 Task: Research Airbnb properties in Araure, Venezuela from 20th December, 2023 to 30th December, 2023 for 12 adults. Place can be entire room or shared room with 6 bedrooms having 12 beds and 6 bathrooms. Property type can be flat. Amenities needed are: wifi, TV, free parkinig on premises, gym, breakfast.
Action: Mouse moved to (417, 110)
Screenshot: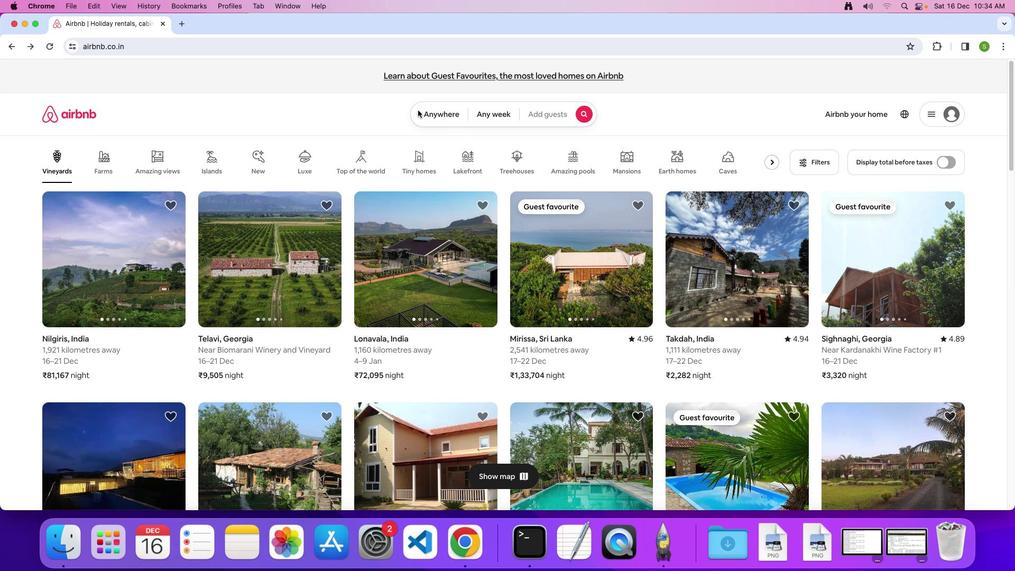 
Action: Mouse pressed left at (417, 110)
Screenshot: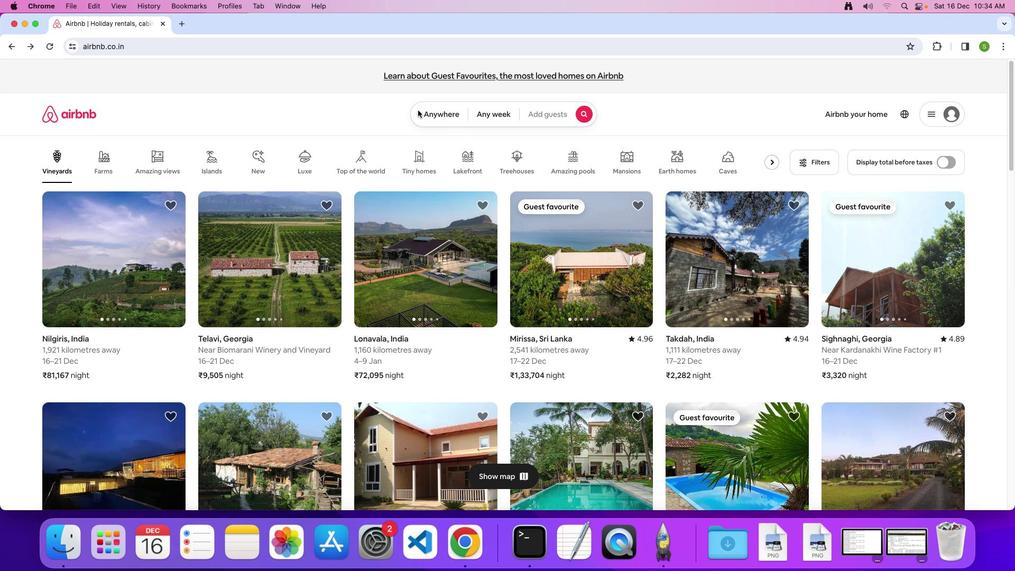 
Action: Mouse moved to (441, 108)
Screenshot: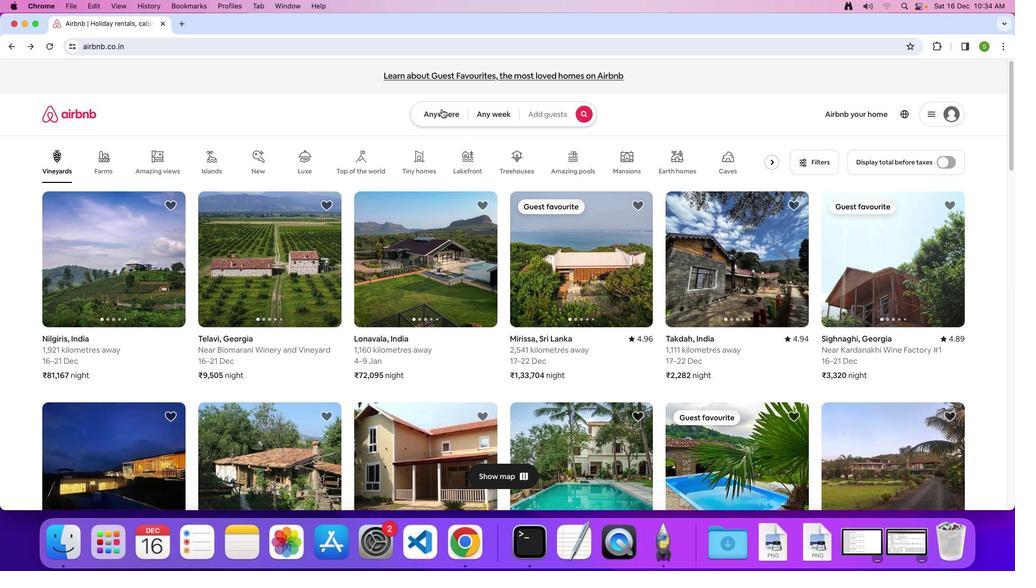 
Action: Mouse pressed left at (441, 108)
Screenshot: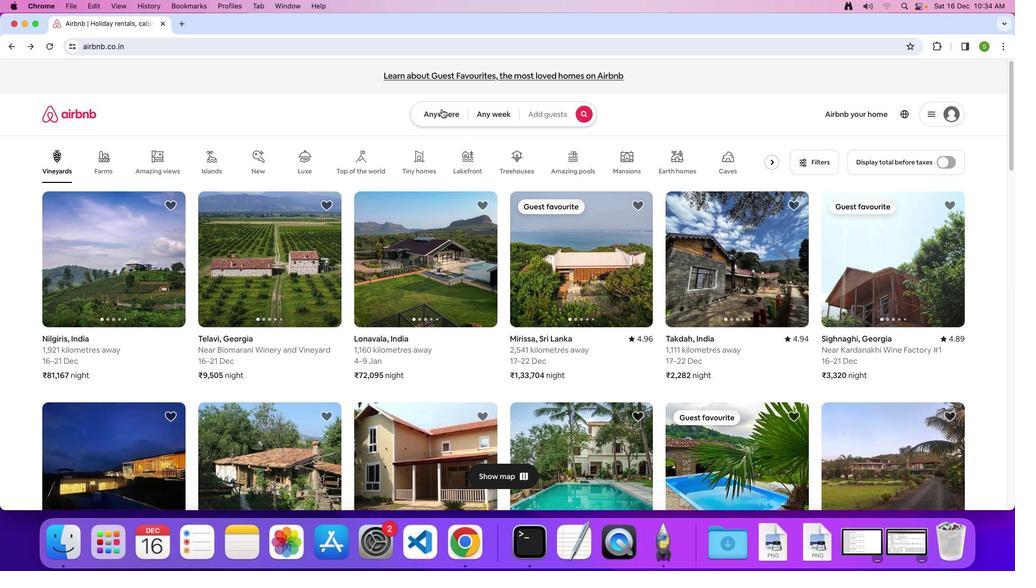 
Action: Mouse moved to (337, 156)
Screenshot: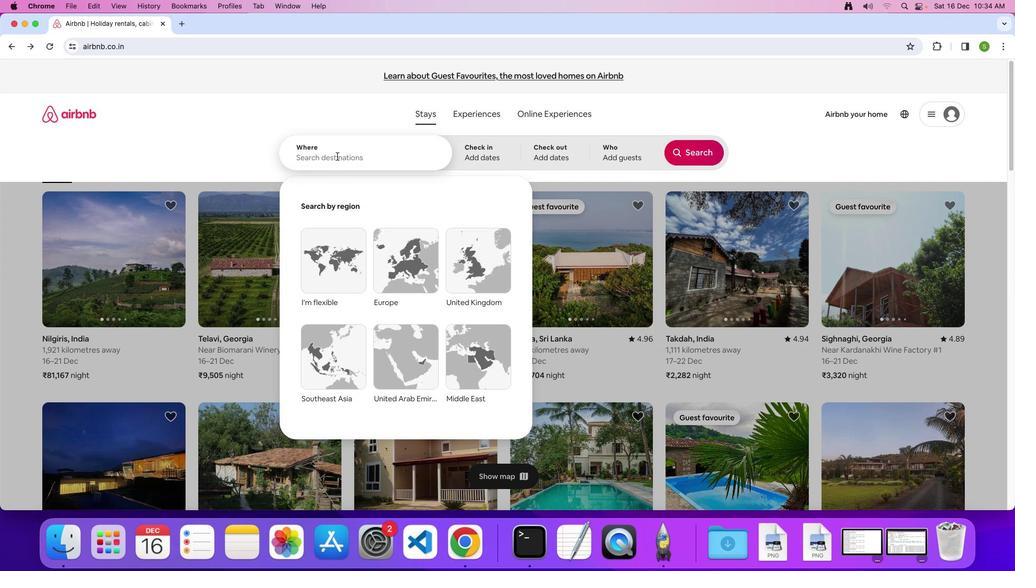 
Action: Mouse pressed left at (337, 156)
Screenshot: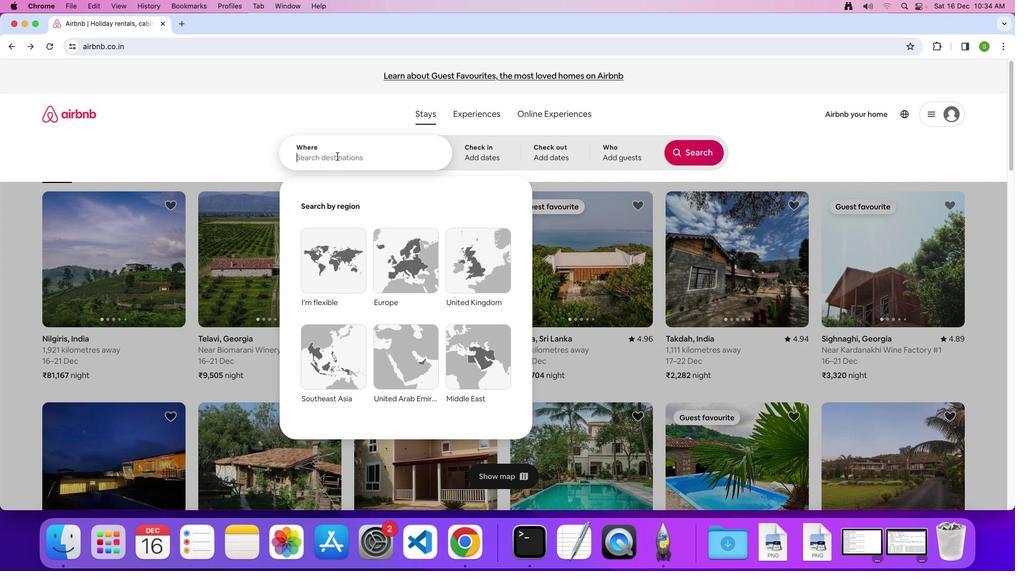 
Action: Key pressed 'A'Key.caps_lock'r''a''u''r''e'','Key.spaceKey.shift'V''e''n''e''z''u''e''l''a'Key.enter
Screenshot: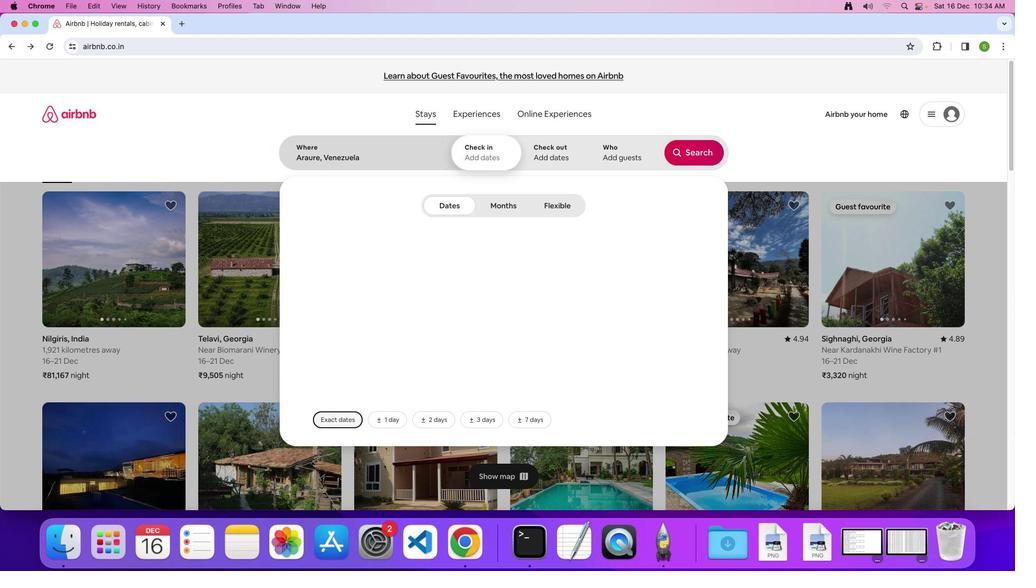 
Action: Mouse moved to (395, 368)
Screenshot: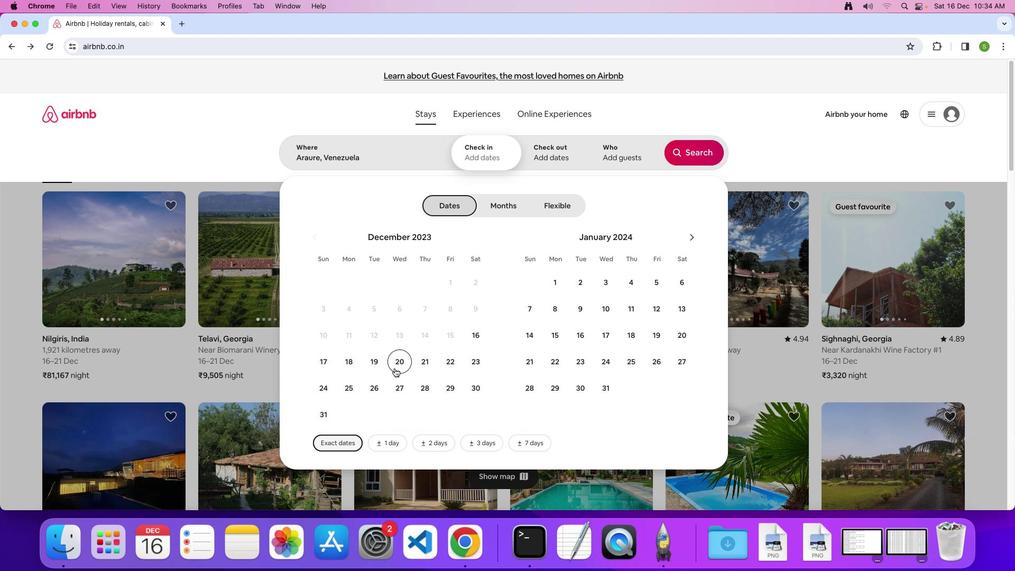
Action: Mouse pressed left at (395, 368)
Screenshot: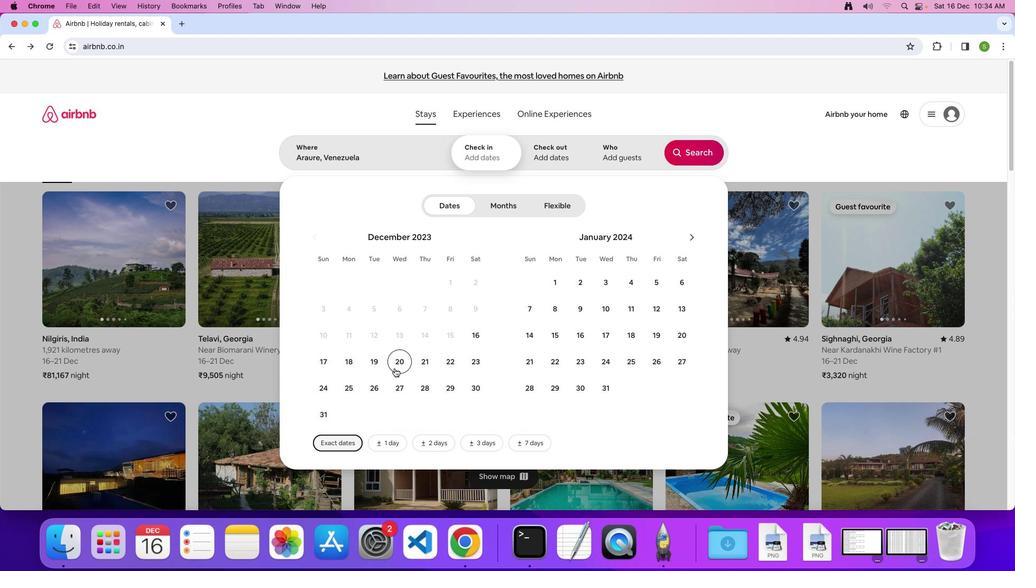 
Action: Mouse moved to (472, 388)
Screenshot: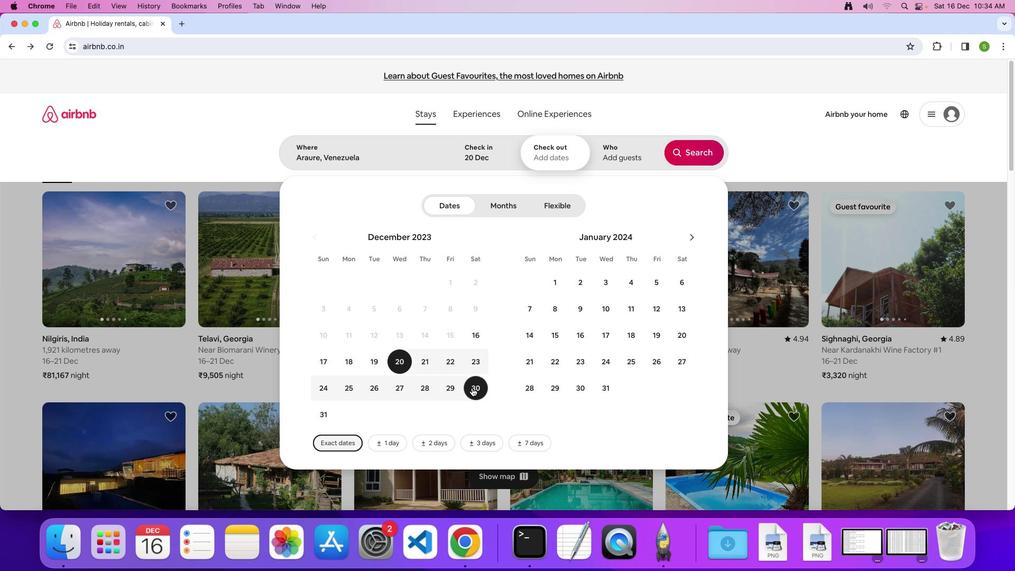 
Action: Mouse pressed left at (472, 388)
Screenshot: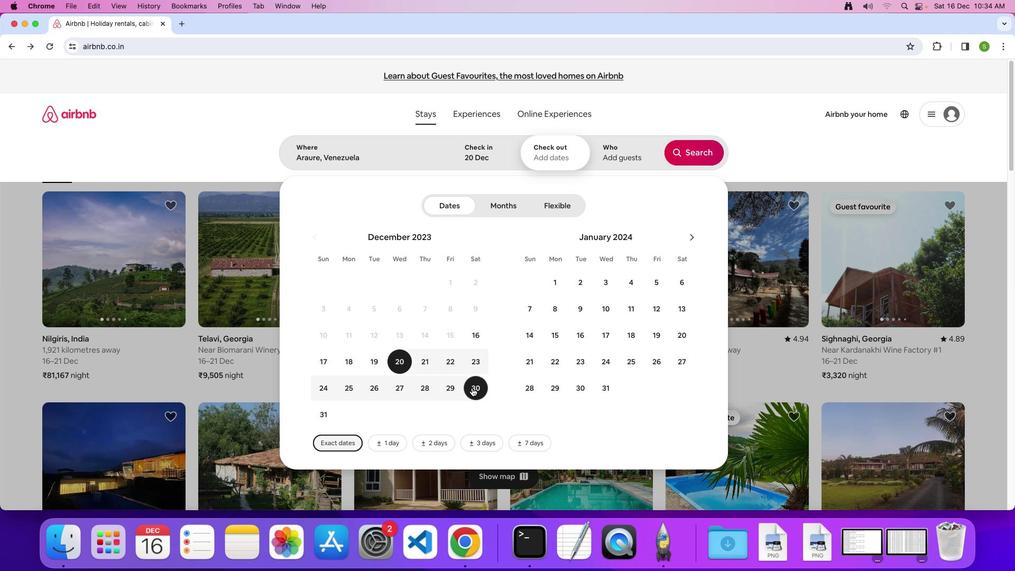 
Action: Mouse moved to (615, 159)
Screenshot: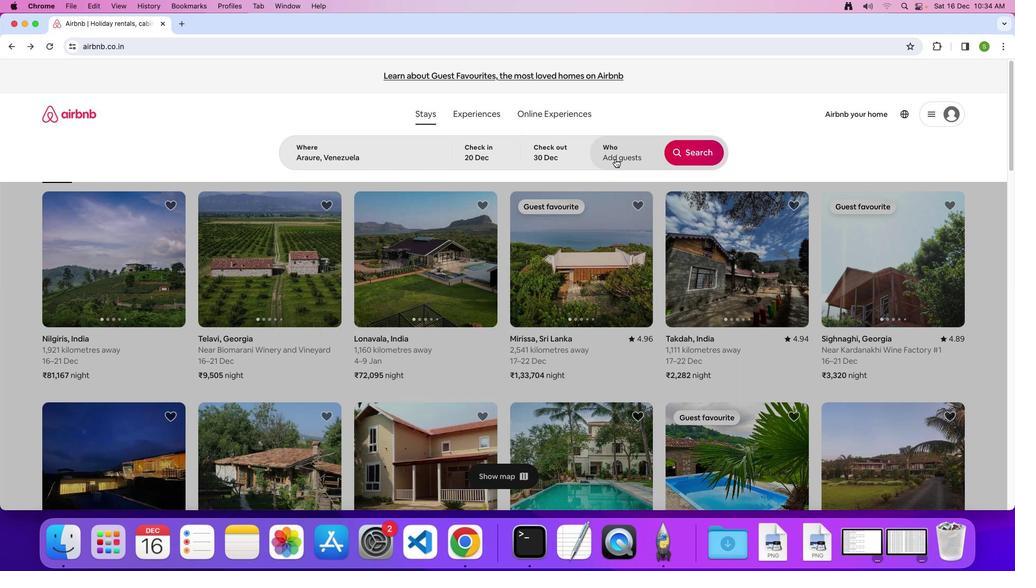 
Action: Mouse pressed left at (615, 159)
Screenshot: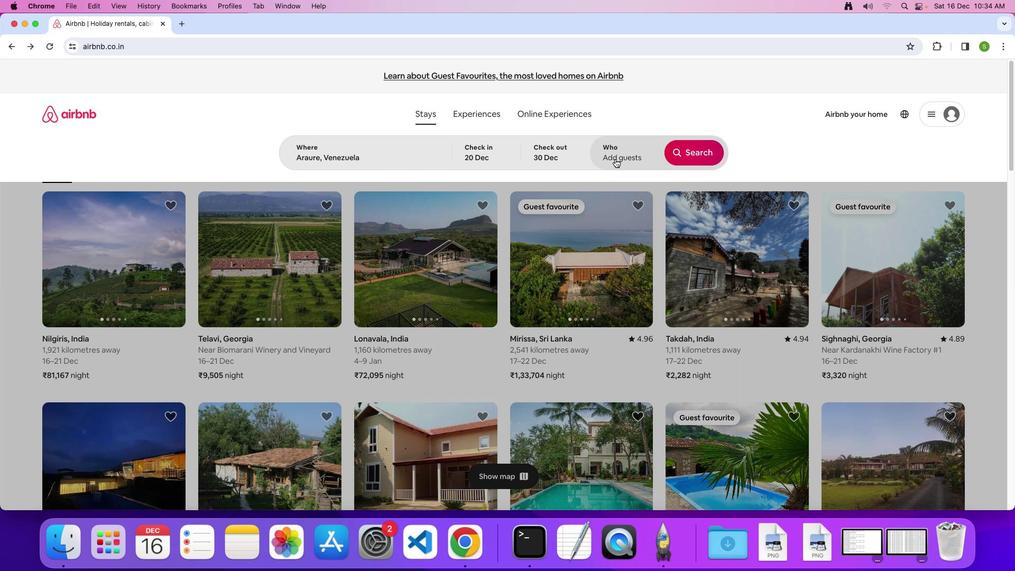 
Action: Mouse moved to (692, 206)
Screenshot: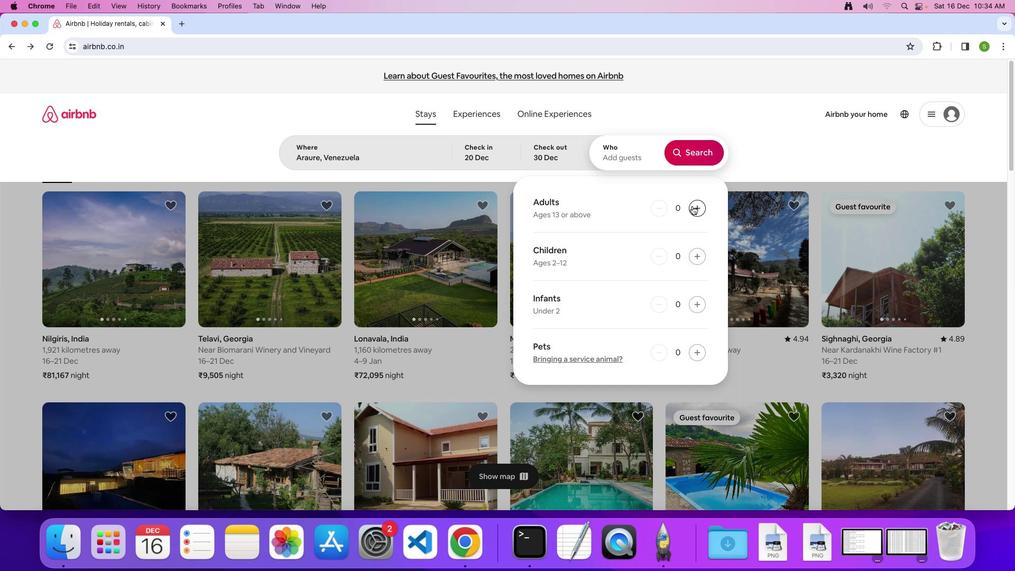 
Action: Mouse pressed left at (692, 206)
Screenshot: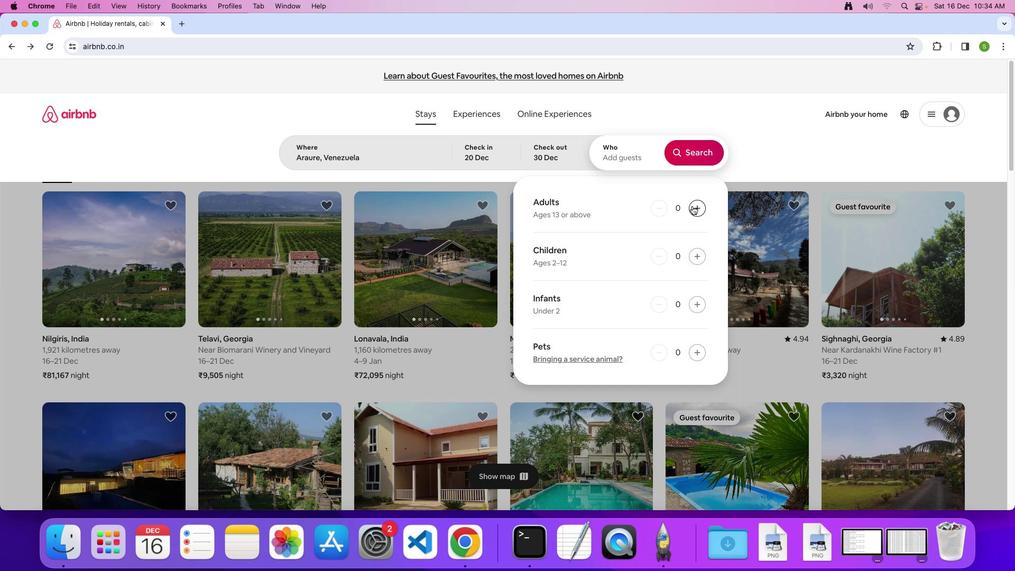 
Action: Mouse pressed left at (692, 206)
Screenshot: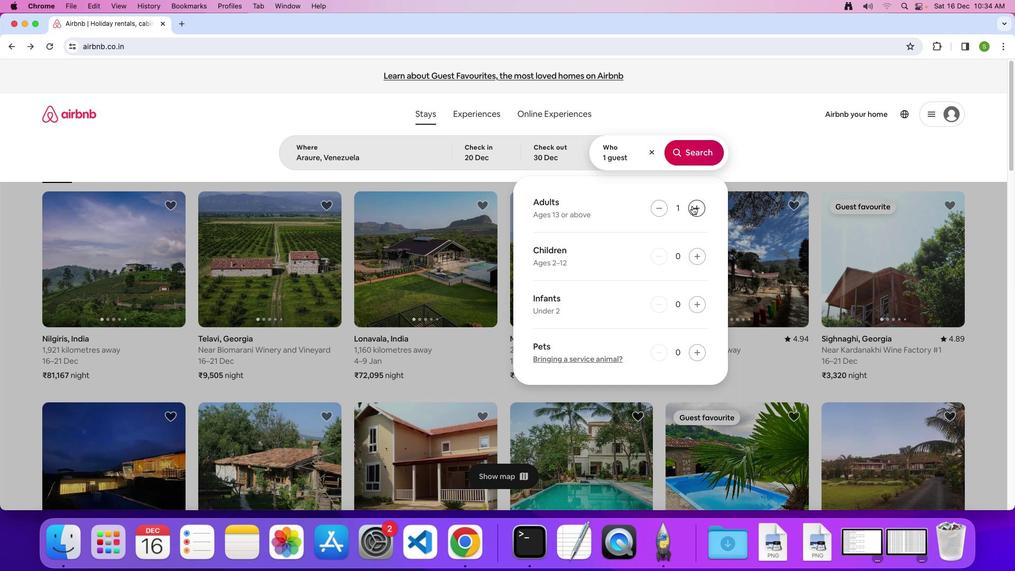 
Action: Mouse pressed left at (692, 206)
Screenshot: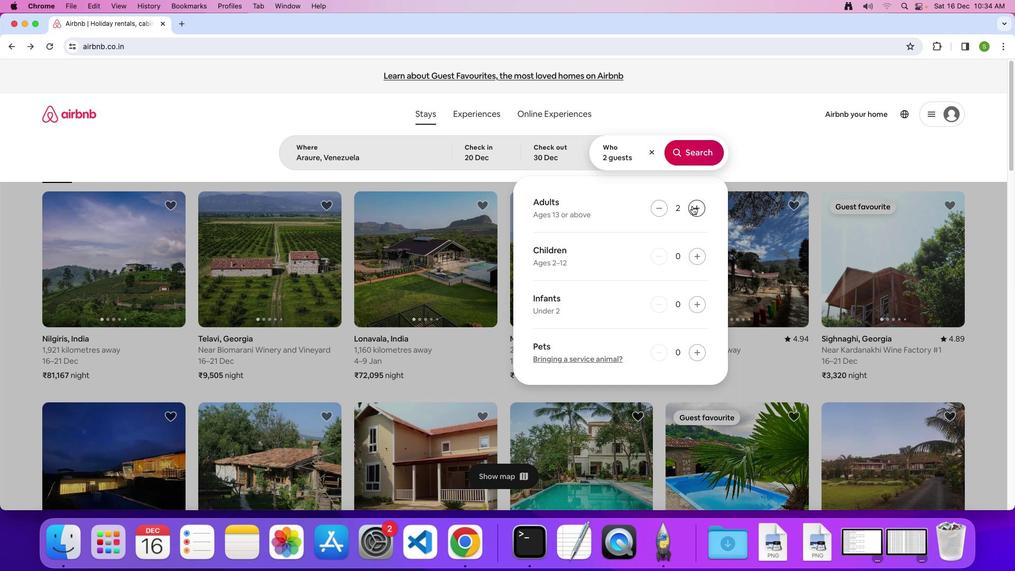 
Action: Mouse pressed left at (692, 206)
Screenshot: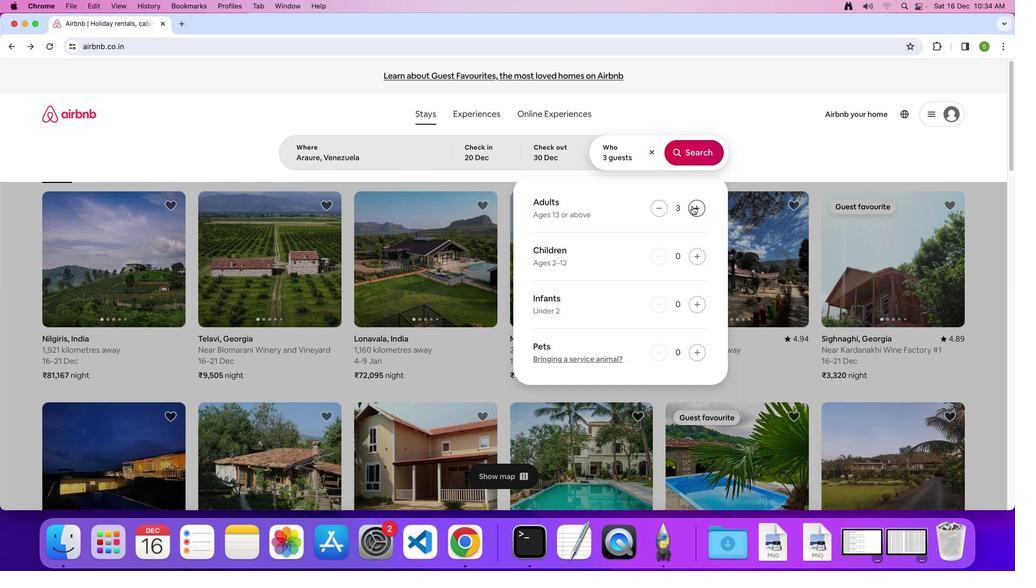 
Action: Mouse pressed left at (692, 206)
Screenshot: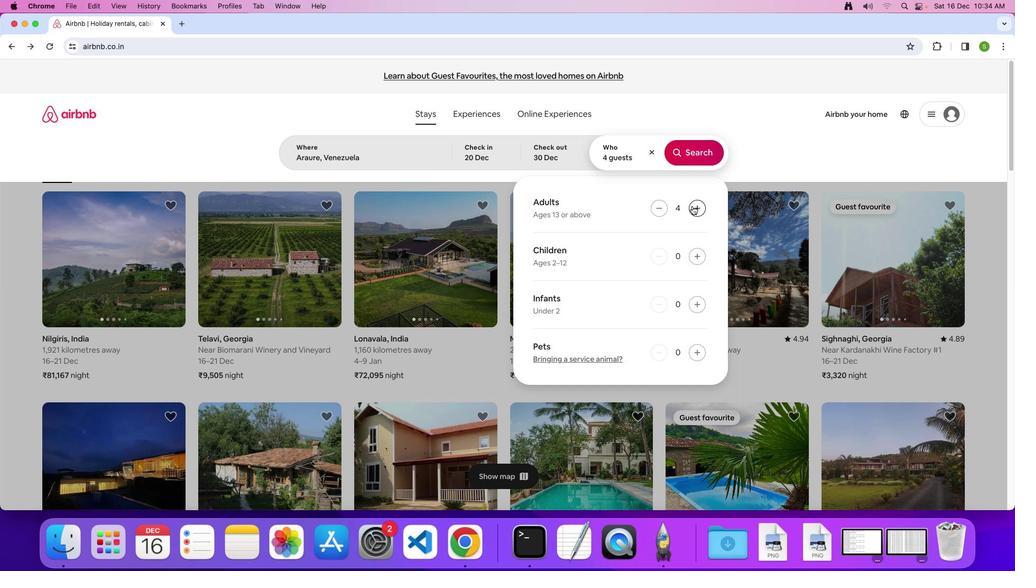 
Action: Mouse pressed left at (692, 206)
Screenshot: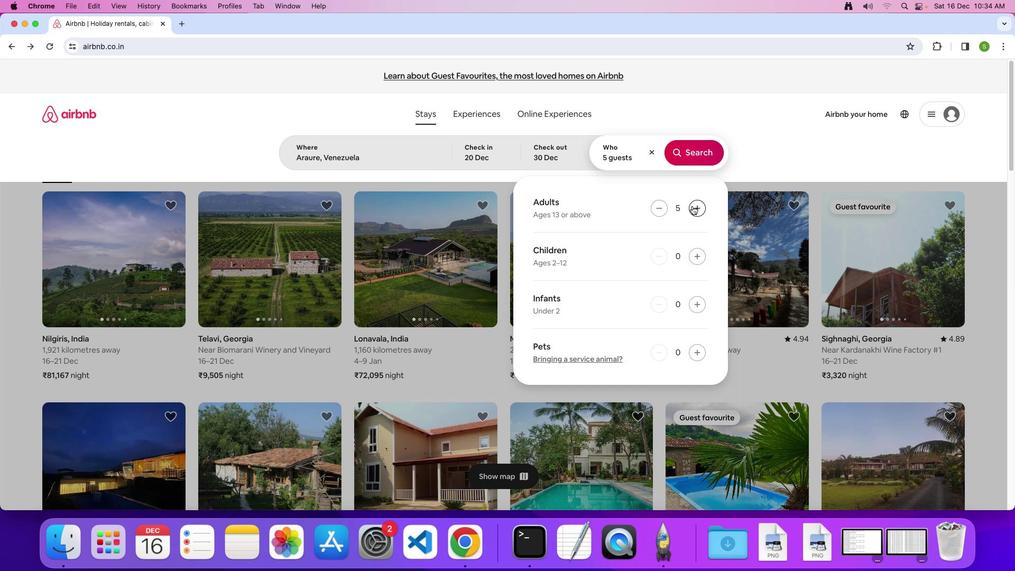 
Action: Mouse pressed left at (692, 206)
Screenshot: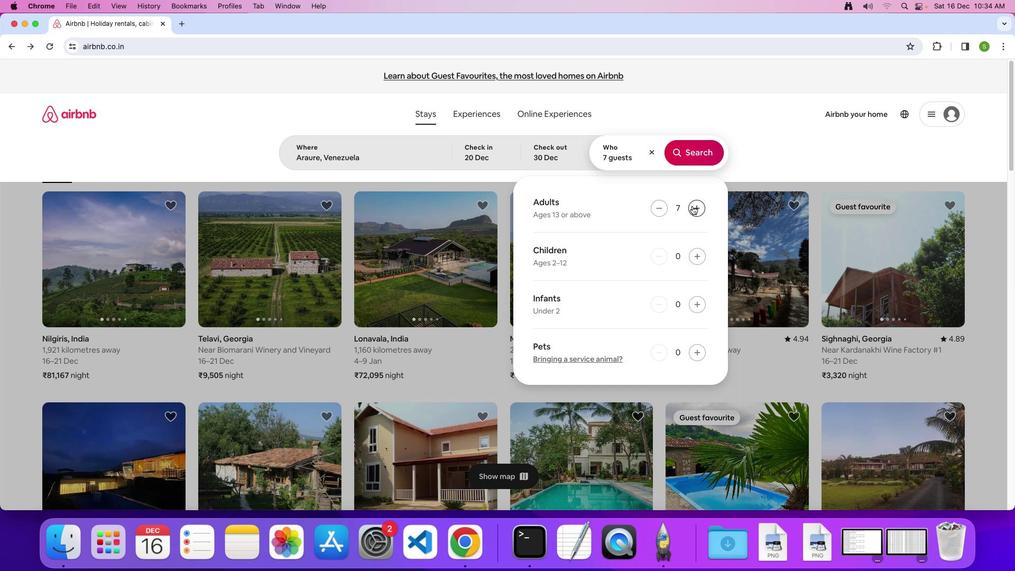 
Action: Mouse pressed left at (692, 206)
Screenshot: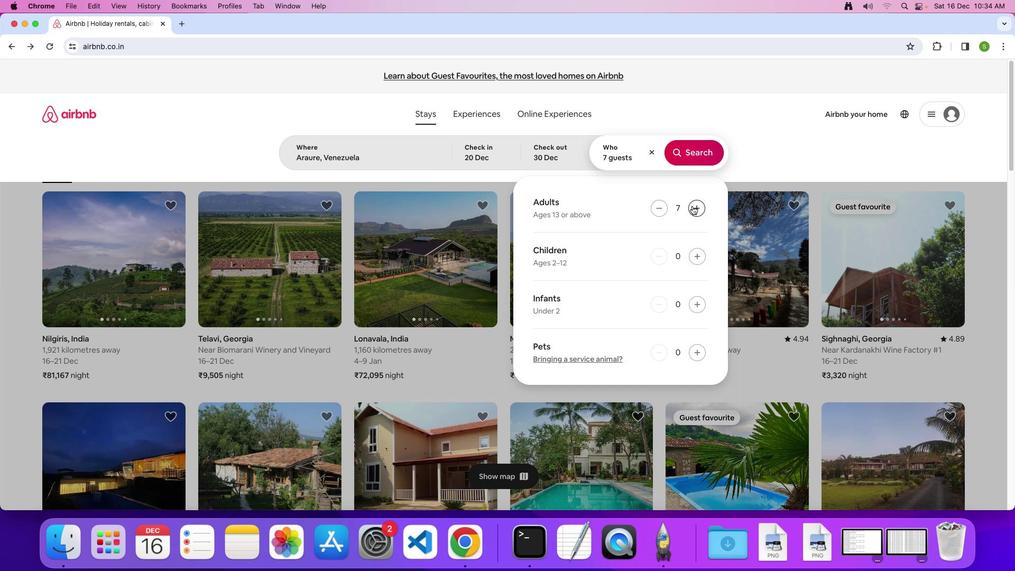 
Action: Mouse pressed left at (692, 206)
Screenshot: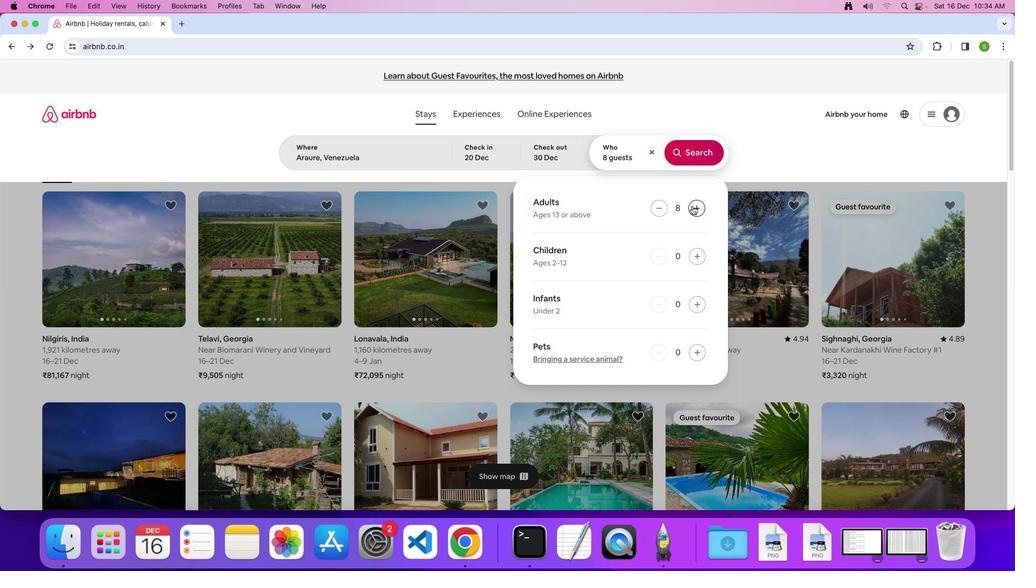 
Action: Mouse pressed left at (692, 206)
Screenshot: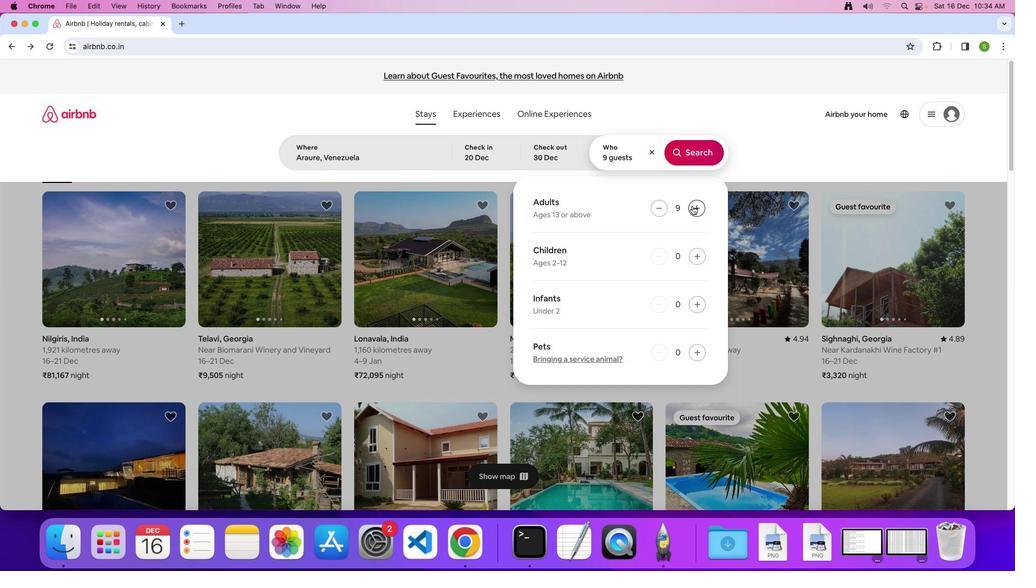 
Action: Mouse pressed left at (692, 206)
Screenshot: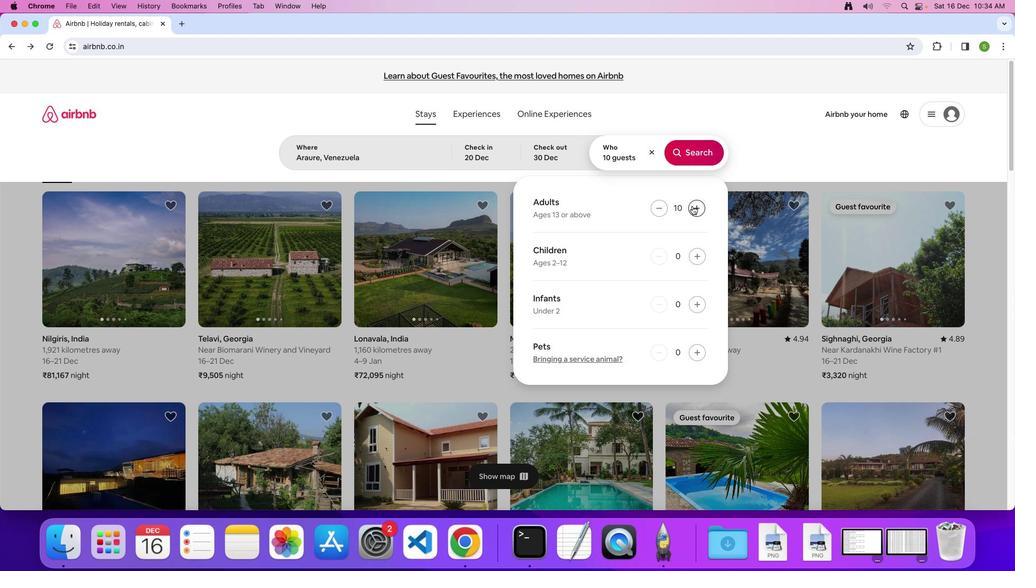 
Action: Mouse pressed left at (692, 206)
Screenshot: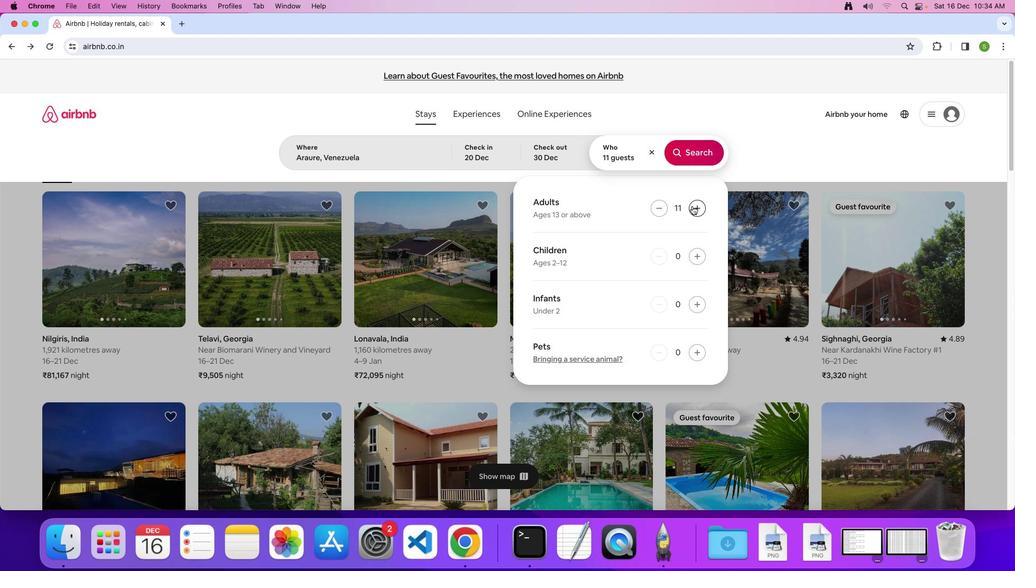 
Action: Mouse moved to (694, 153)
Screenshot: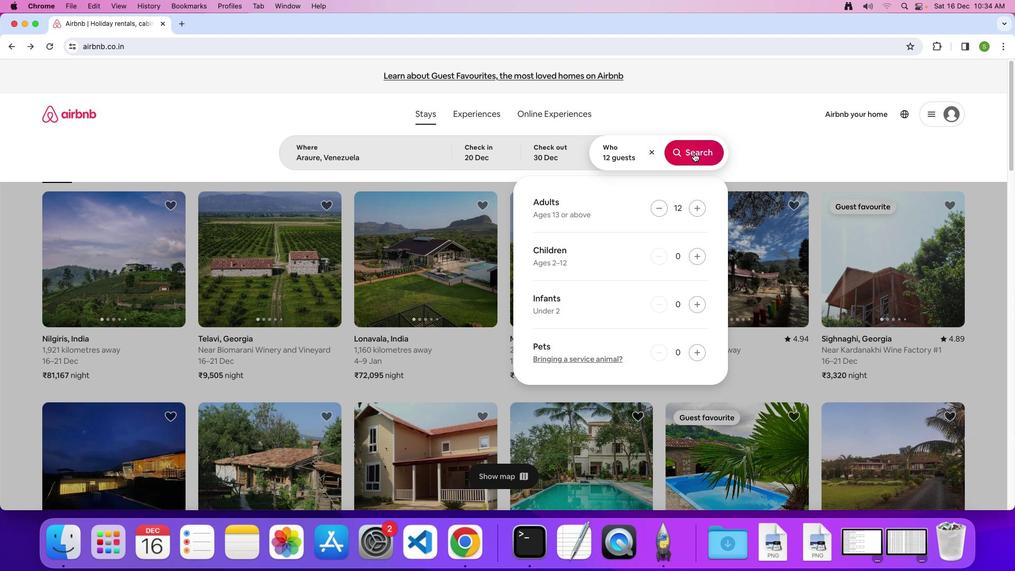 
Action: Mouse pressed left at (694, 153)
Screenshot: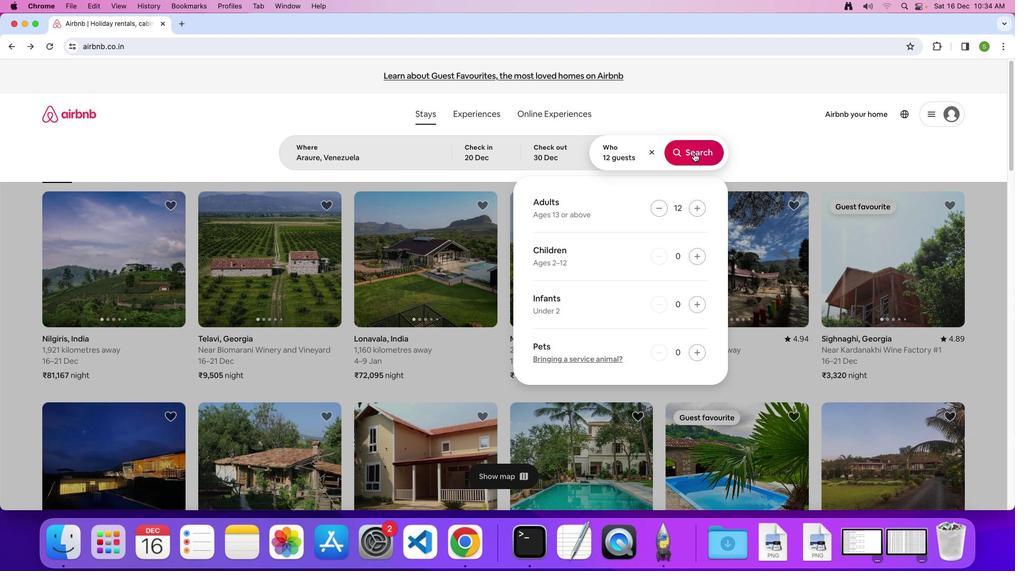 
Action: Mouse moved to (854, 123)
Screenshot: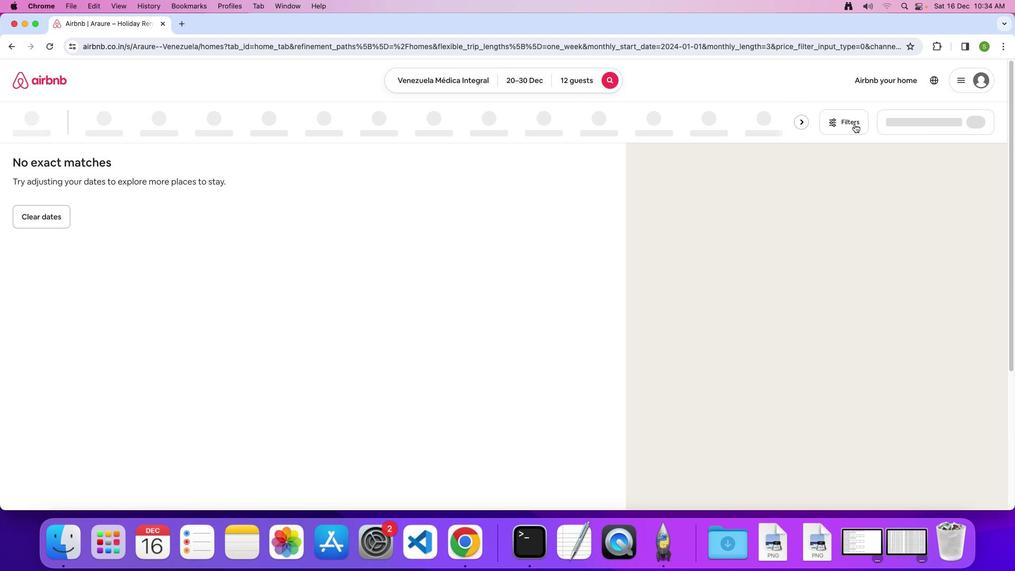 
Action: Mouse pressed left at (854, 123)
Screenshot: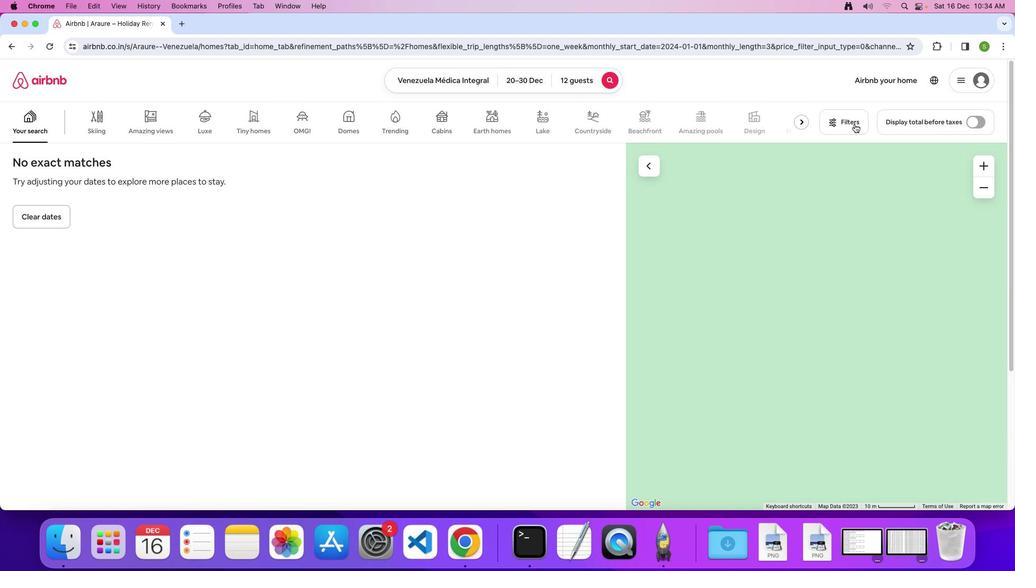 
Action: Mouse moved to (517, 308)
Screenshot: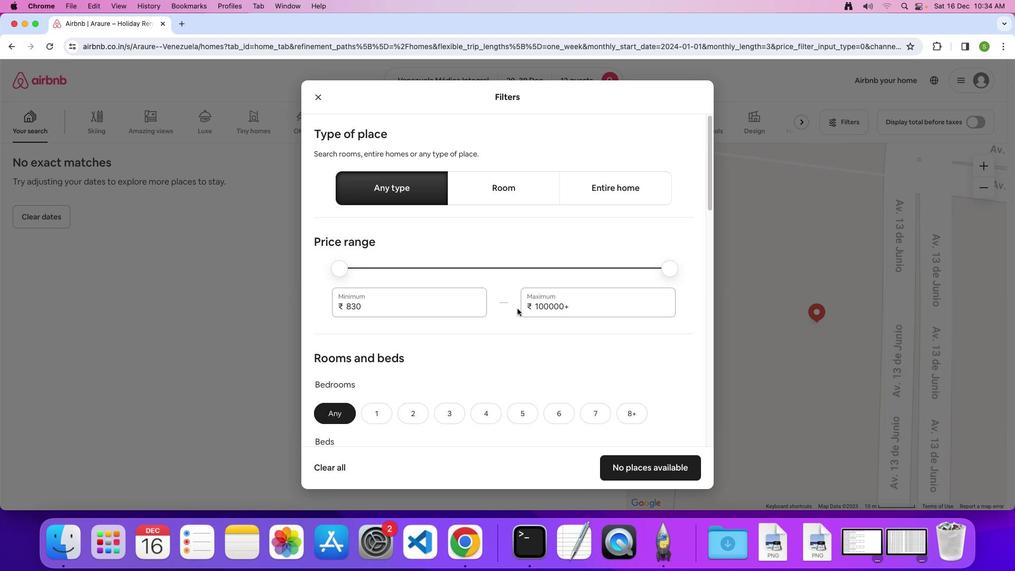 
Action: Mouse scrolled (517, 308) with delta (0, 0)
Screenshot: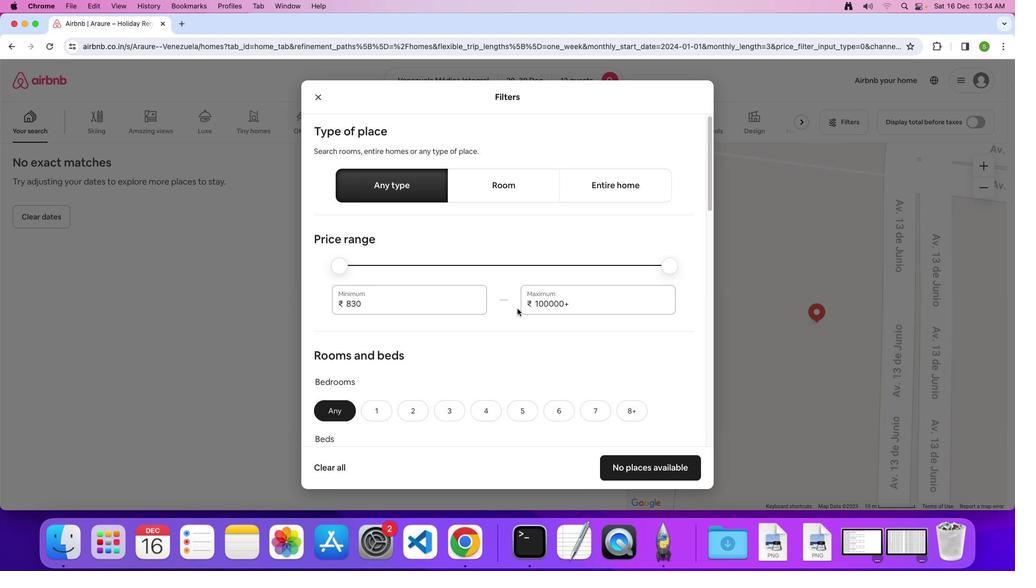 
Action: Mouse scrolled (517, 308) with delta (0, 0)
Screenshot: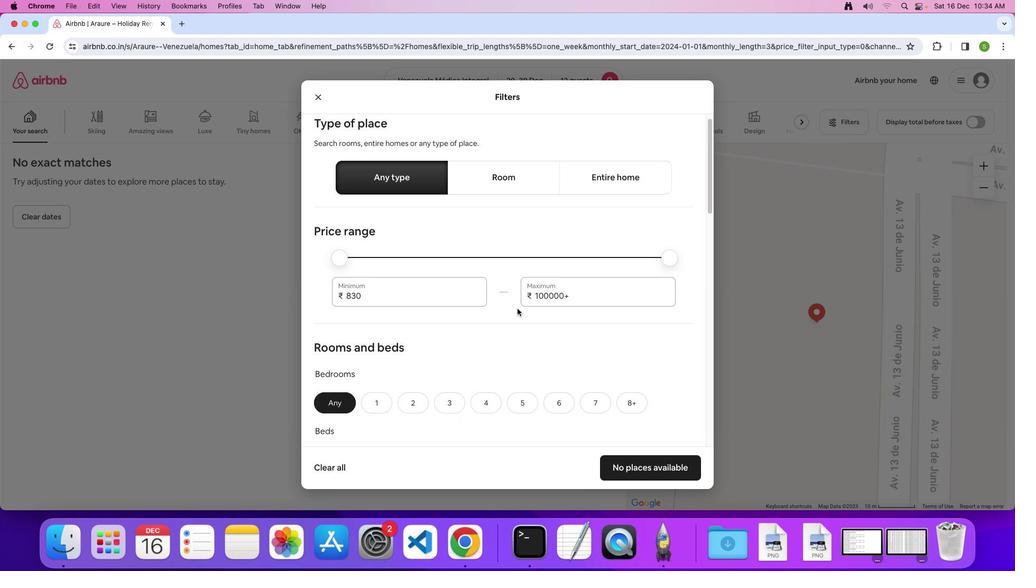 
Action: Mouse scrolled (517, 308) with delta (0, 0)
Screenshot: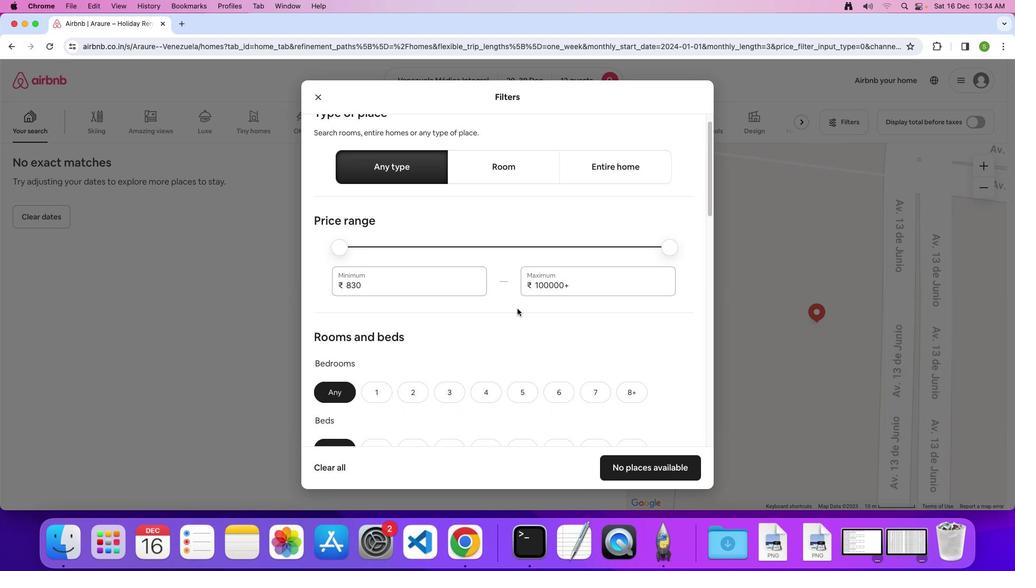 
Action: Mouse scrolled (517, 308) with delta (0, 0)
Screenshot: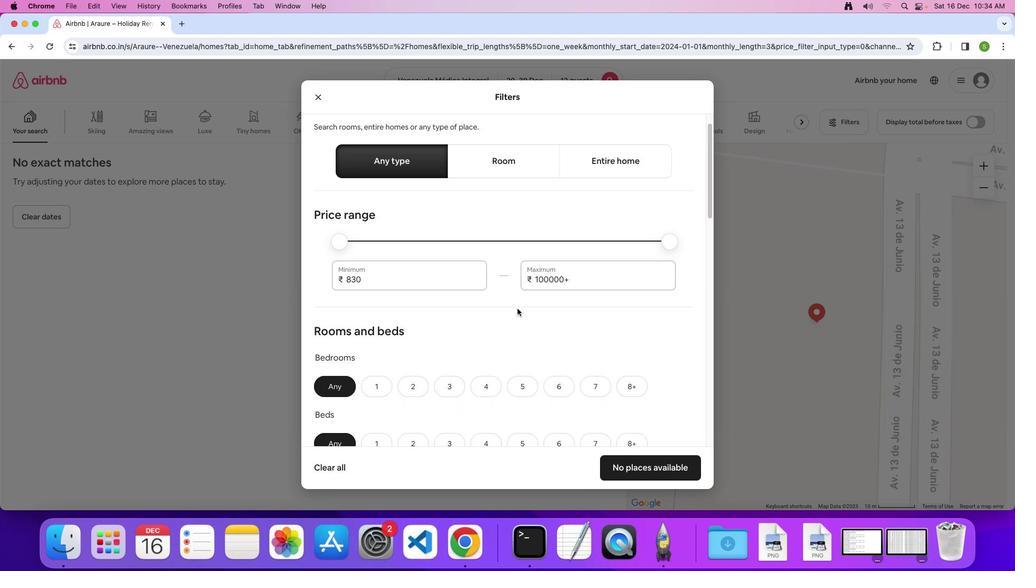 
Action: Mouse scrolled (517, 308) with delta (0, 0)
Screenshot: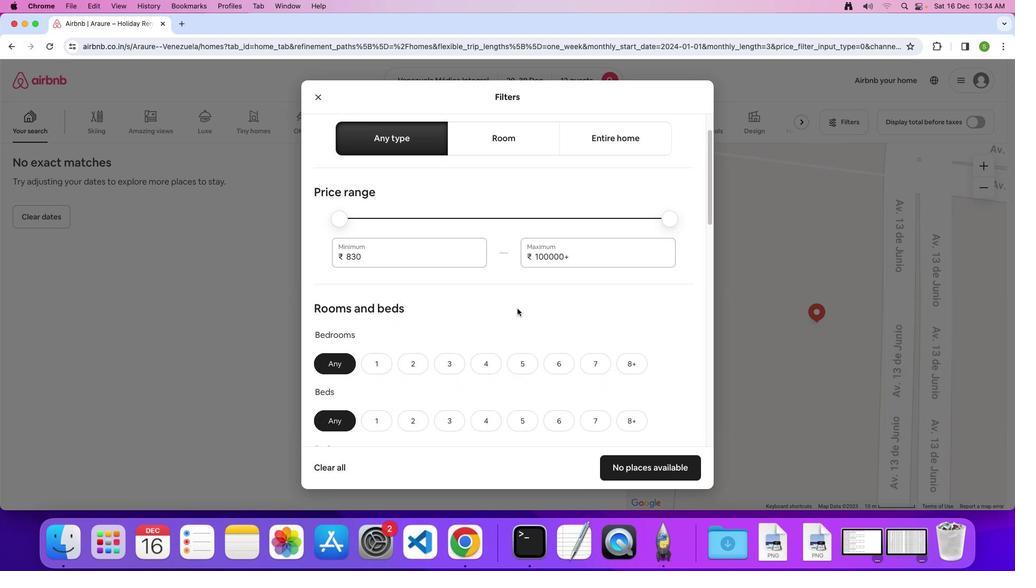 
Action: Mouse scrolled (517, 308) with delta (0, 0)
Screenshot: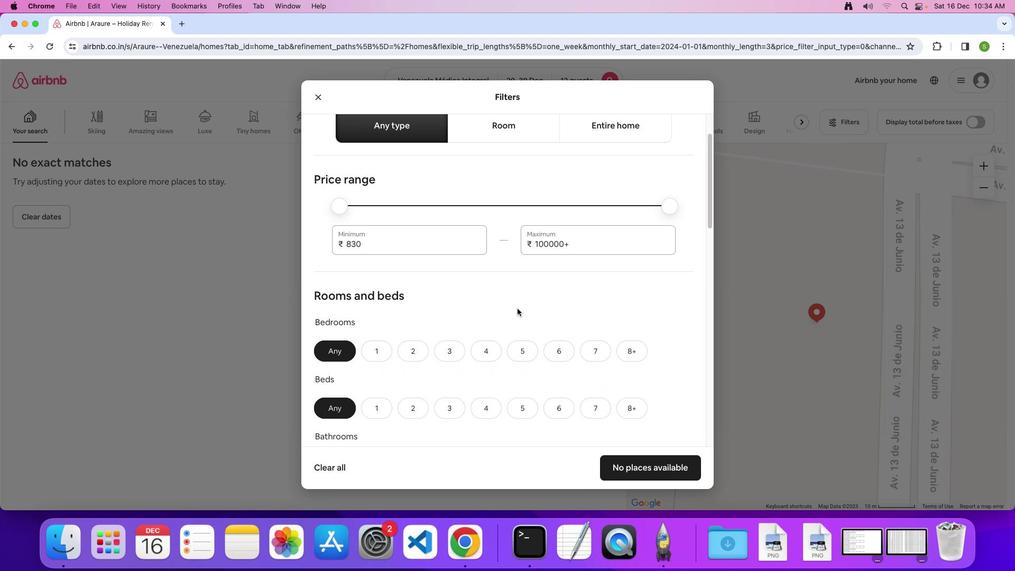 
Action: Mouse scrolled (517, 308) with delta (0, 0)
Screenshot: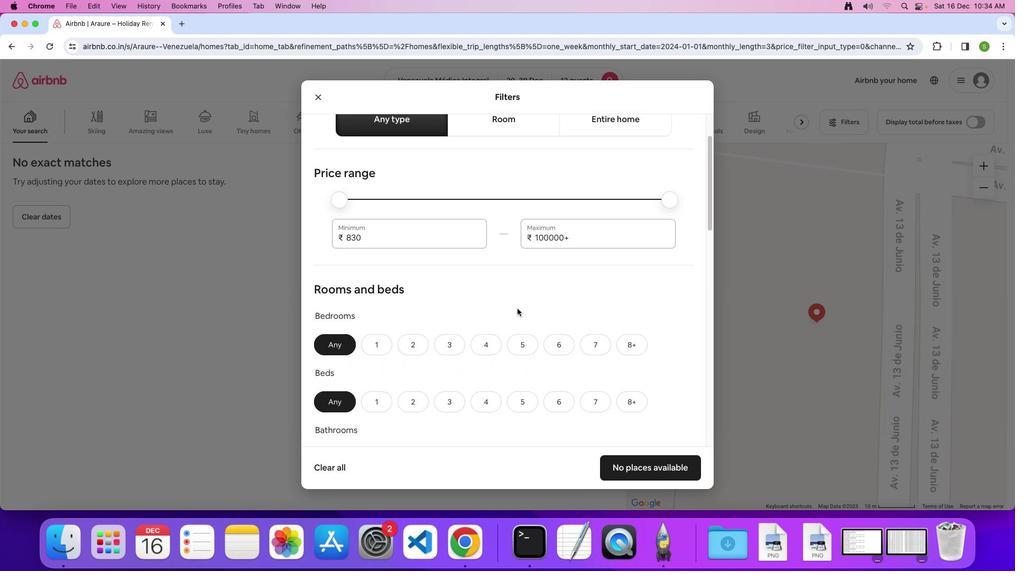 
Action: Mouse scrolled (517, 308) with delta (0, 0)
Screenshot: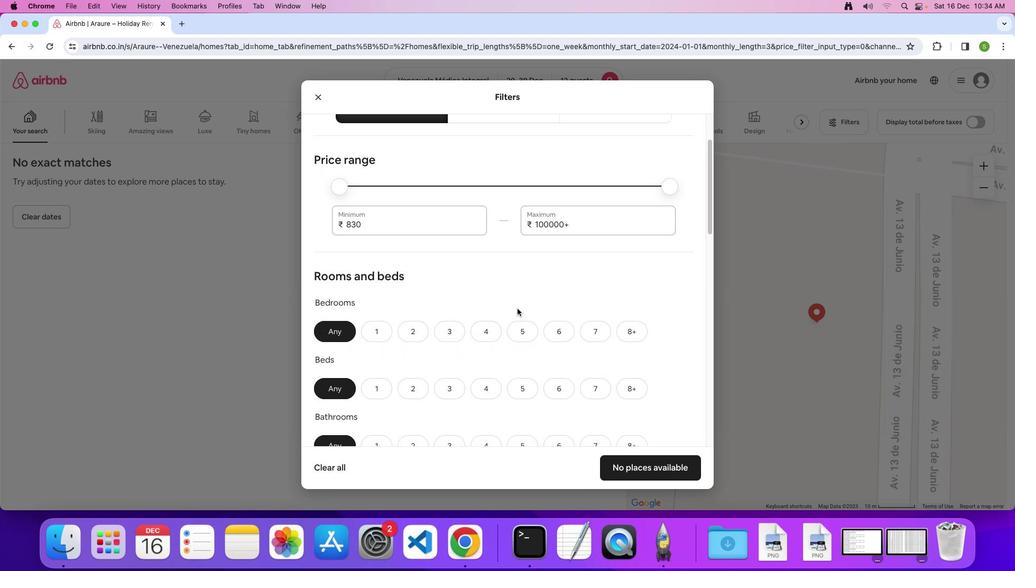 
Action: Mouse scrolled (517, 308) with delta (0, 0)
Screenshot: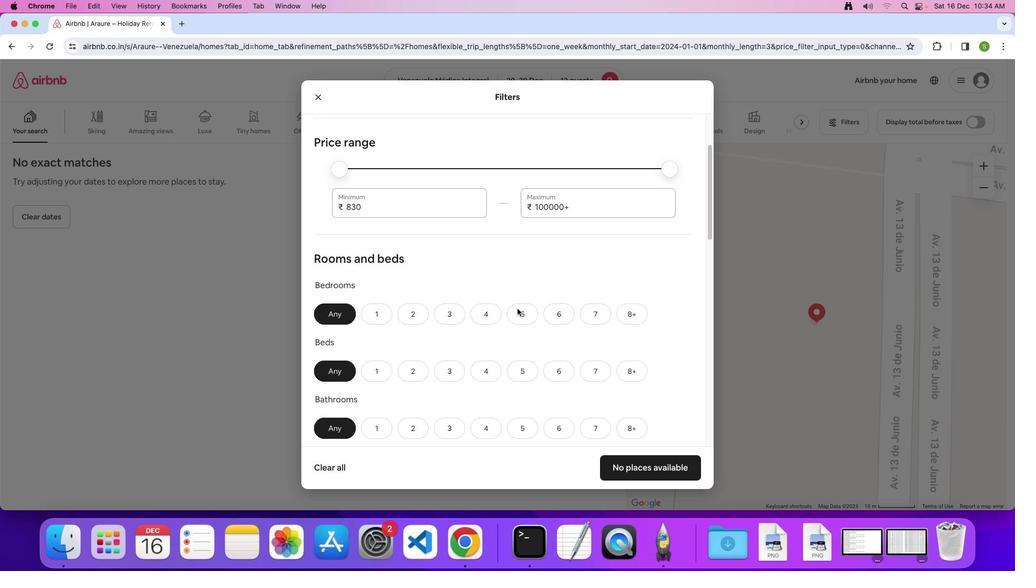 
Action: Mouse scrolled (517, 308) with delta (0, 0)
Screenshot: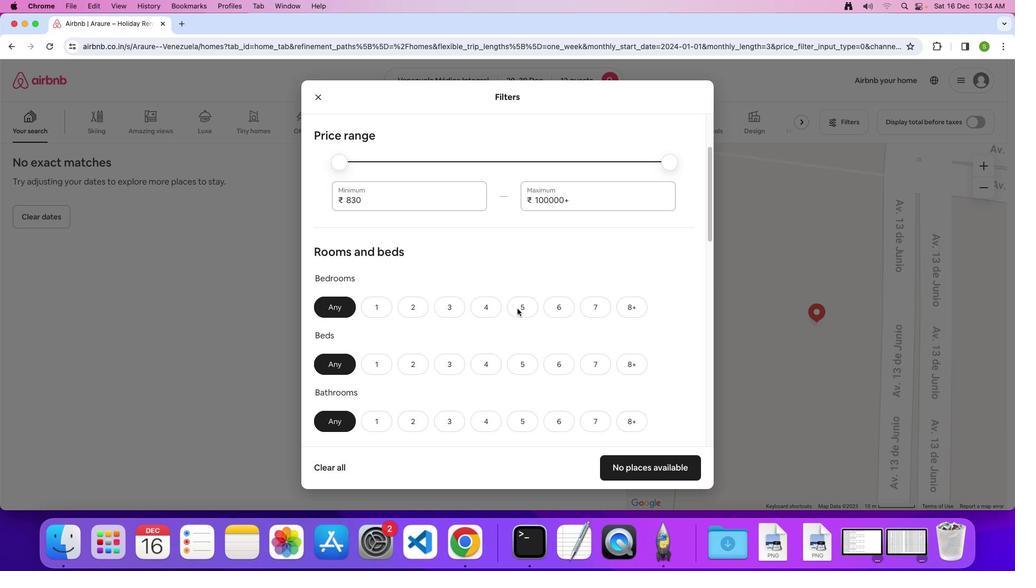 
Action: Mouse scrolled (517, 308) with delta (0, 0)
Screenshot: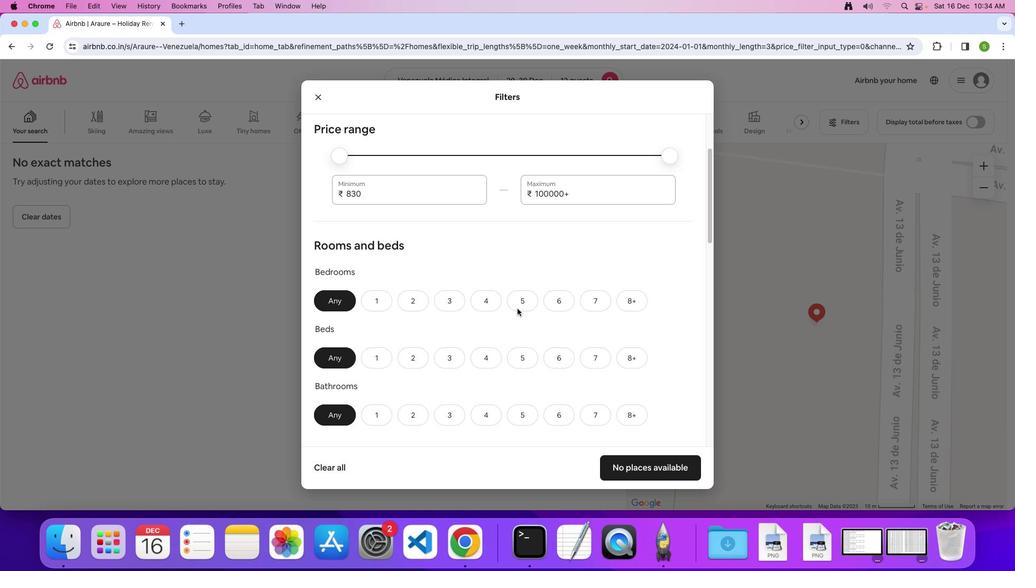 
Action: Mouse scrolled (517, 308) with delta (0, 0)
Screenshot: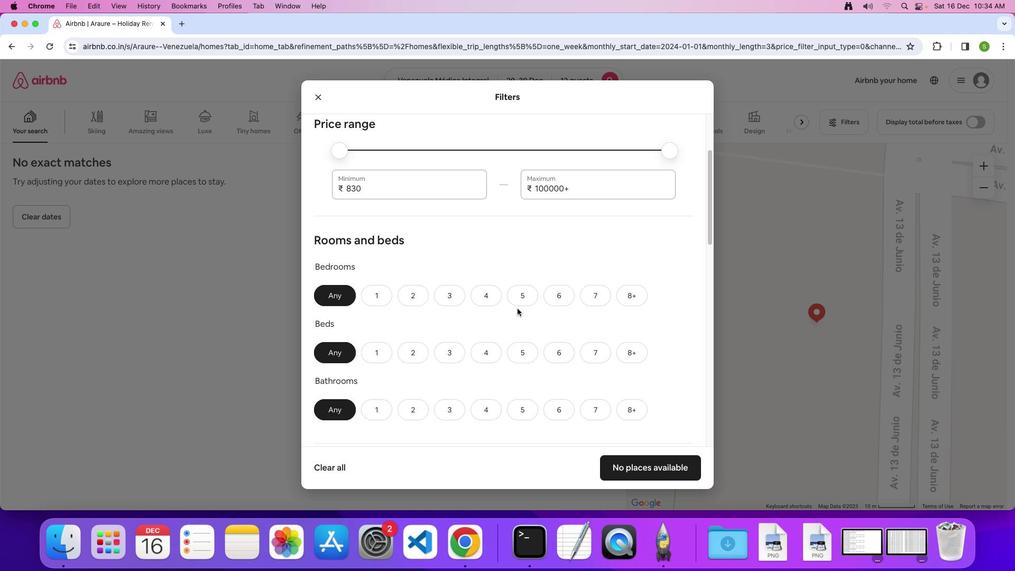 
Action: Mouse scrolled (517, 308) with delta (0, 0)
Screenshot: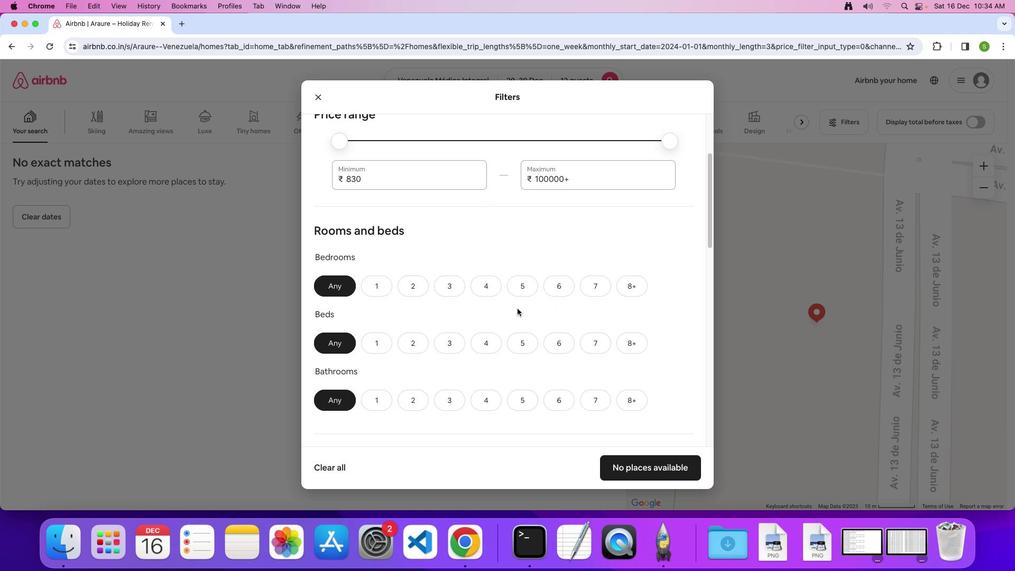 
Action: Mouse scrolled (517, 308) with delta (0, -1)
Screenshot: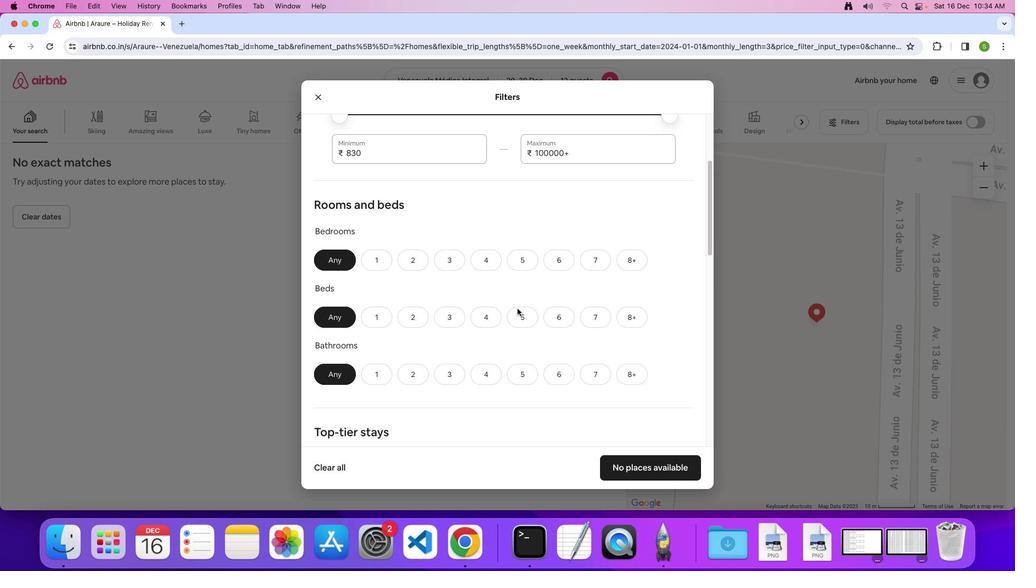 
Action: Mouse scrolled (517, 308) with delta (0, 0)
Screenshot: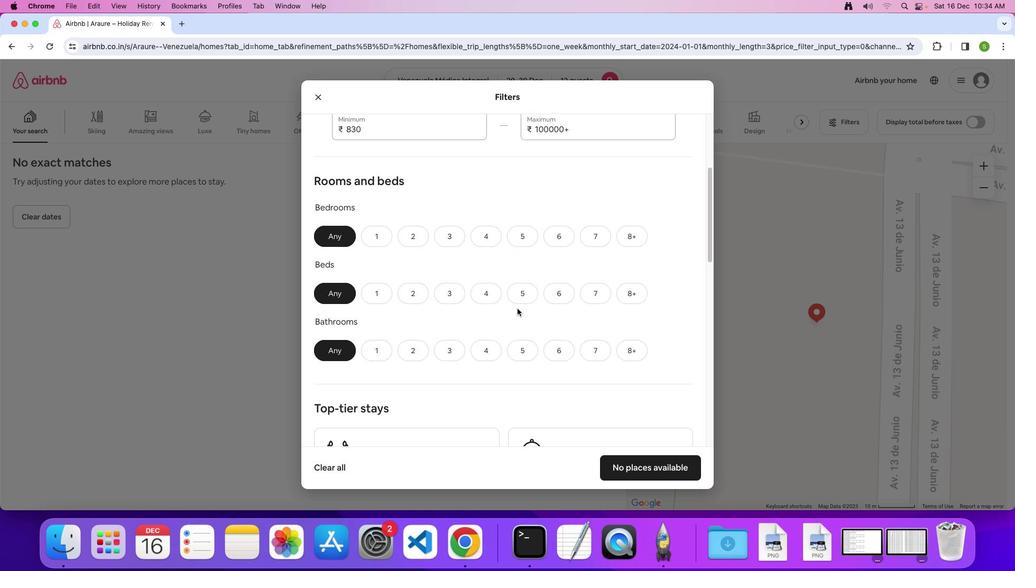 
Action: Mouse scrolled (517, 308) with delta (0, 0)
Screenshot: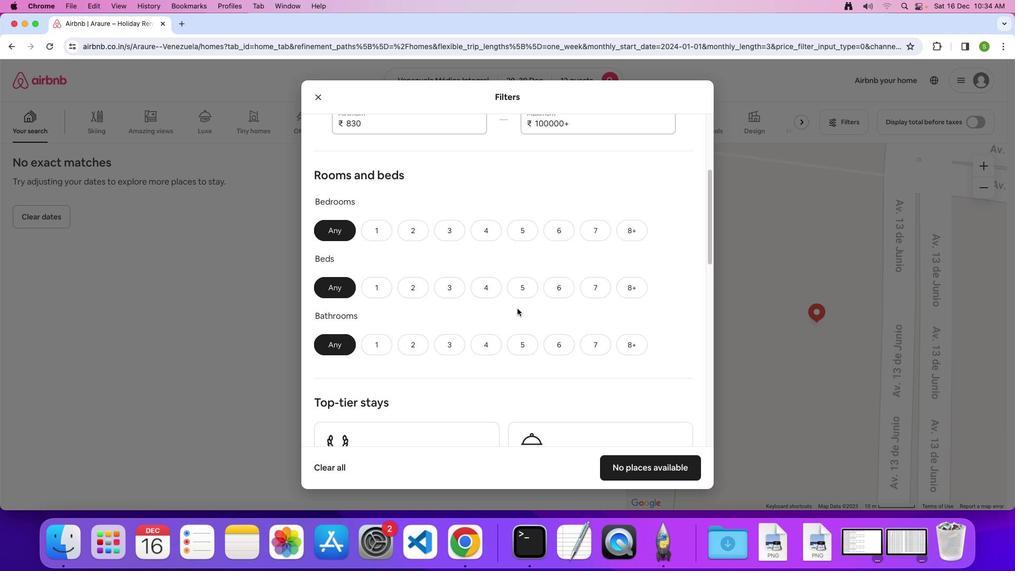 
Action: Mouse scrolled (517, 308) with delta (0, 0)
Screenshot: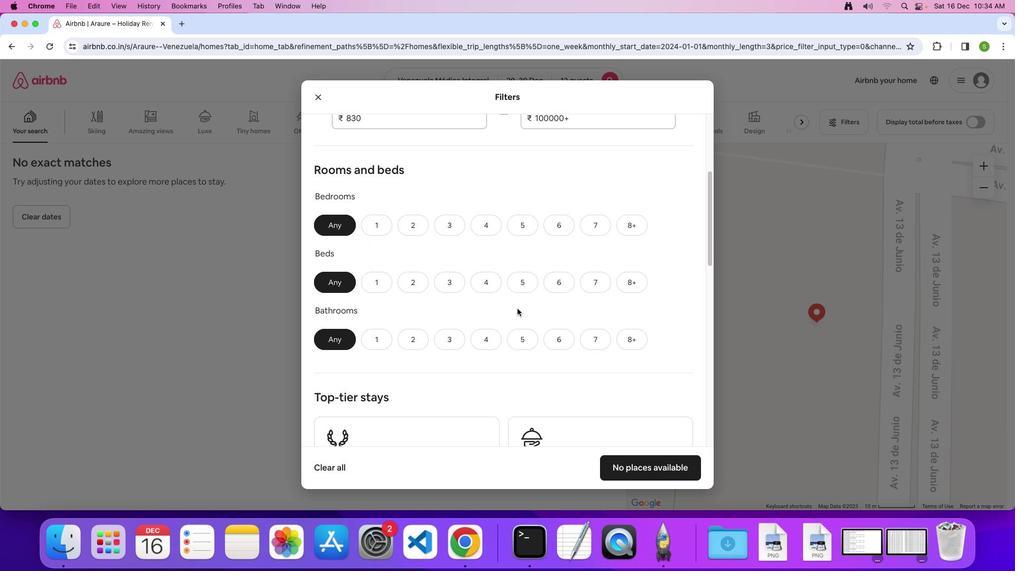 
Action: Mouse scrolled (517, 308) with delta (0, 0)
Screenshot: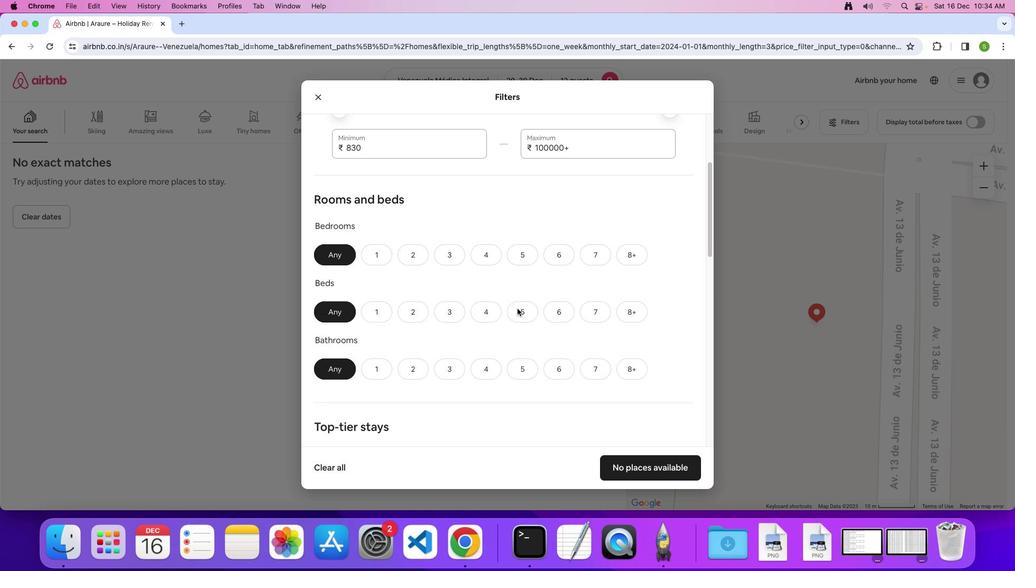 
Action: Mouse scrolled (517, 308) with delta (0, 0)
Screenshot: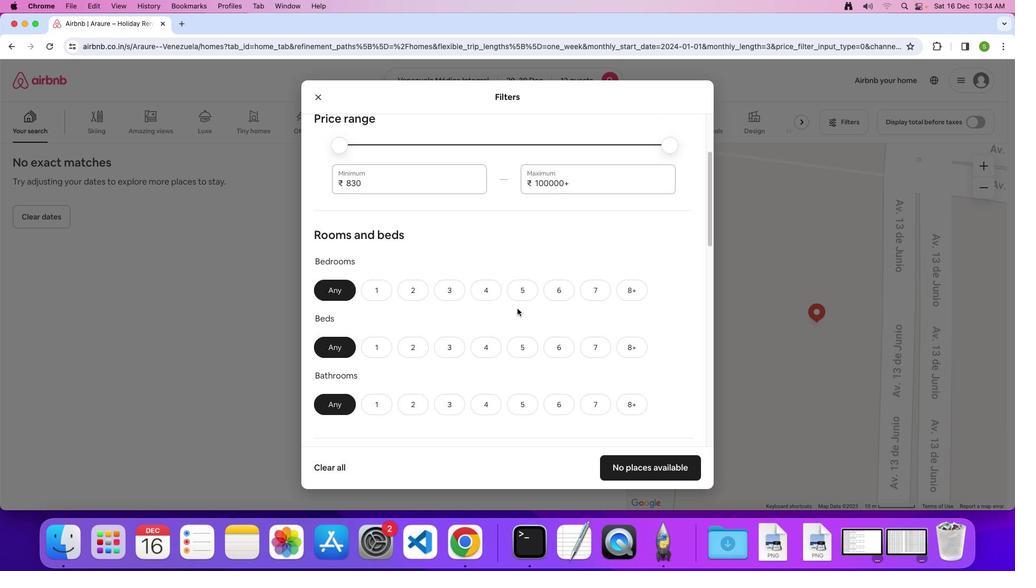 
Action: Mouse scrolled (517, 308) with delta (0, 2)
Screenshot: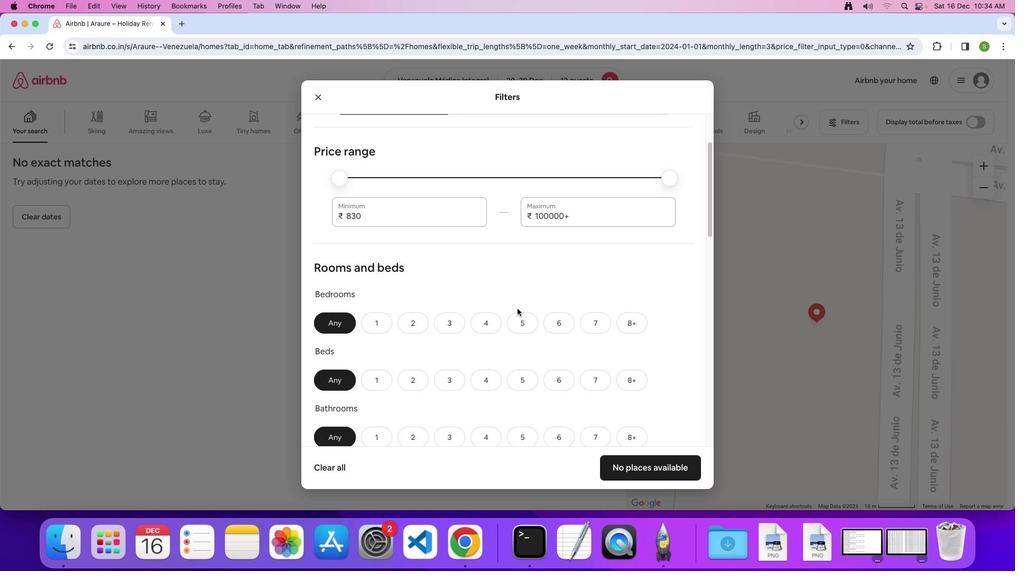 
Action: Mouse scrolled (517, 308) with delta (0, 0)
Screenshot: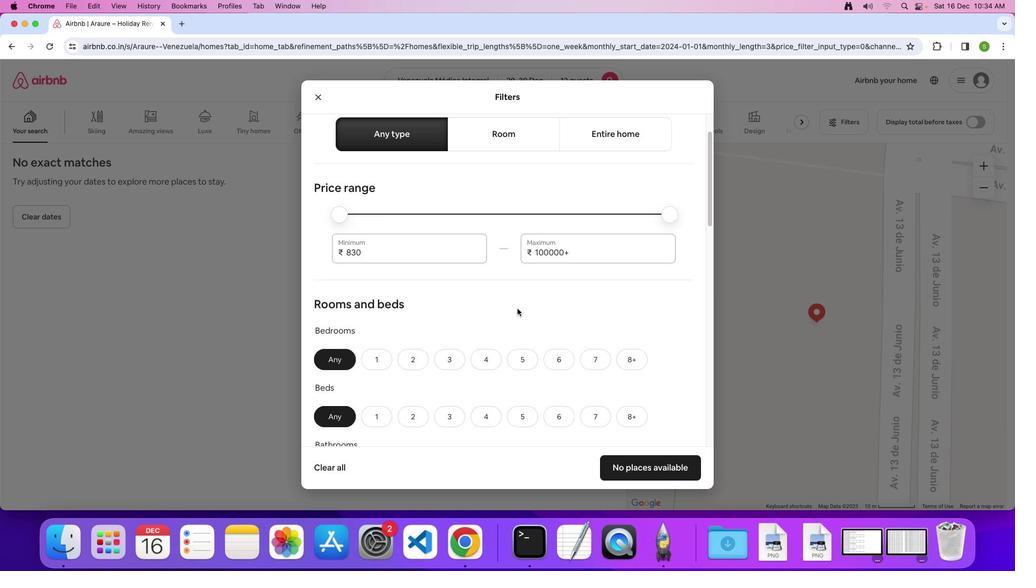 
Action: Mouse scrolled (517, 308) with delta (0, 0)
Screenshot: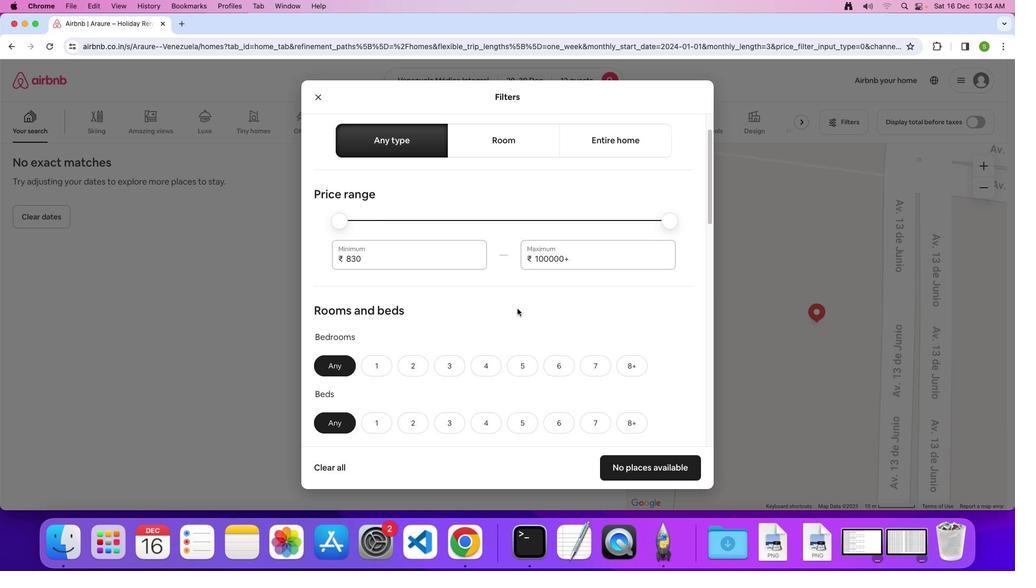 
Action: Mouse moved to (506, 144)
Screenshot: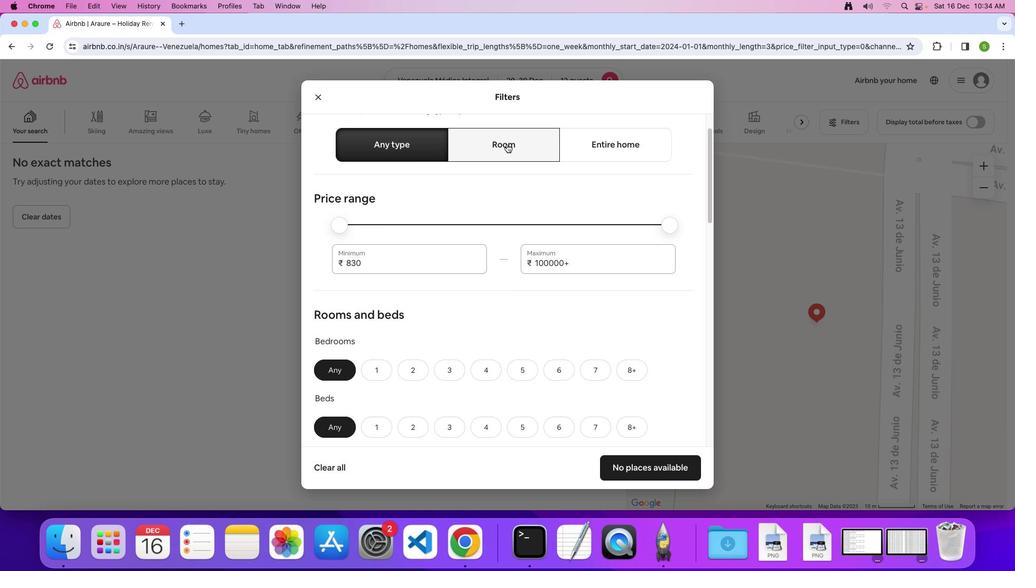 
Action: Mouse pressed left at (506, 144)
Screenshot: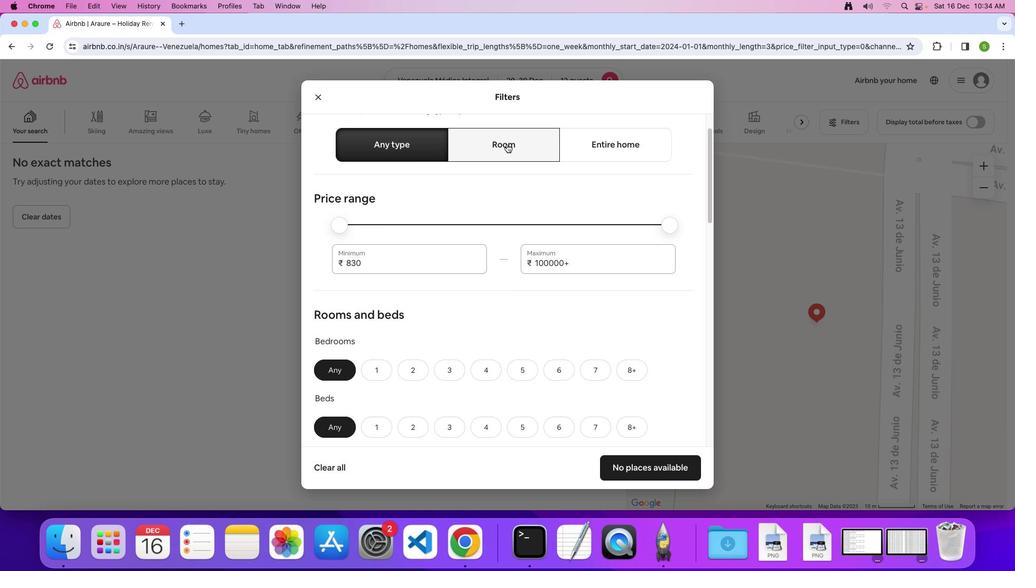 
Action: Mouse moved to (502, 327)
Screenshot: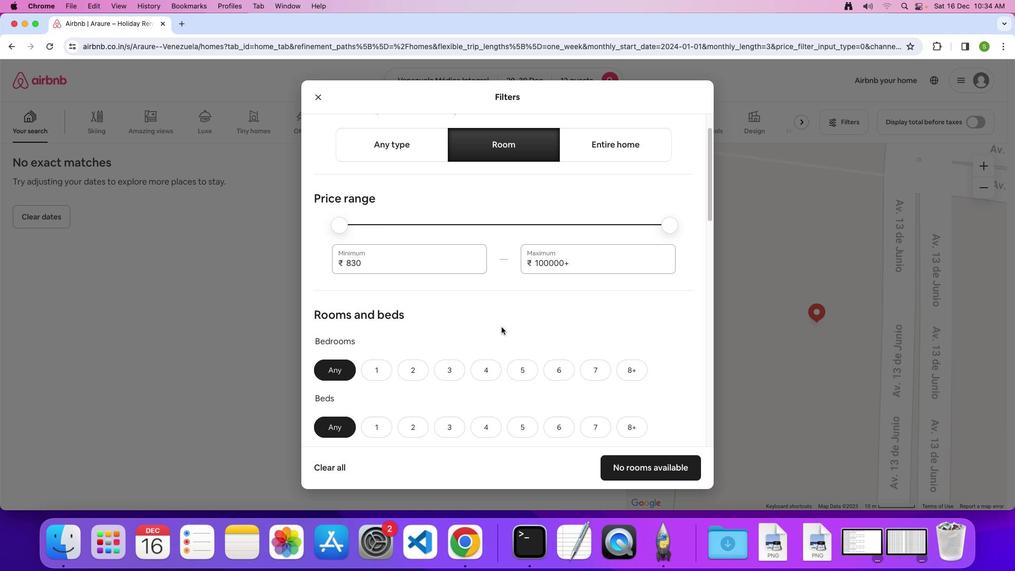 
Action: Mouse scrolled (502, 327) with delta (0, 0)
Screenshot: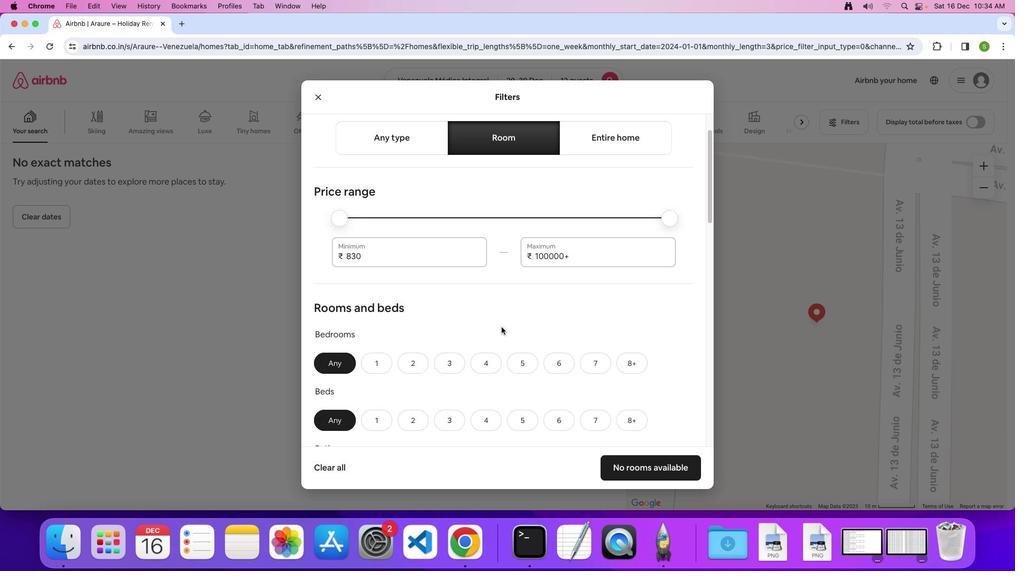 
Action: Mouse scrolled (502, 327) with delta (0, 0)
Screenshot: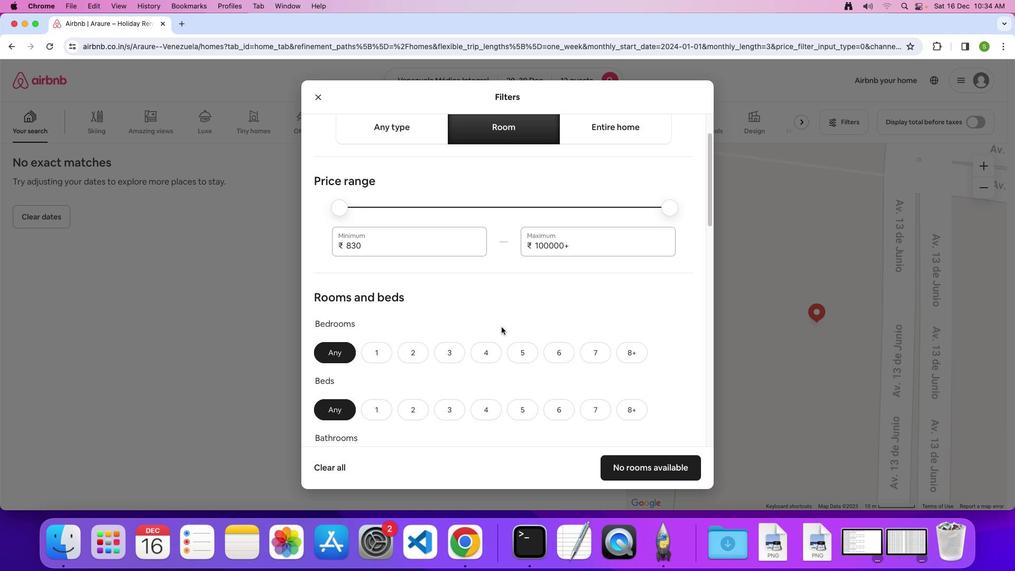 
Action: Mouse scrolled (502, 327) with delta (0, 0)
Screenshot: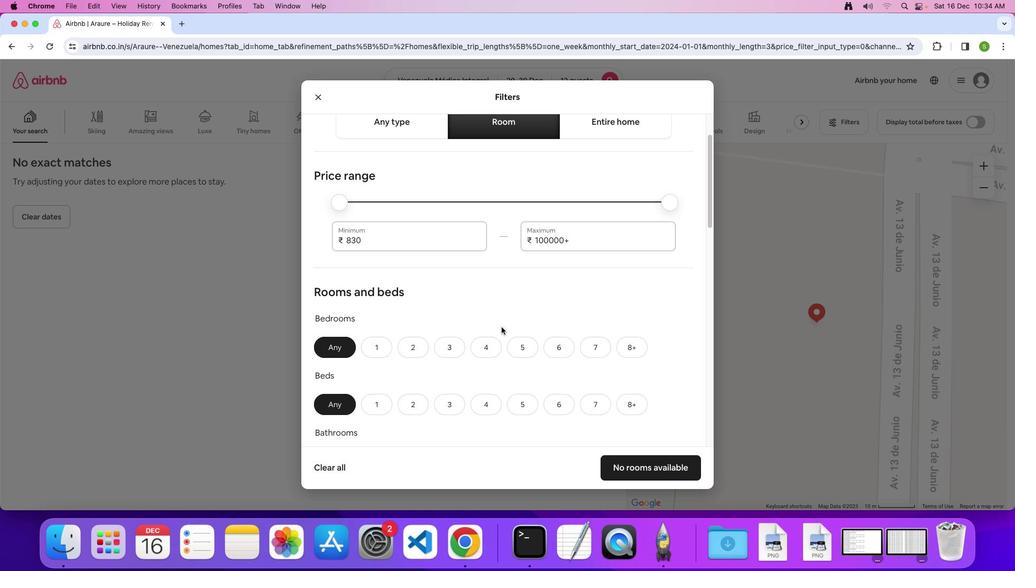 
Action: Mouse scrolled (502, 327) with delta (0, 0)
Screenshot: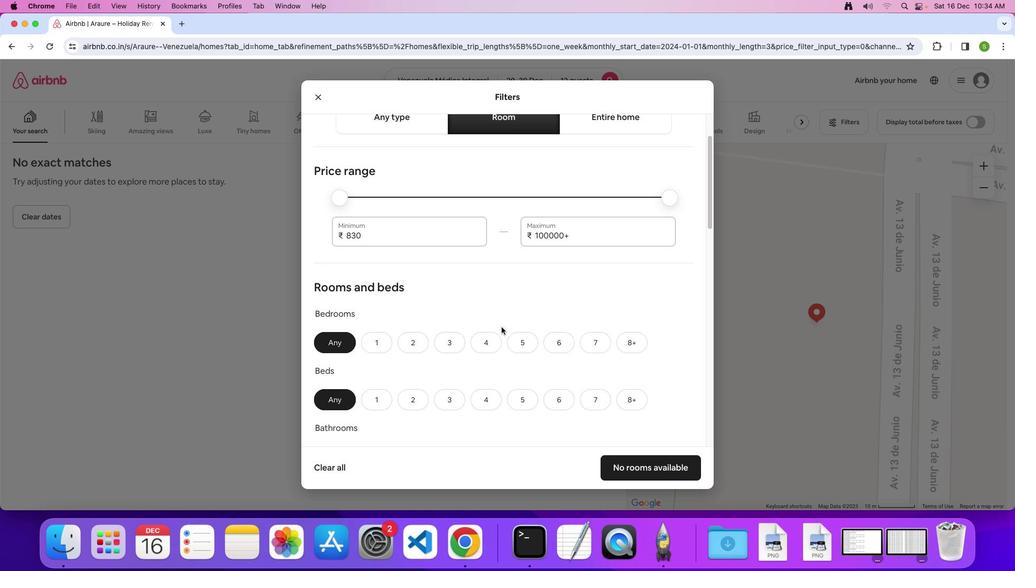 
Action: Mouse scrolled (502, 327) with delta (0, 0)
Screenshot: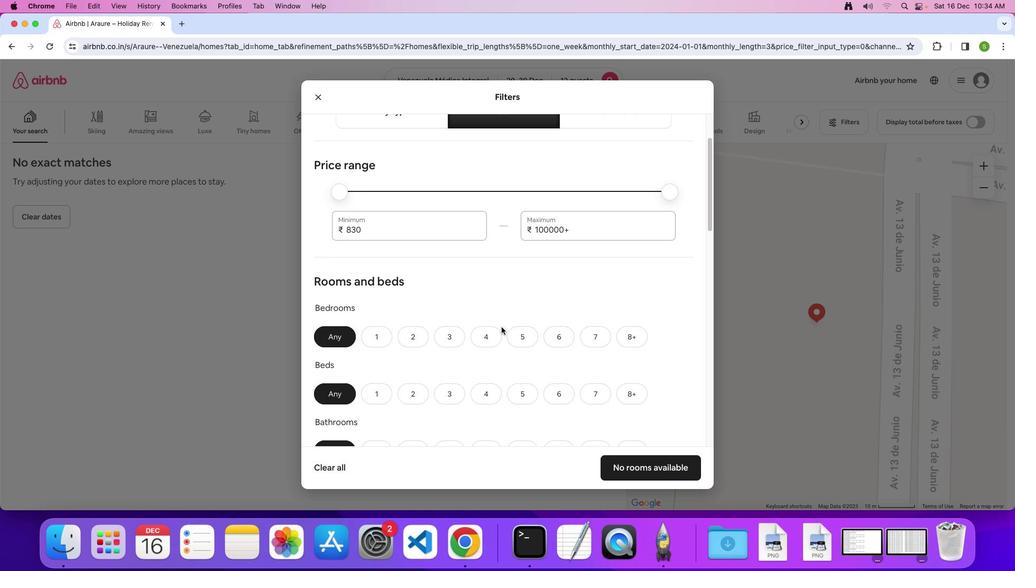 
Action: Mouse scrolled (502, 327) with delta (0, 0)
Screenshot: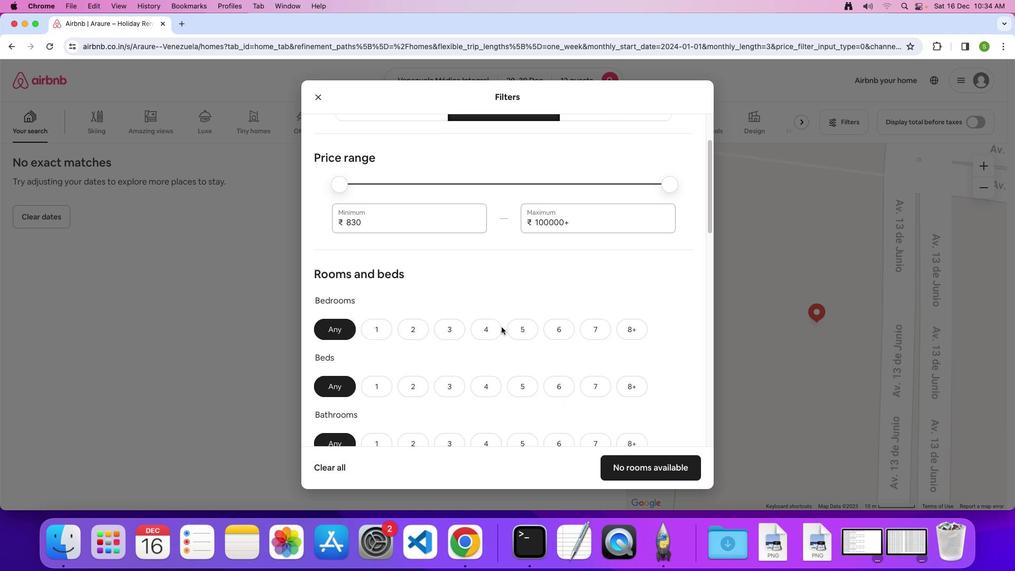 
Action: Mouse scrolled (502, 327) with delta (0, 0)
Screenshot: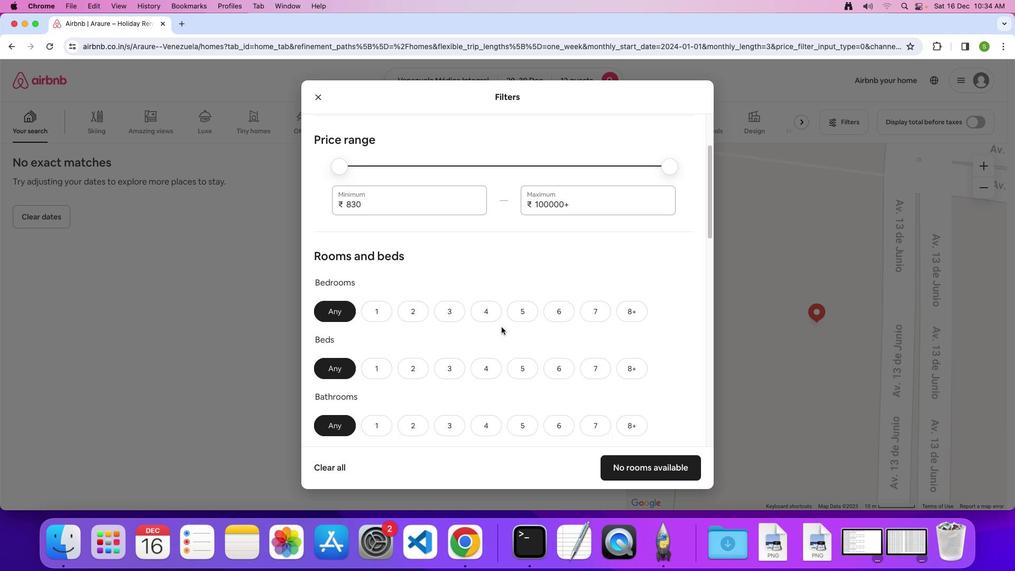 
Action: Mouse scrolled (502, 327) with delta (0, -1)
Screenshot: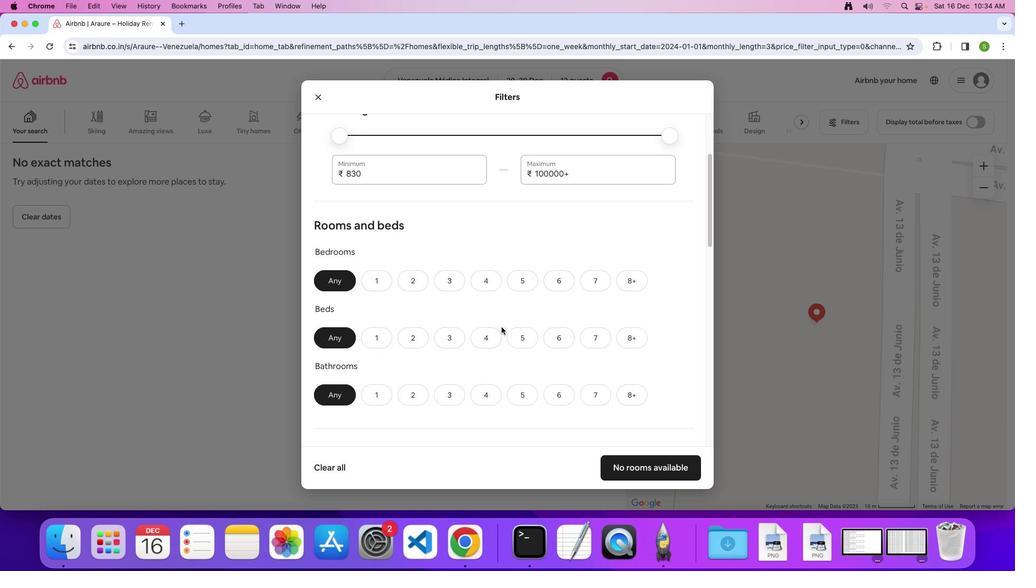
Action: Mouse scrolled (502, 327) with delta (0, 0)
Screenshot: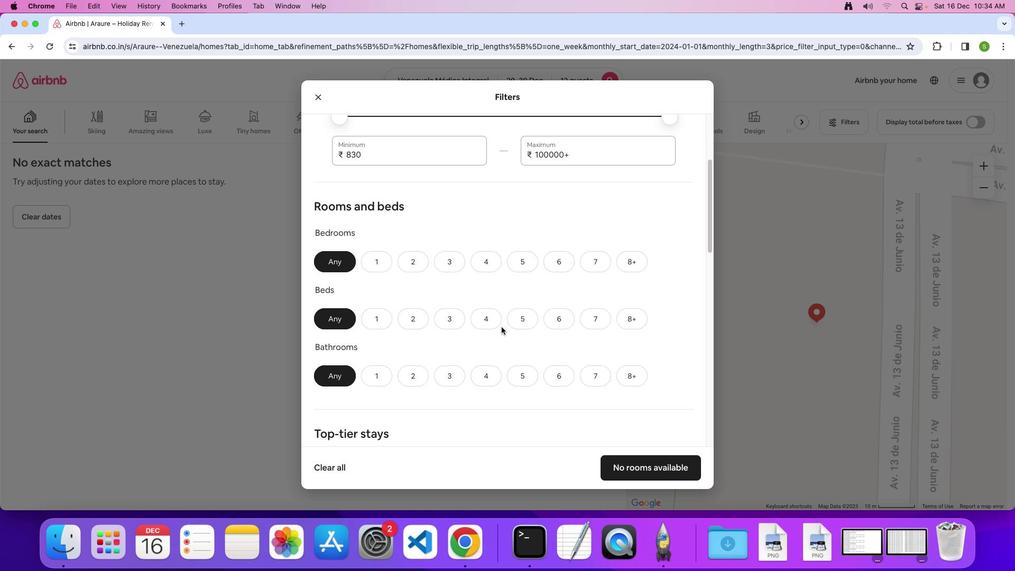 
Action: Mouse scrolled (502, 327) with delta (0, 0)
Screenshot: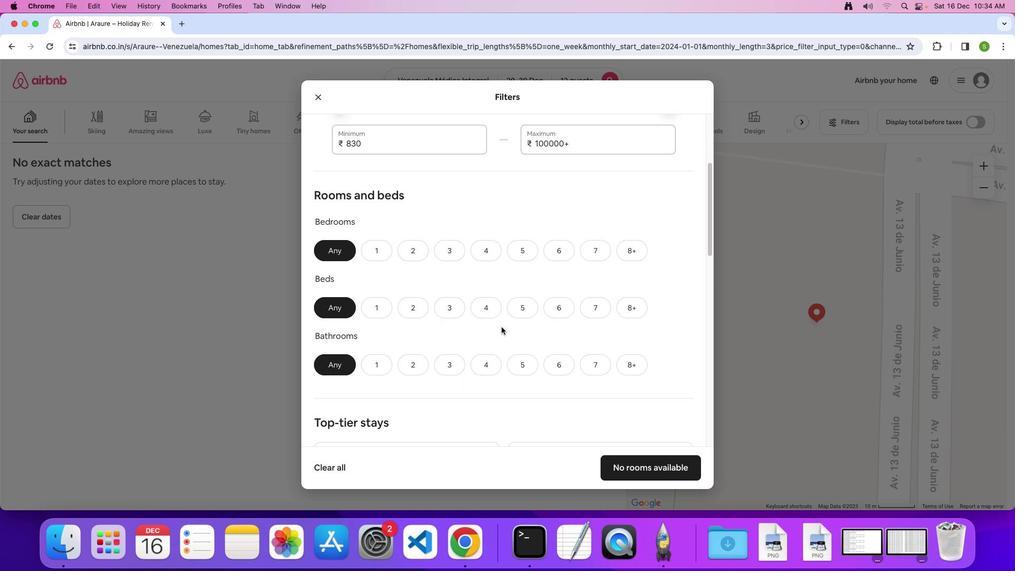 
Action: Mouse scrolled (502, 327) with delta (0, 0)
Screenshot: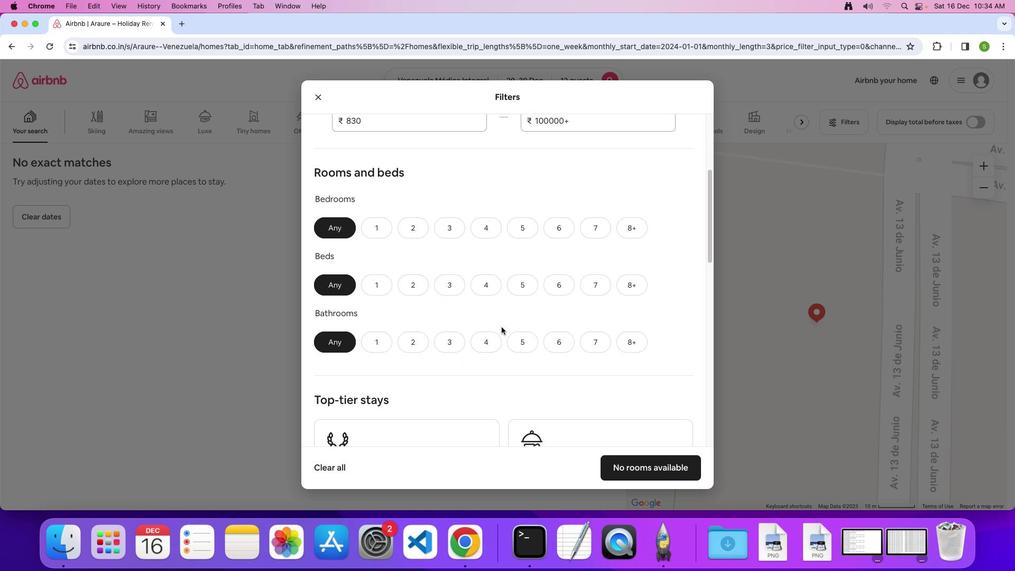 
Action: Mouse scrolled (502, 327) with delta (0, 0)
Screenshot: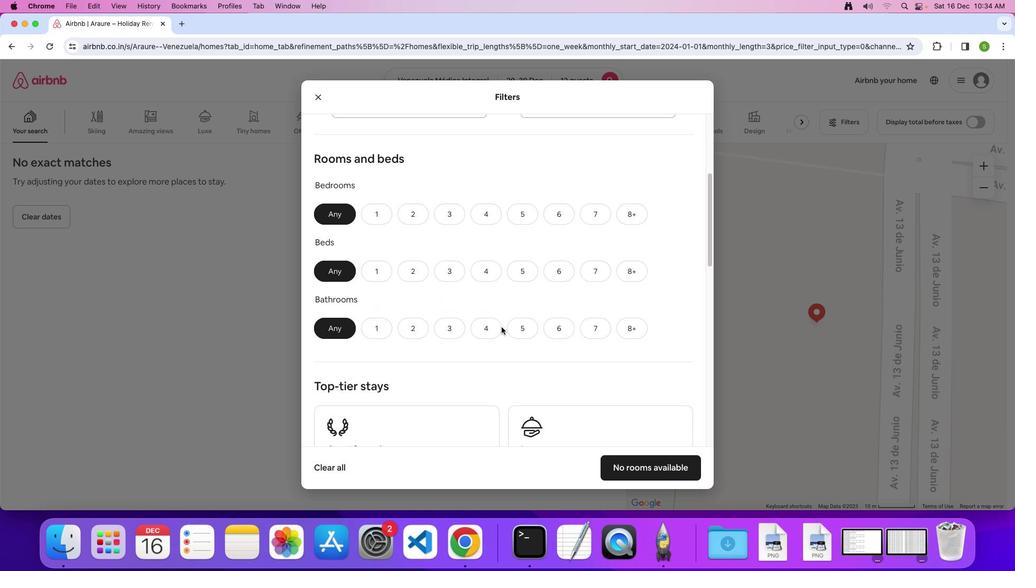 
Action: Mouse scrolled (502, 327) with delta (0, 0)
Screenshot: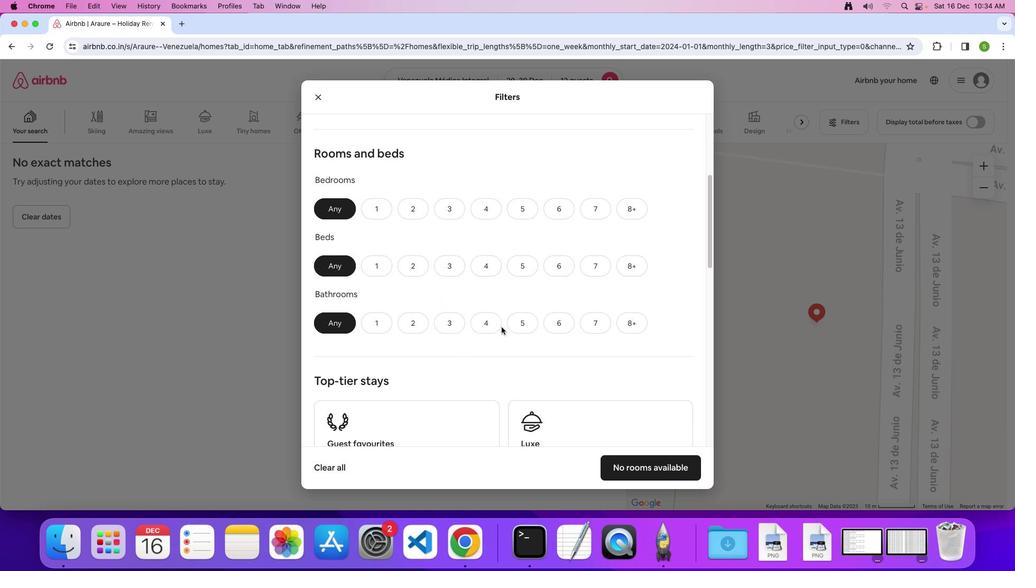 
Action: Mouse moved to (565, 204)
Screenshot: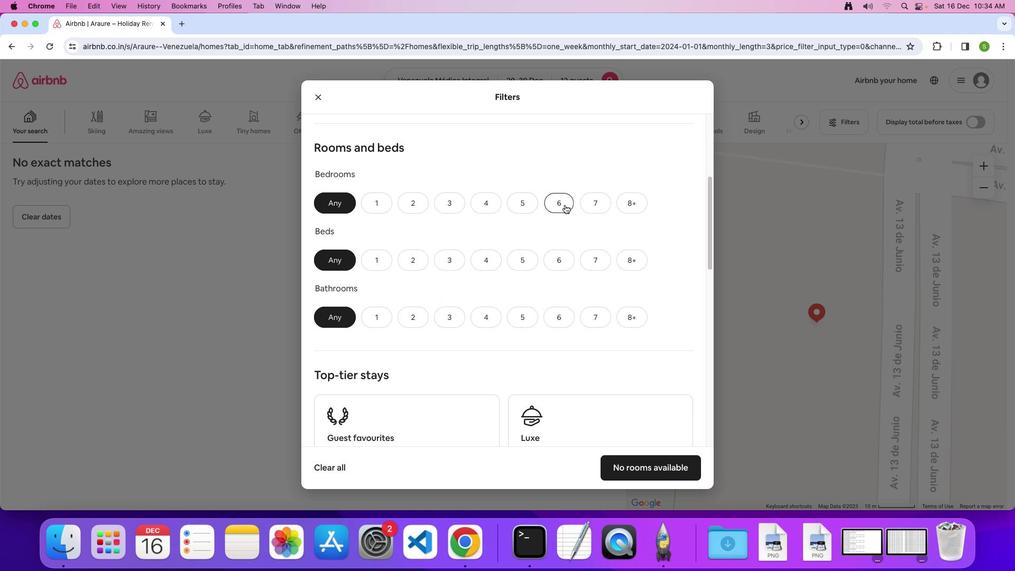 
Action: Mouse pressed left at (565, 204)
Screenshot: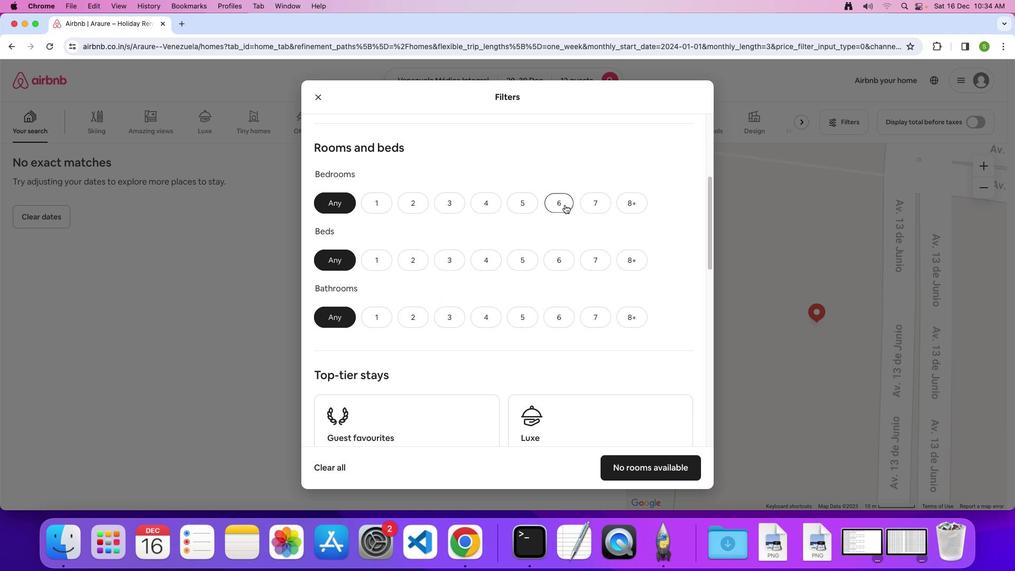 
Action: Mouse moved to (638, 266)
Screenshot: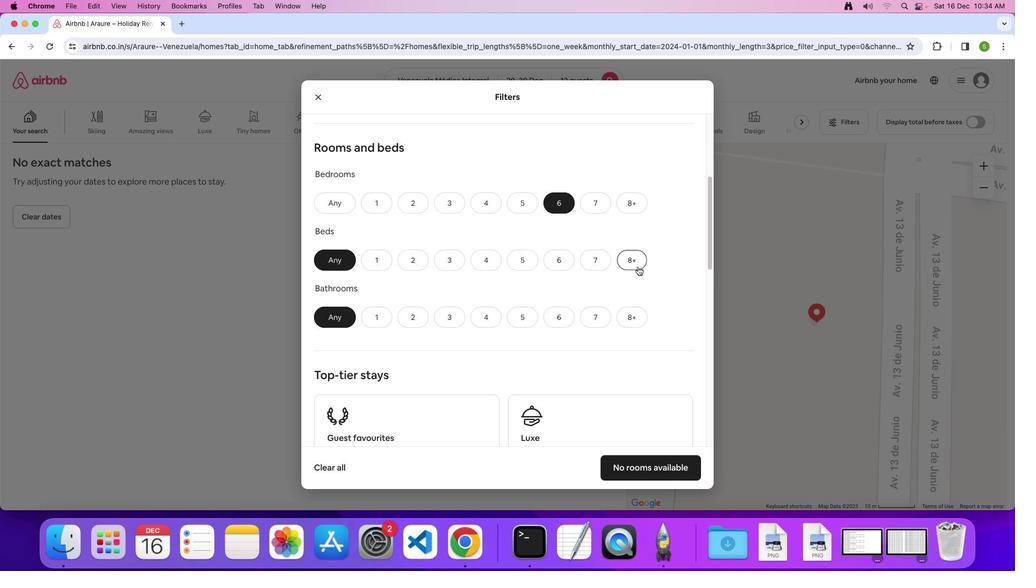 
Action: Mouse pressed left at (638, 266)
Screenshot: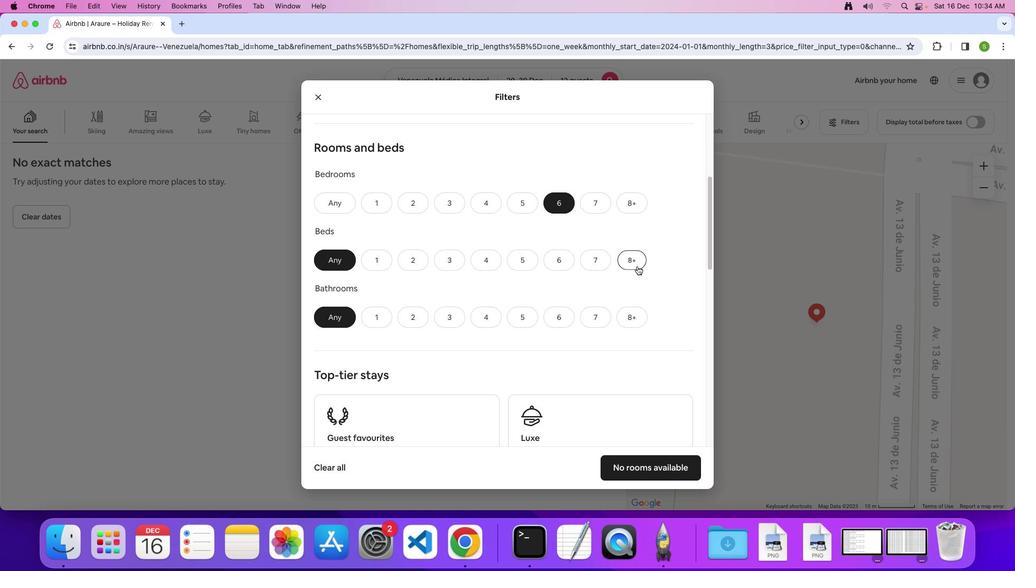 
Action: Mouse moved to (570, 316)
Screenshot: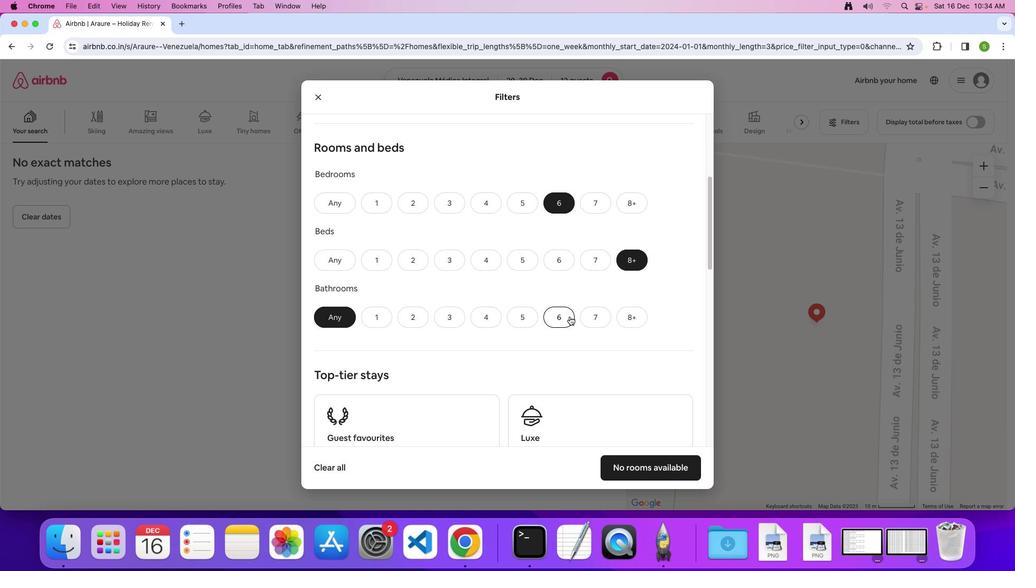 
Action: Mouse pressed left at (570, 316)
Screenshot: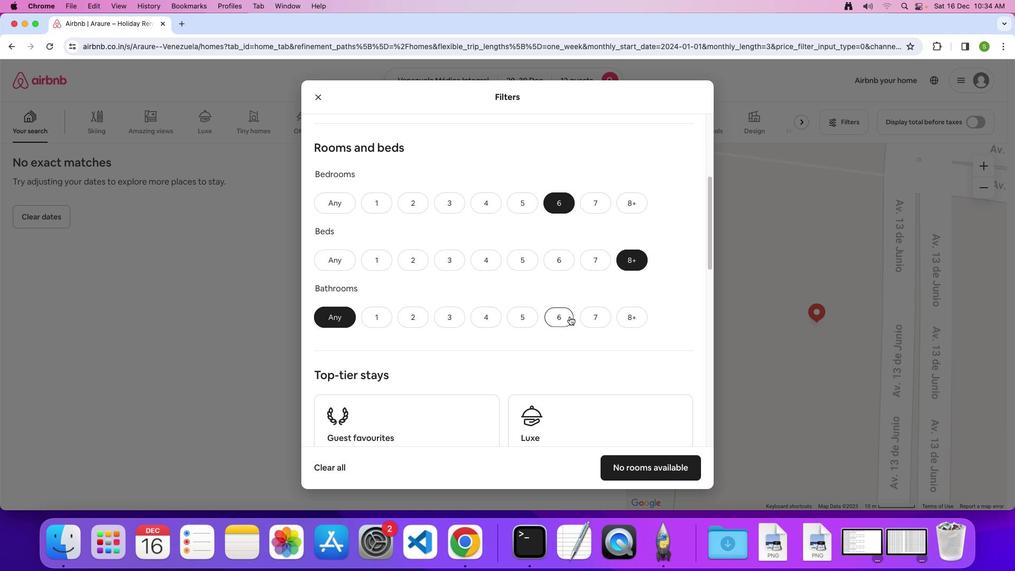 
Action: Mouse moved to (522, 290)
Screenshot: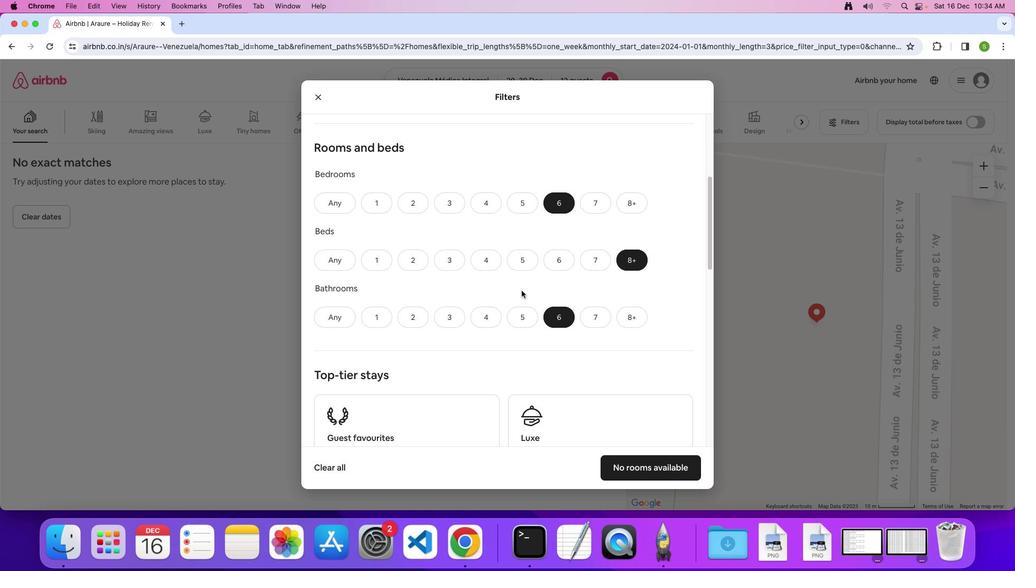 
Action: Mouse scrolled (522, 290) with delta (0, 0)
Screenshot: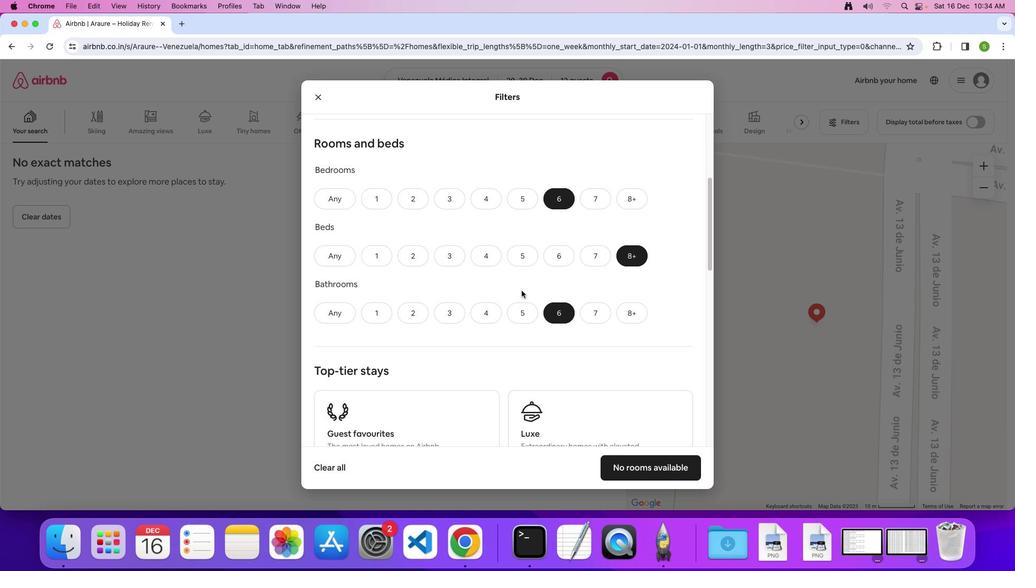 
Action: Mouse scrolled (522, 290) with delta (0, 0)
Screenshot: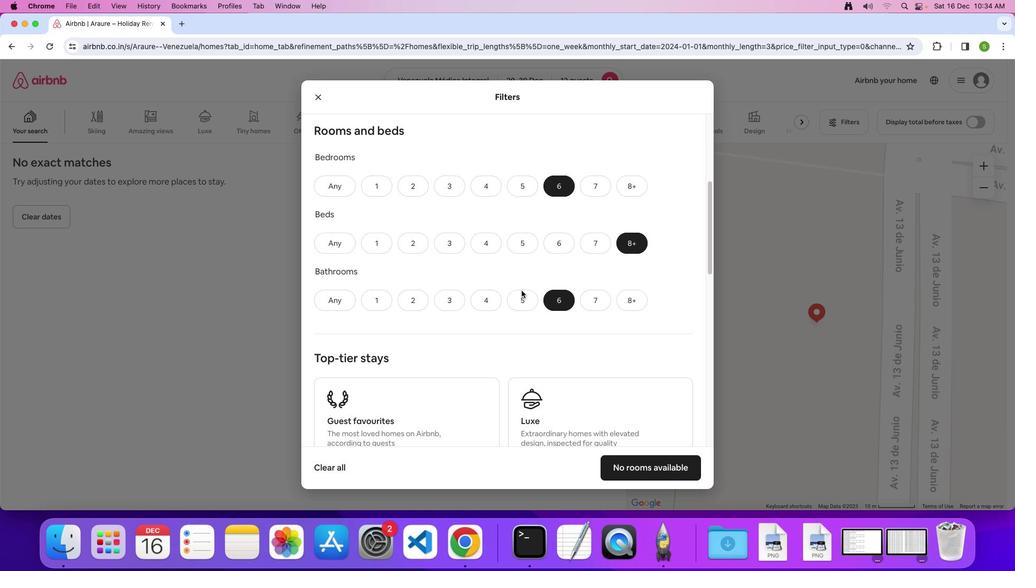 
Action: Mouse scrolled (522, 290) with delta (0, 0)
Screenshot: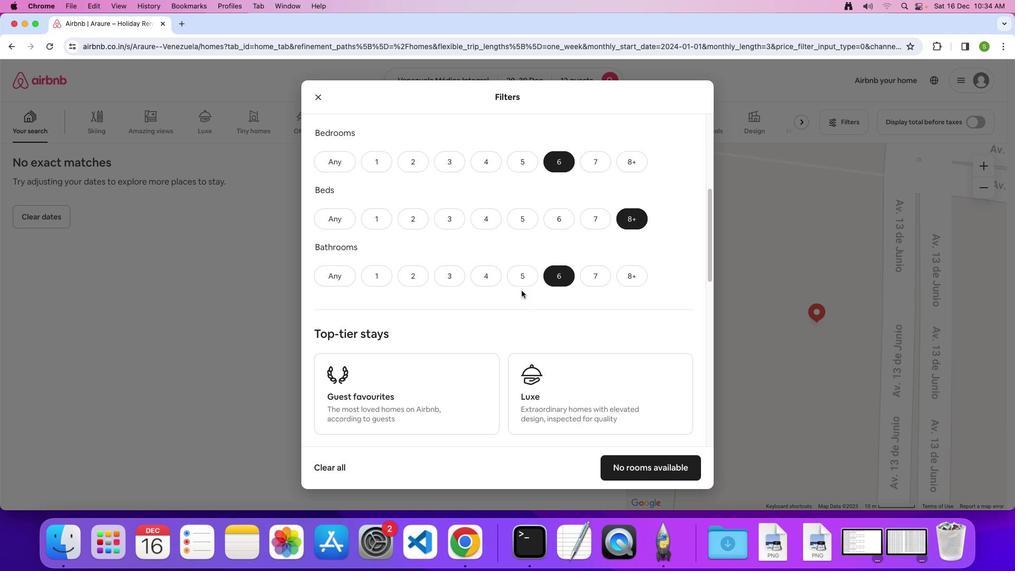 
Action: Mouse scrolled (522, 290) with delta (0, 0)
Screenshot: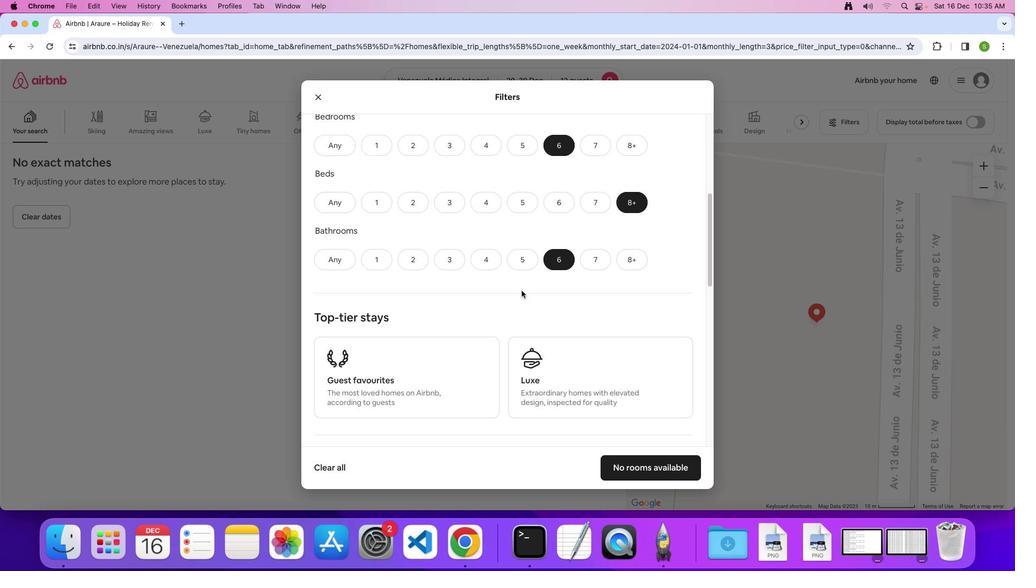 
Action: Mouse scrolled (522, 290) with delta (0, 0)
Screenshot: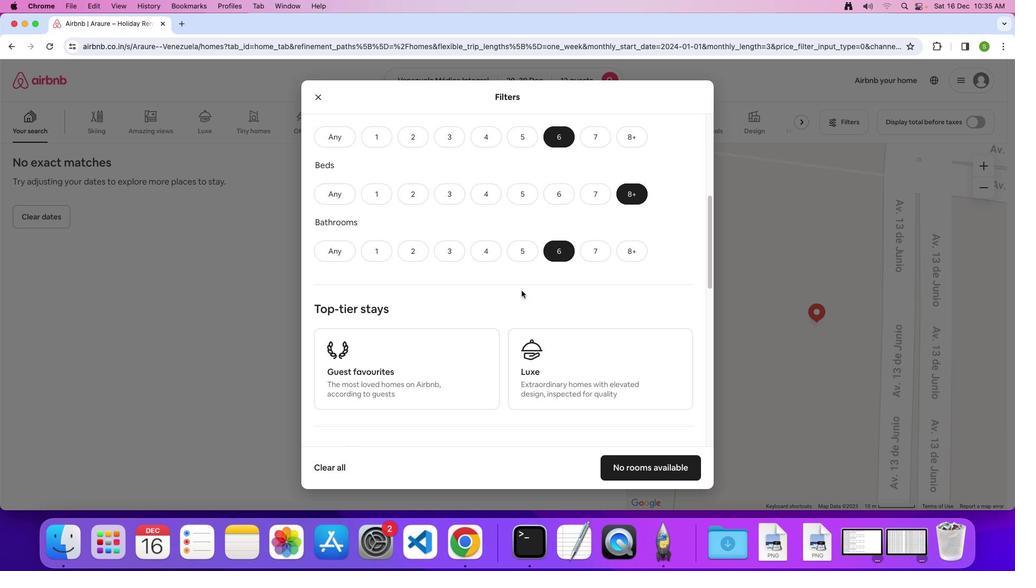 
Action: Mouse scrolled (522, 290) with delta (0, 0)
Screenshot: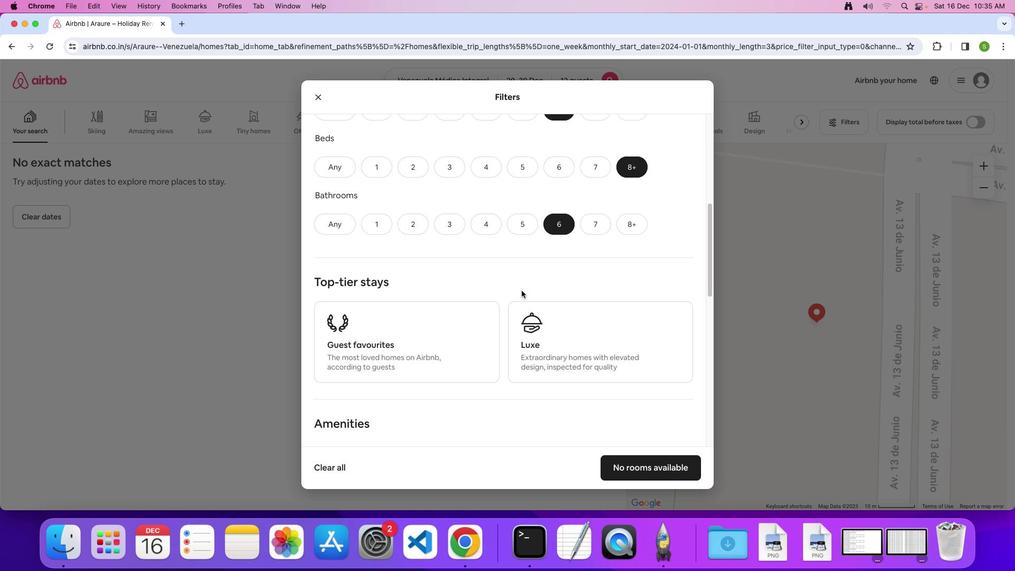
Action: Mouse scrolled (522, 290) with delta (0, 0)
Screenshot: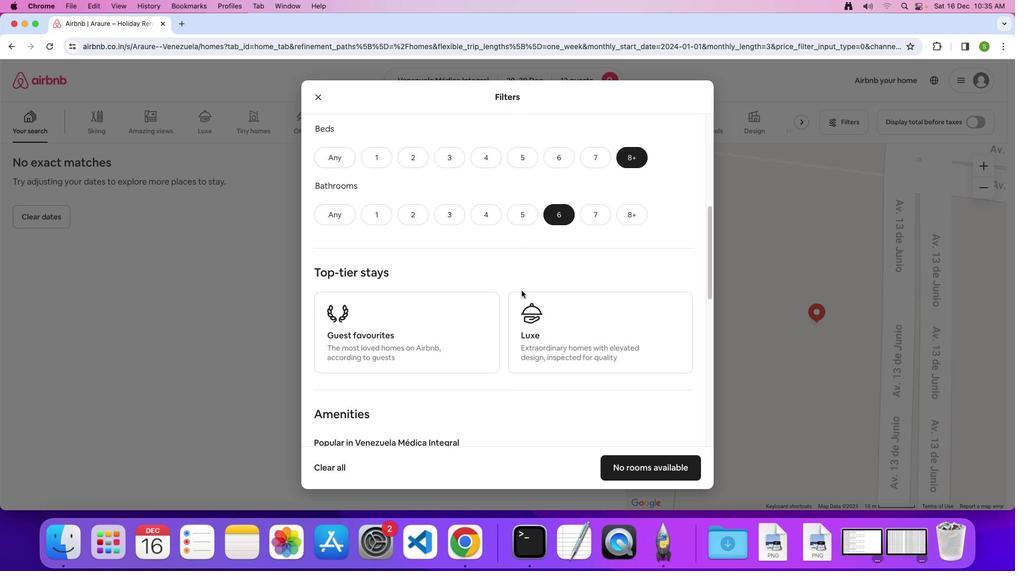 
Action: Mouse scrolled (522, 290) with delta (0, 0)
Screenshot: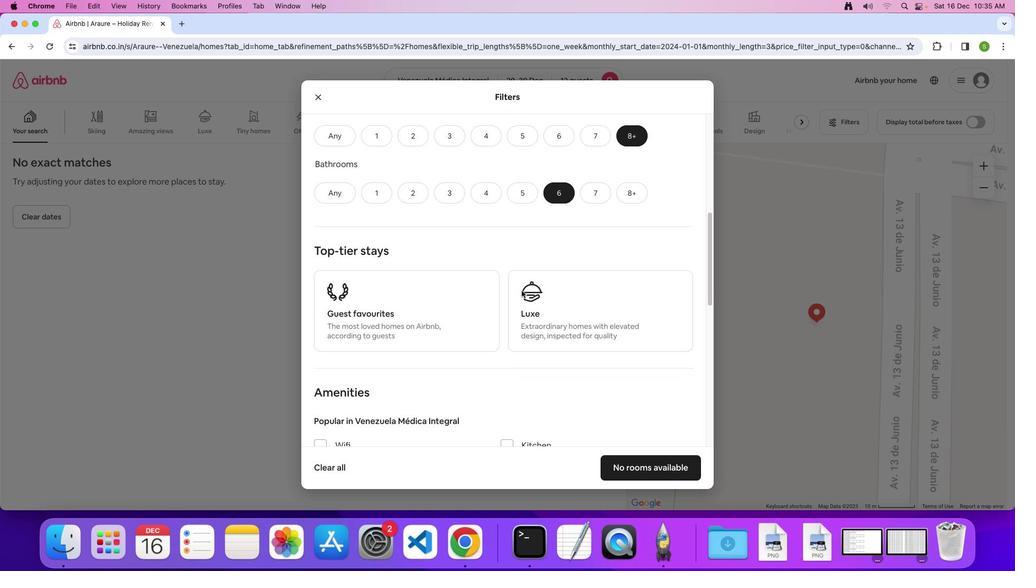 
Action: Mouse scrolled (522, 290) with delta (0, -1)
Screenshot: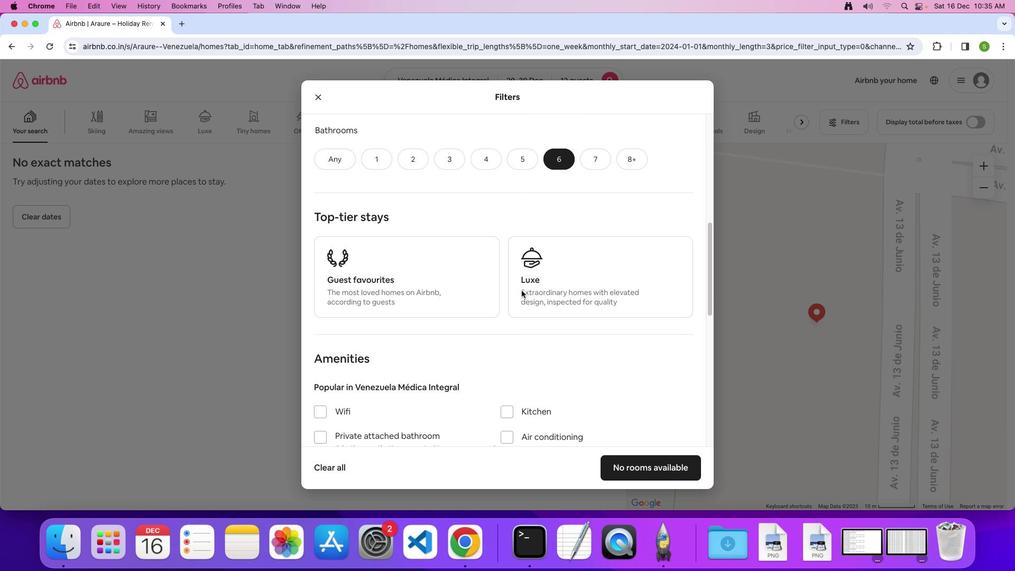
Action: Mouse scrolled (522, 290) with delta (0, 0)
Screenshot: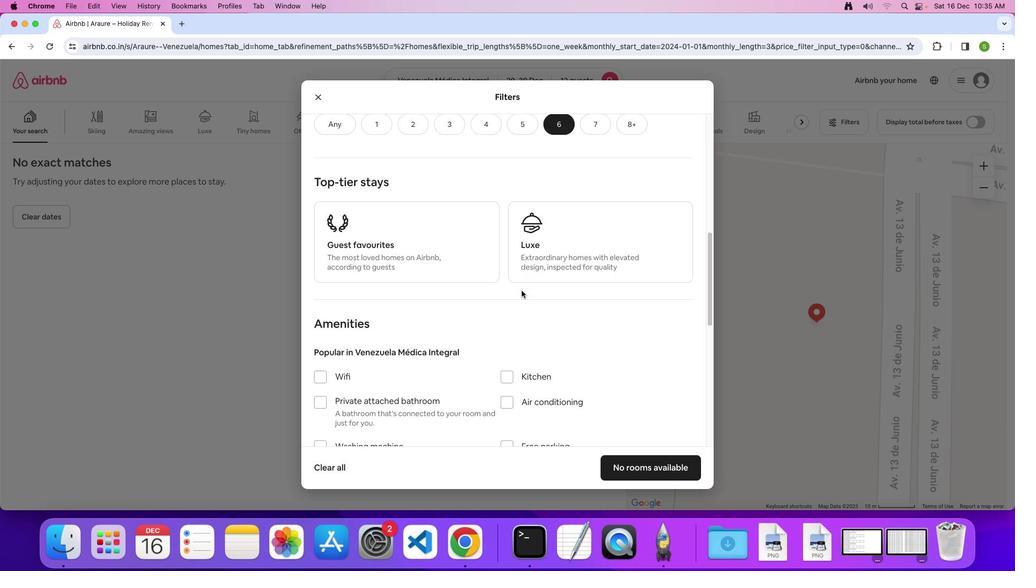 
Action: Mouse scrolled (522, 290) with delta (0, 0)
Screenshot: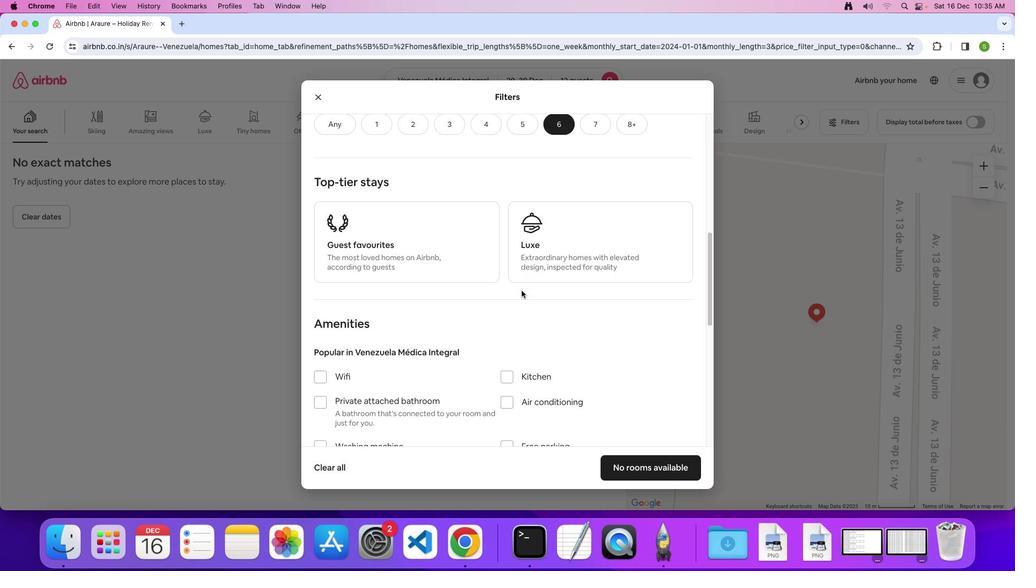 
Action: Mouse scrolled (522, 290) with delta (0, -1)
Screenshot: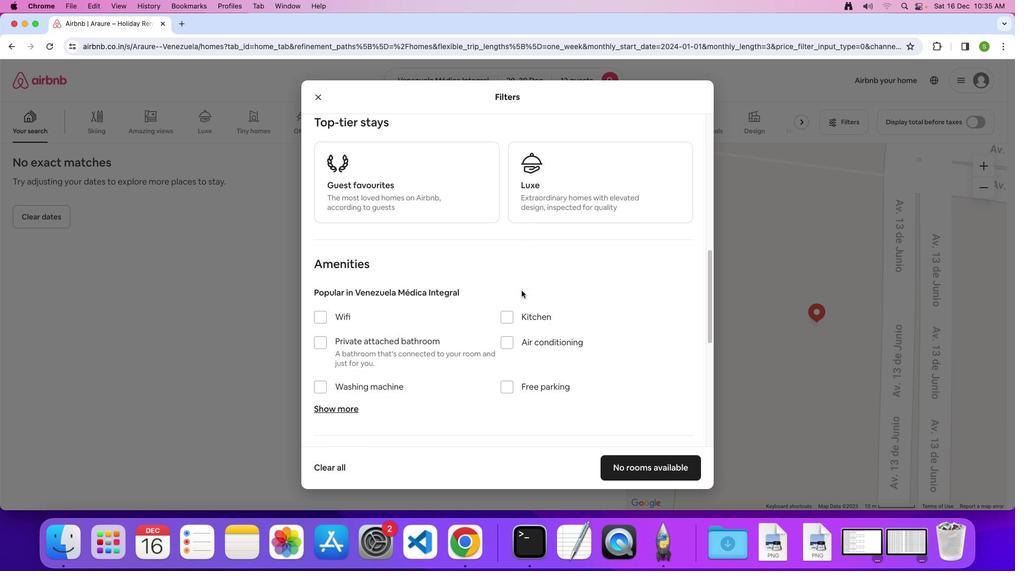 
Action: Mouse scrolled (522, 290) with delta (0, 0)
Screenshot: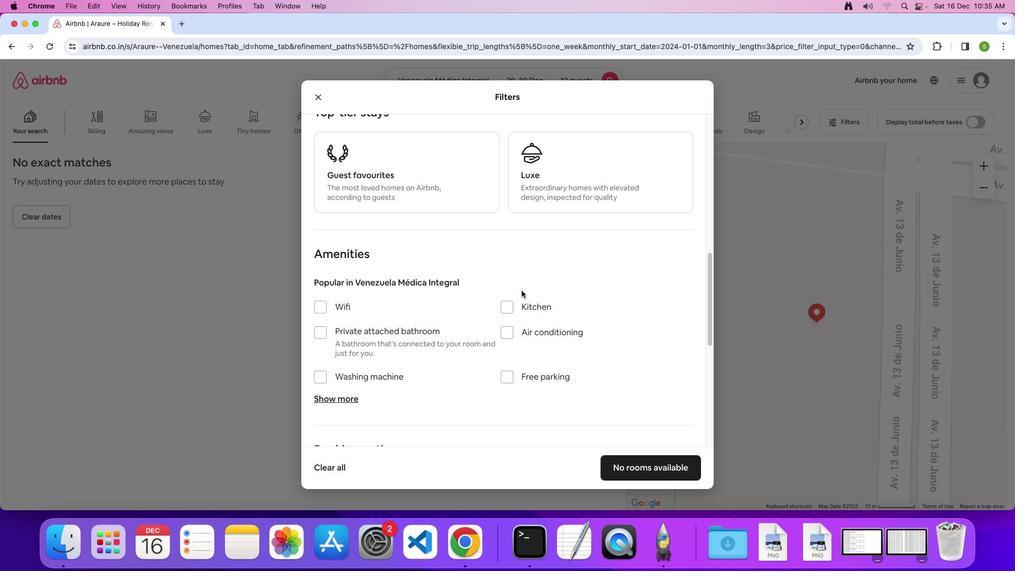 
Action: Mouse scrolled (522, 290) with delta (0, 0)
Screenshot: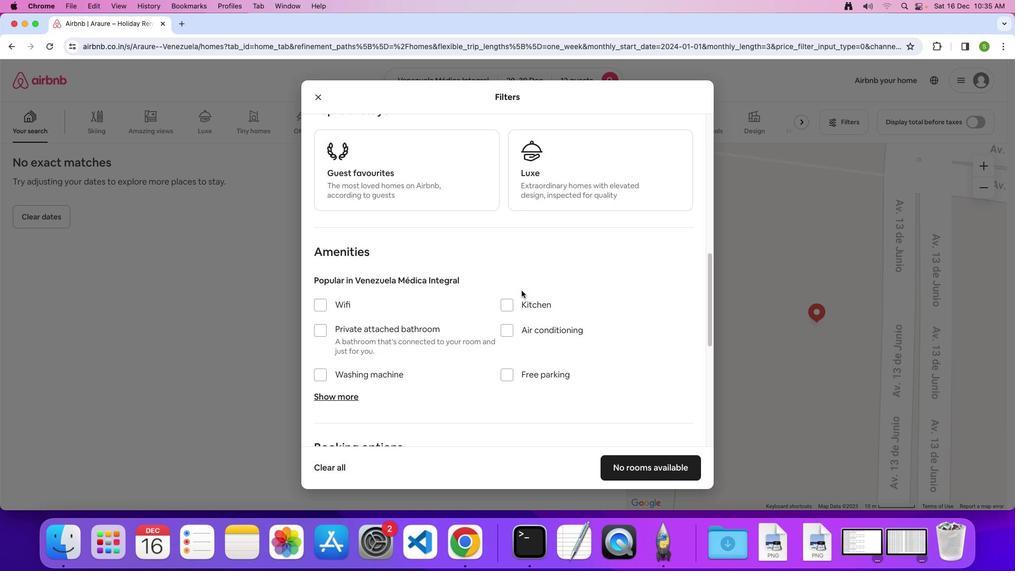 
Action: Mouse scrolled (522, 290) with delta (0, 0)
Screenshot: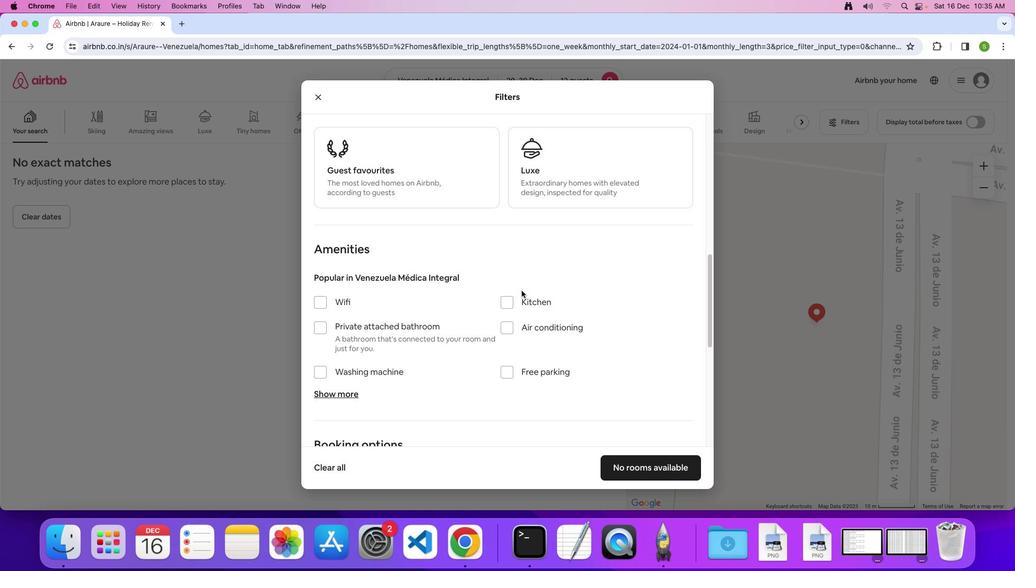 
Action: Mouse moved to (522, 290)
Screenshot: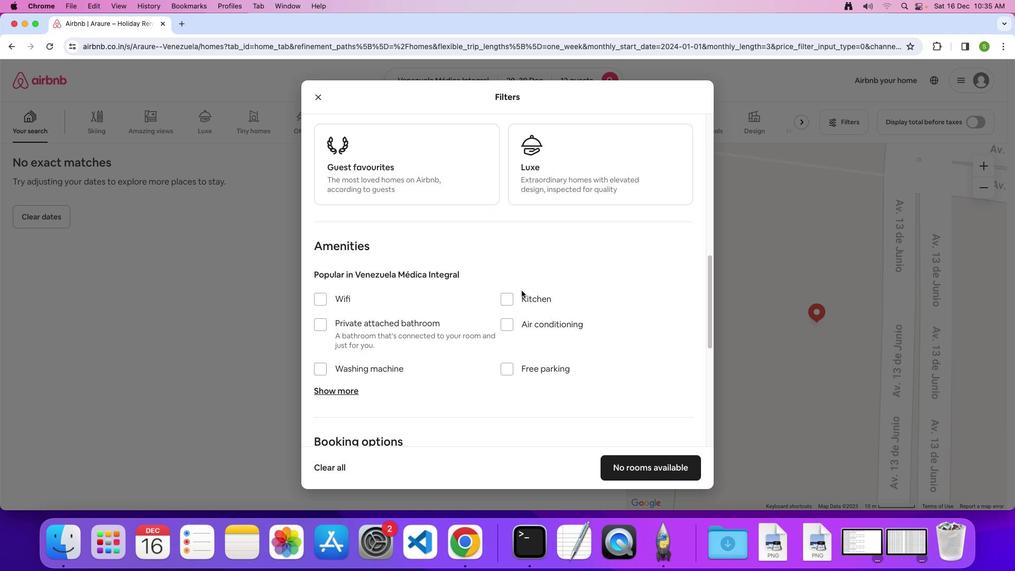 
Action: Mouse scrolled (522, 290) with delta (0, 0)
Screenshot: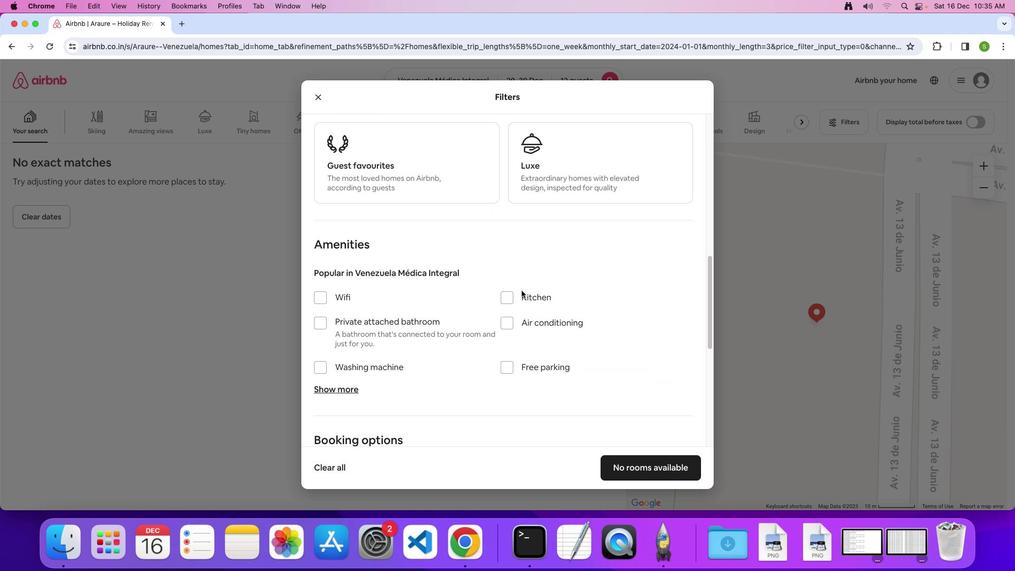 
Action: Mouse moved to (323, 299)
Screenshot: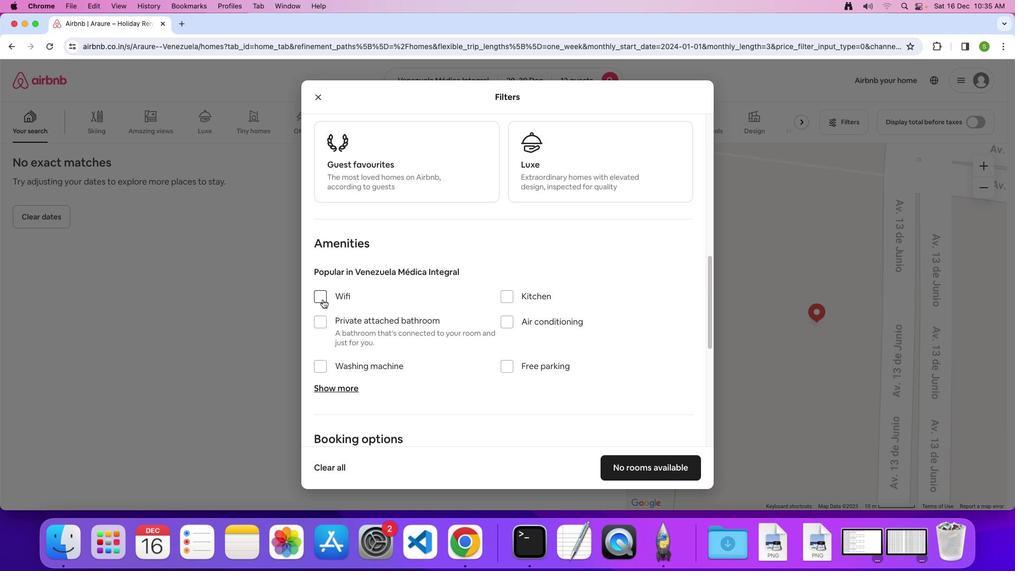
Action: Mouse pressed left at (323, 299)
Screenshot: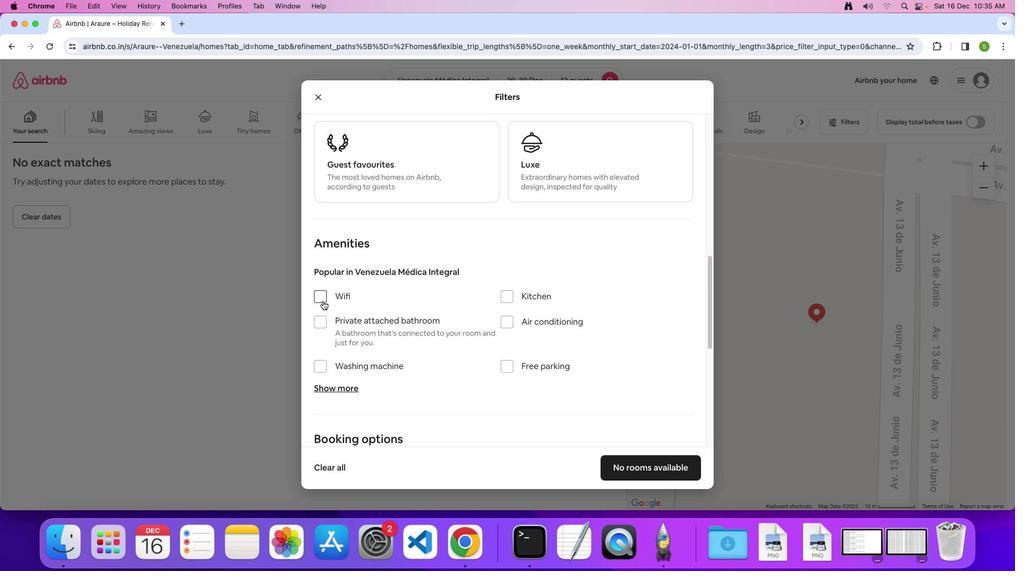 
Action: Mouse moved to (329, 387)
Screenshot: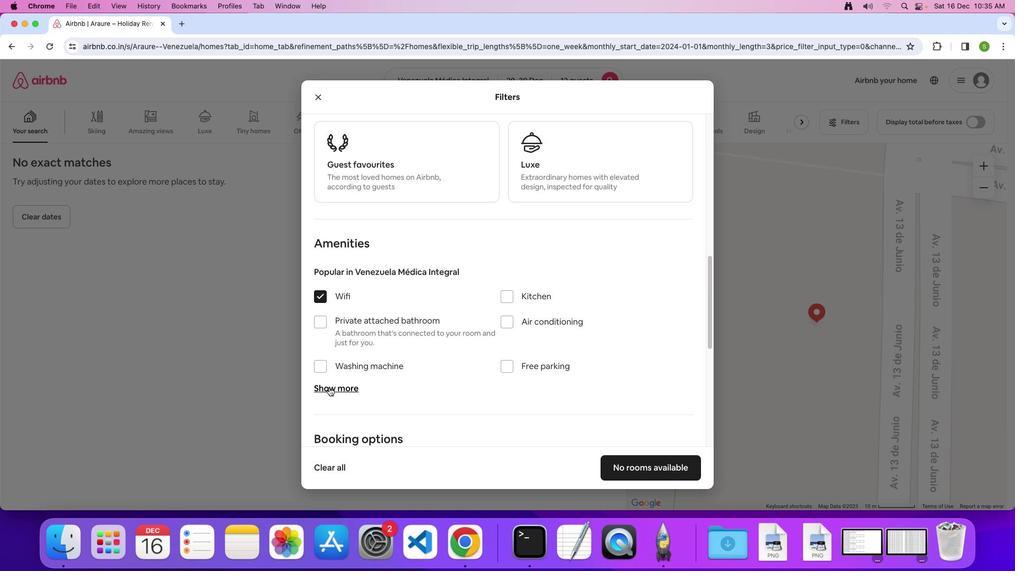 
Action: Mouse pressed left at (329, 387)
Screenshot: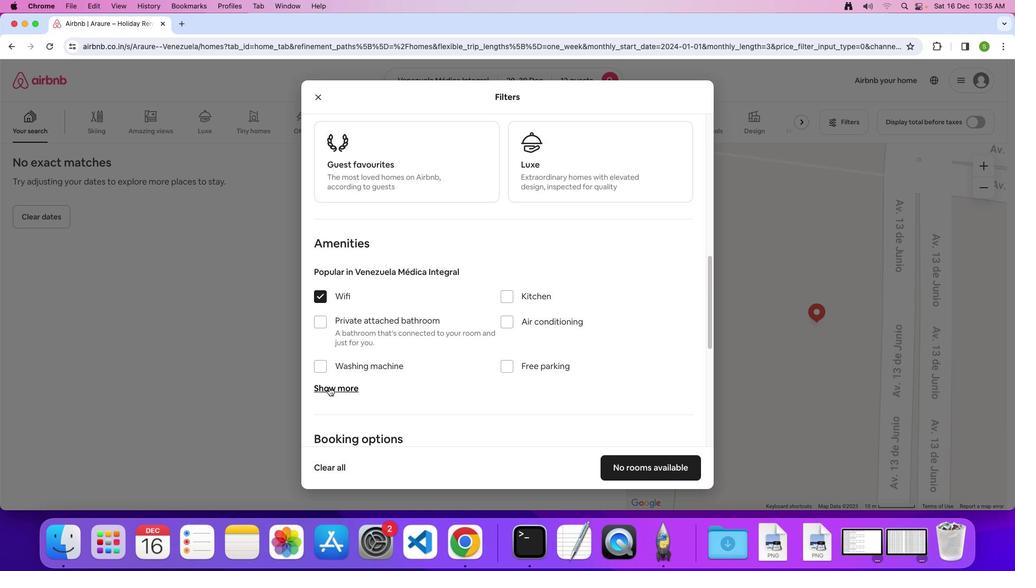 
Action: Mouse moved to (471, 360)
Screenshot: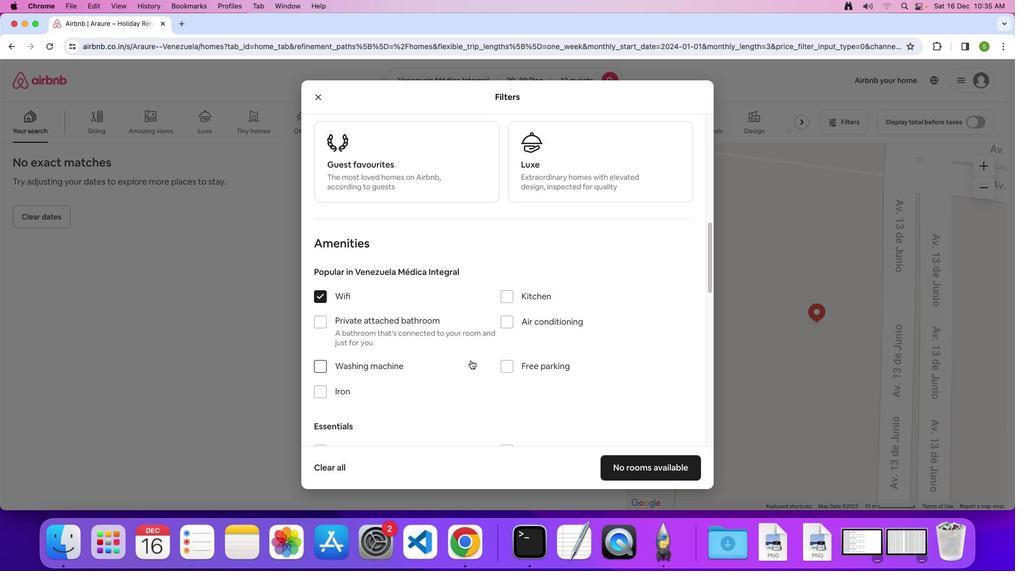 
Action: Mouse scrolled (471, 360) with delta (0, 0)
Screenshot: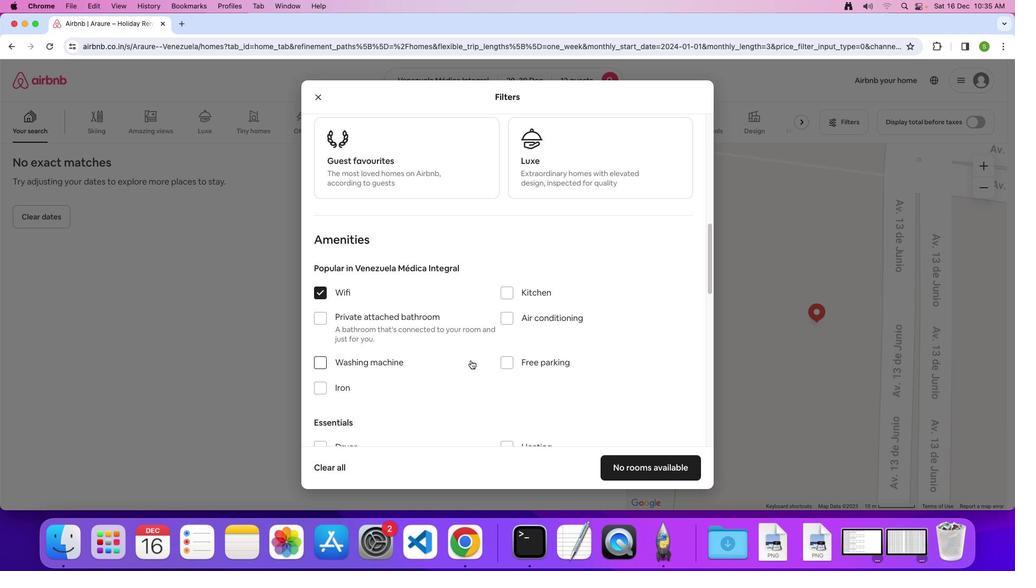 
Action: Mouse scrolled (471, 360) with delta (0, 0)
Screenshot: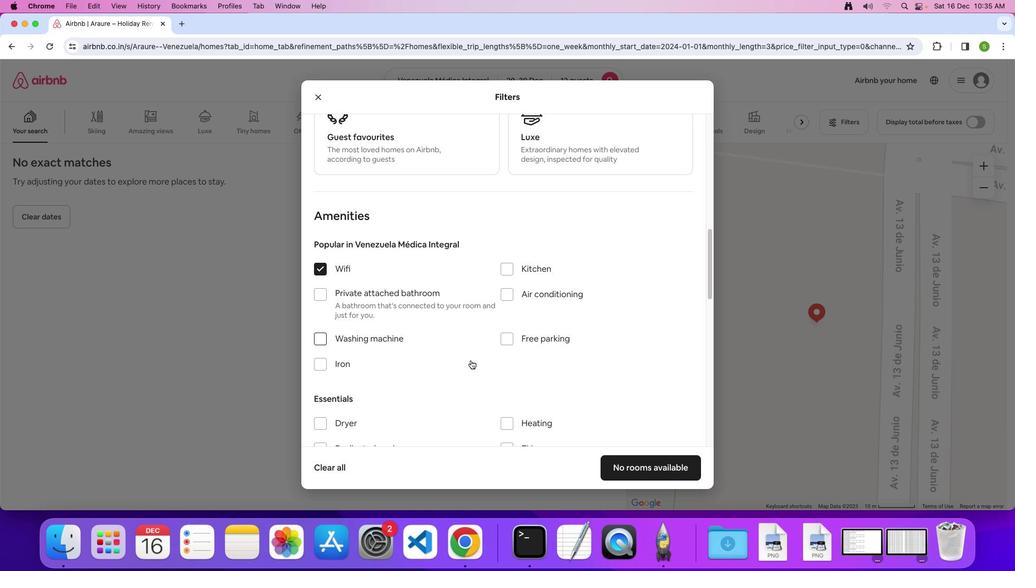 
Action: Mouse scrolled (471, 360) with delta (0, 0)
Screenshot: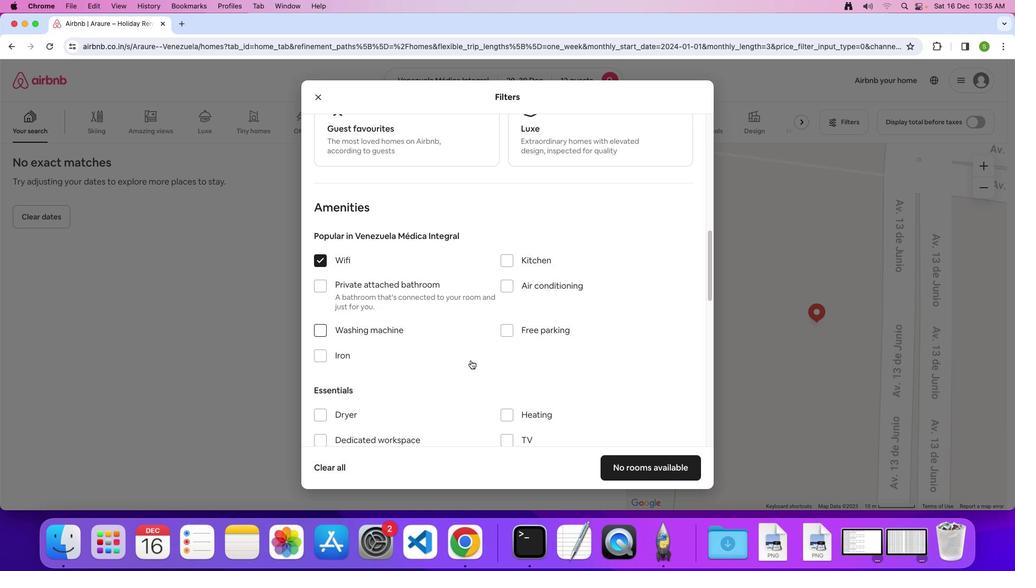 
Action: Mouse moved to (505, 318)
Screenshot: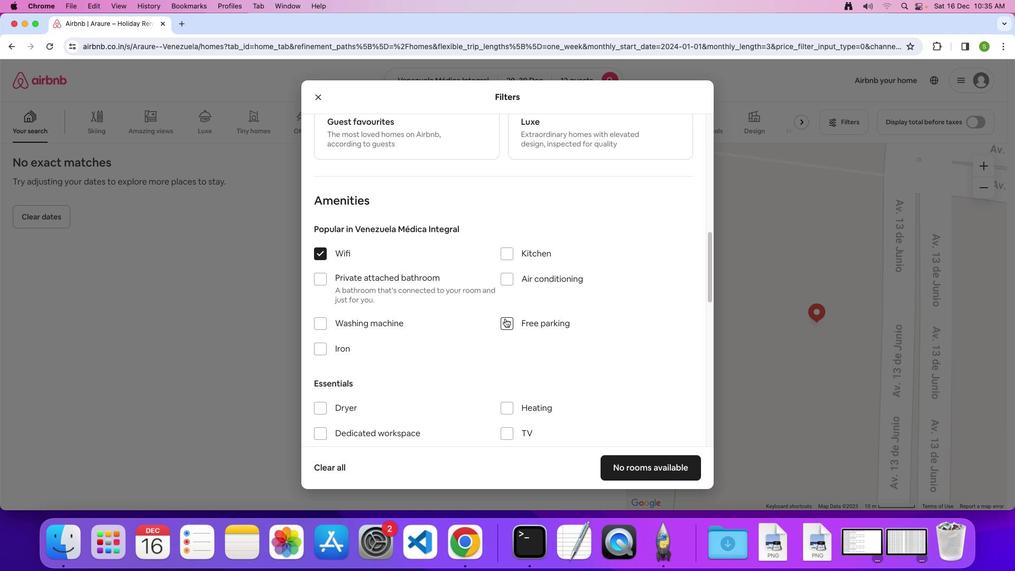 
Action: Mouse pressed left at (505, 318)
Screenshot: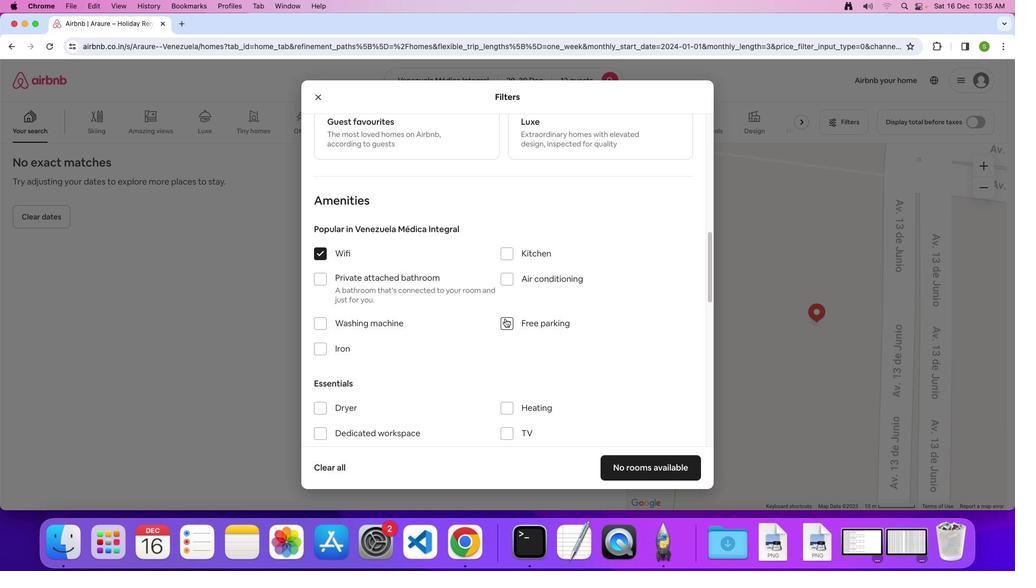 
Action: Mouse moved to (504, 434)
Screenshot: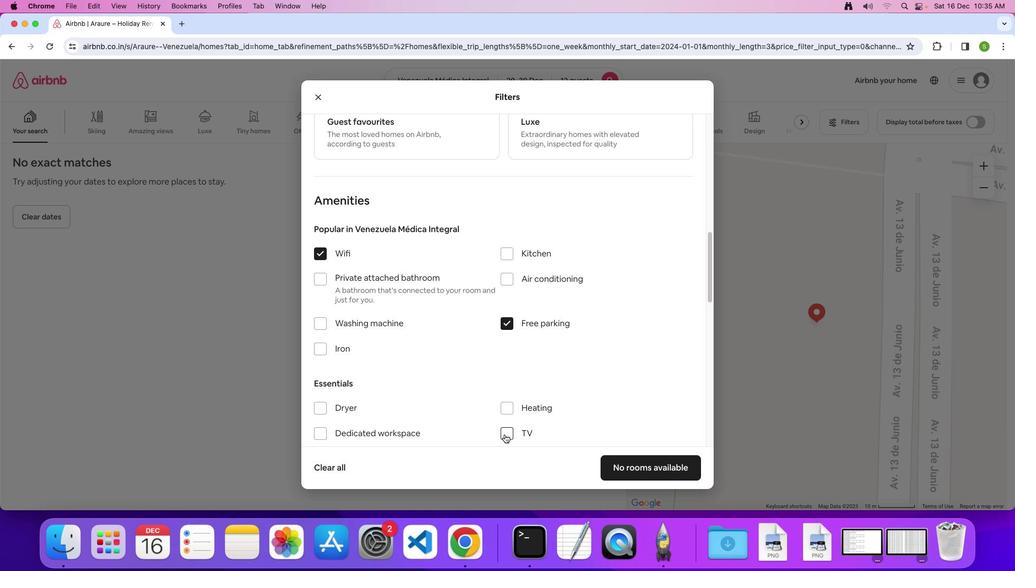 
Action: Mouse pressed left at (504, 434)
Screenshot: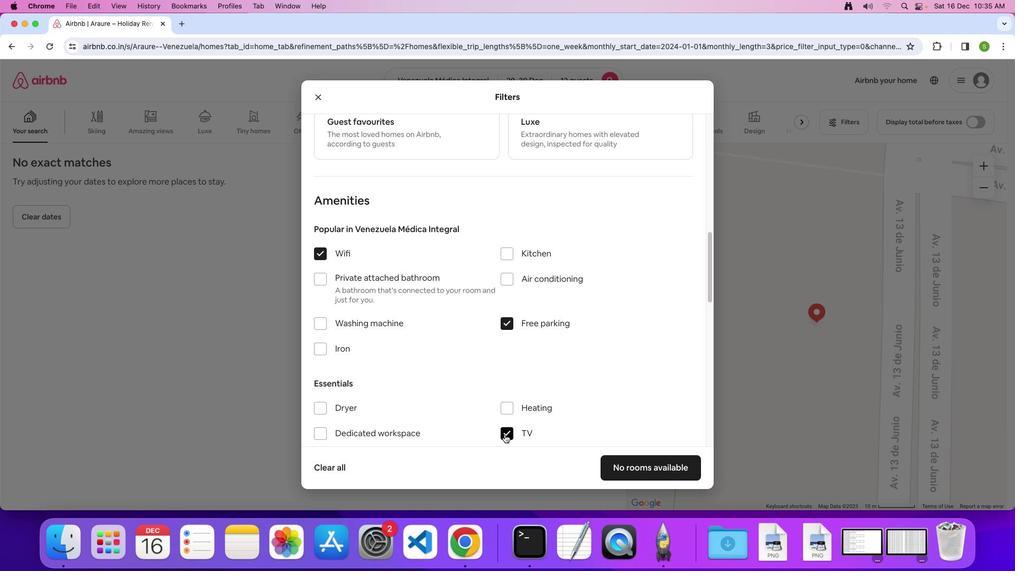 
Action: Mouse moved to (440, 389)
Screenshot: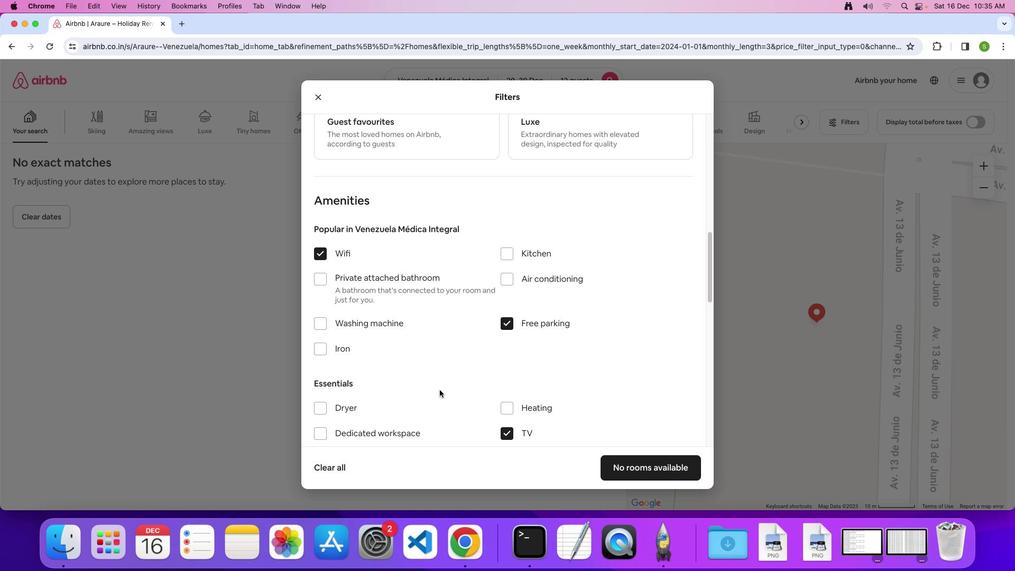 
Action: Mouse scrolled (440, 389) with delta (0, 0)
Screenshot: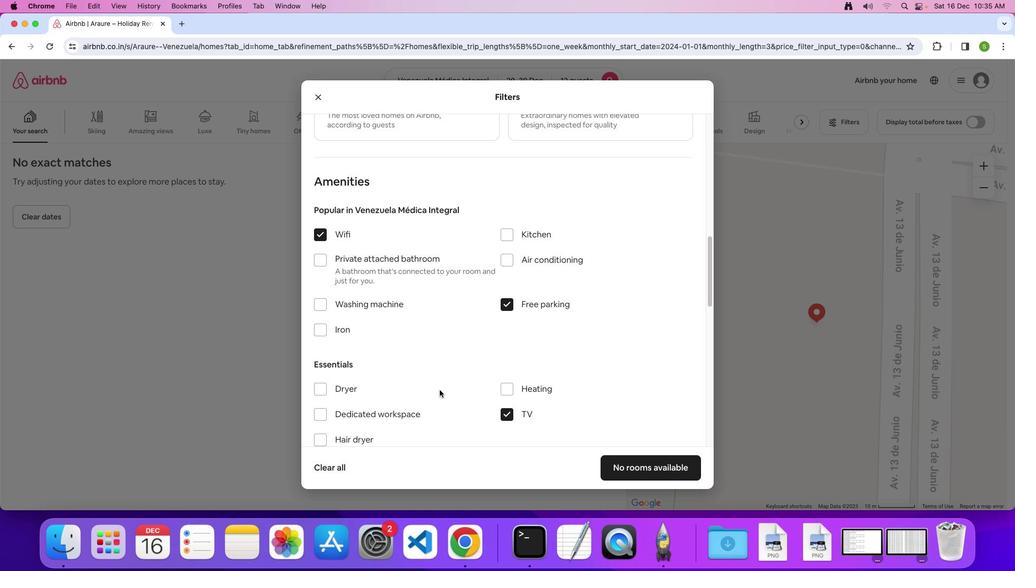 
Action: Mouse scrolled (440, 389) with delta (0, 0)
Screenshot: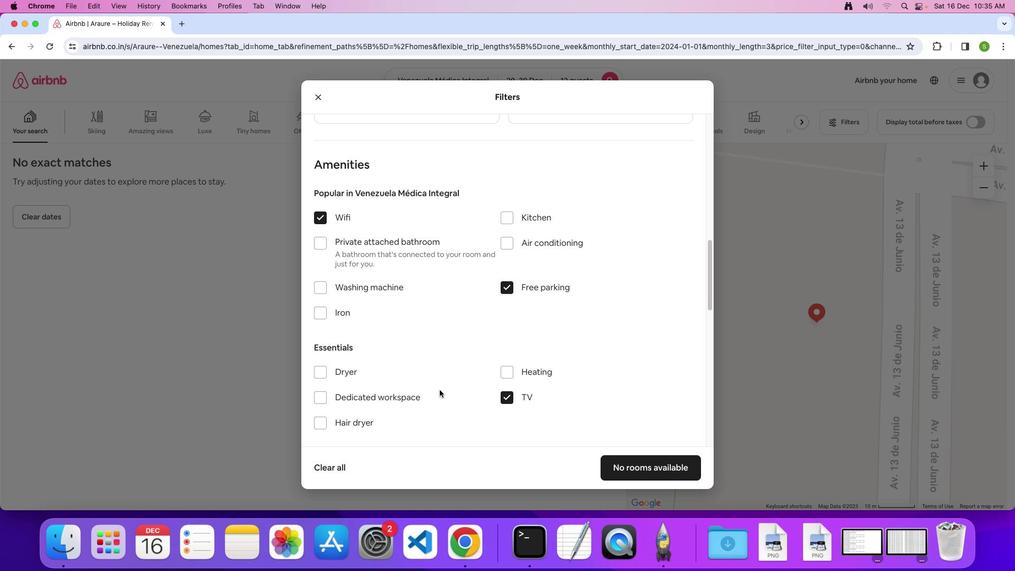 
Action: Mouse scrolled (440, 389) with delta (0, -1)
Screenshot: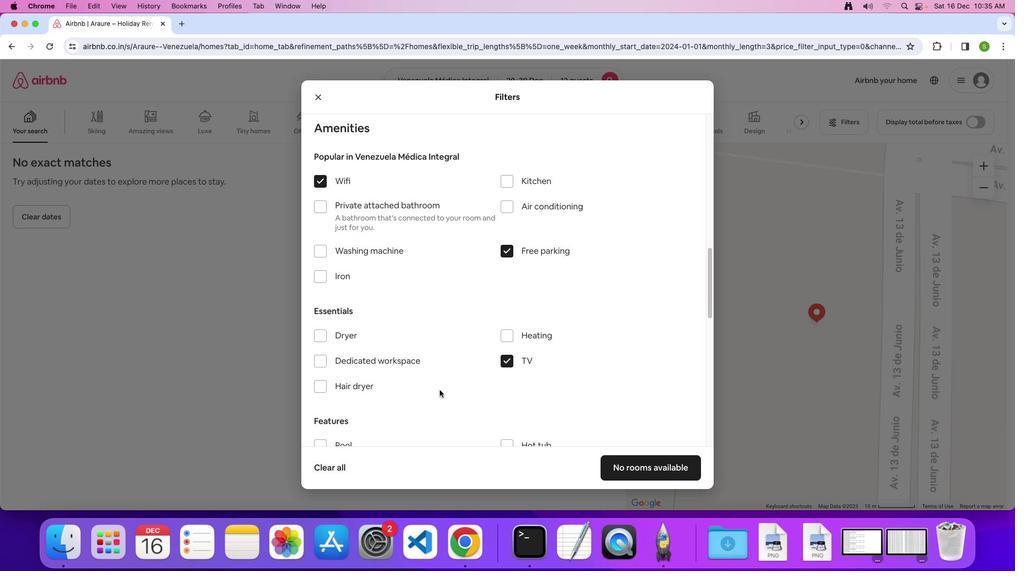 
Action: Mouse scrolled (440, 389) with delta (0, 0)
Screenshot: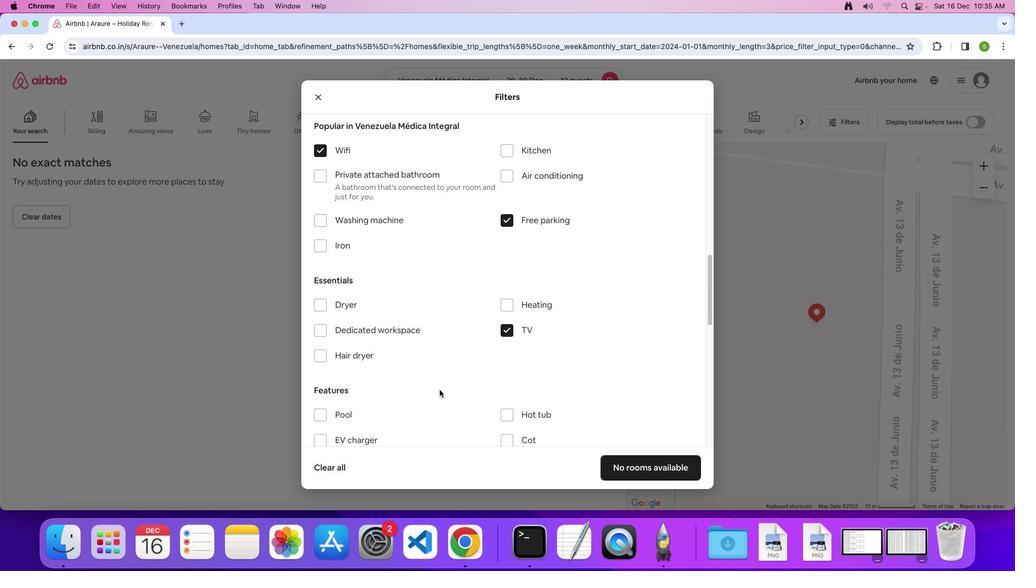 
Action: Mouse scrolled (440, 389) with delta (0, 0)
Screenshot: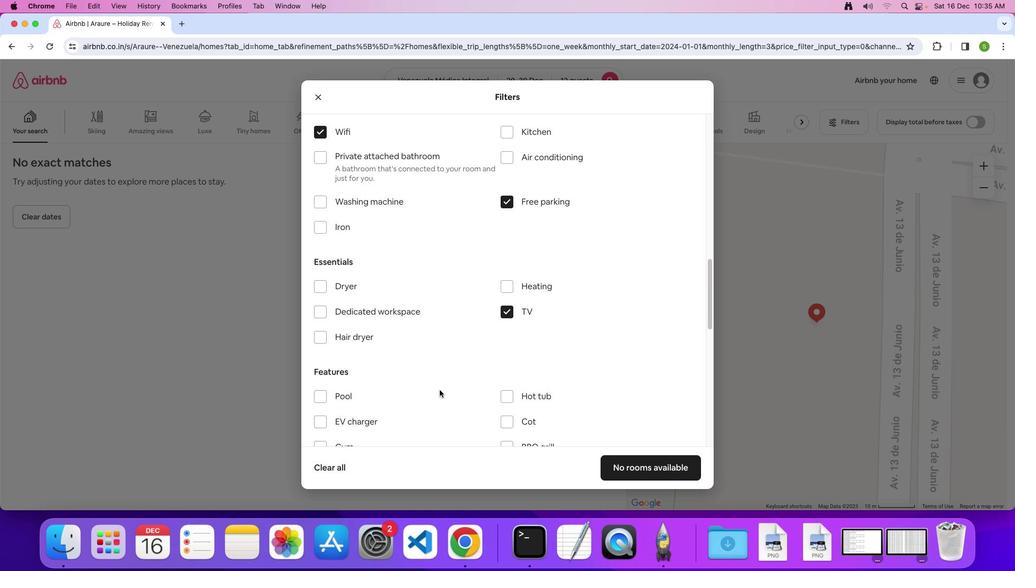 
Action: Mouse scrolled (440, 389) with delta (0, -1)
Screenshot: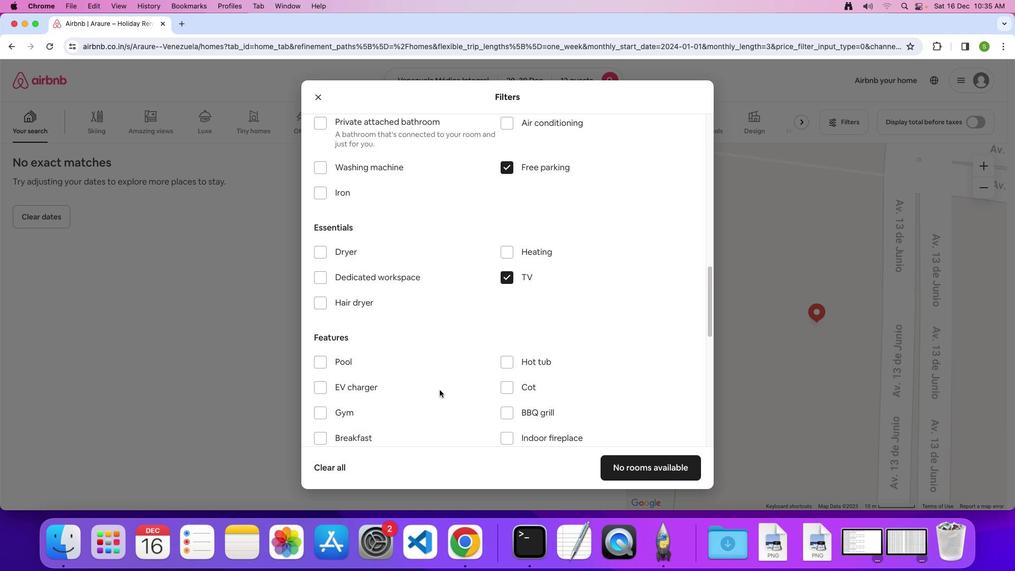 
Action: Mouse scrolled (440, 389) with delta (0, 0)
Screenshot: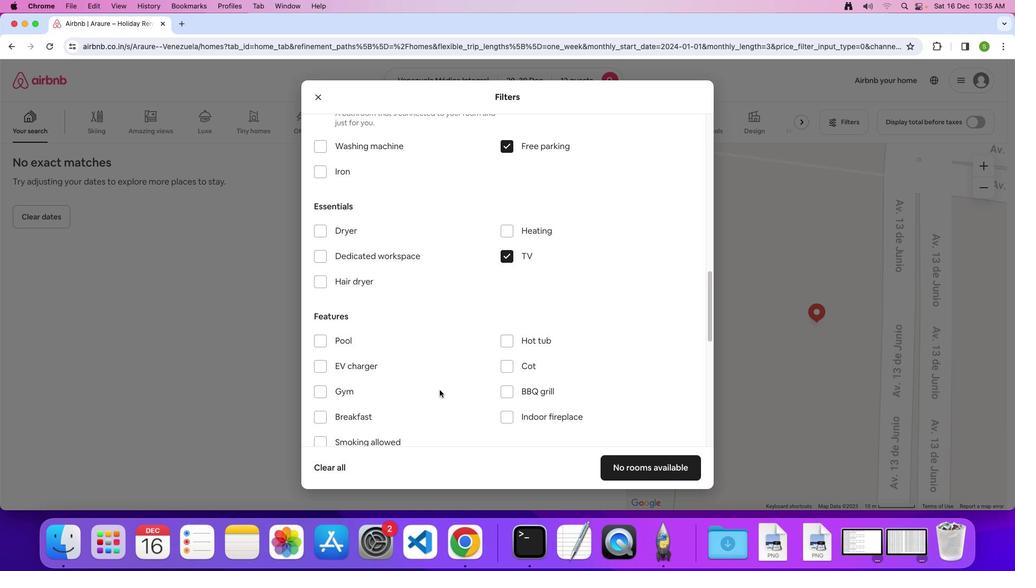 
Action: Mouse scrolled (440, 389) with delta (0, 0)
Screenshot: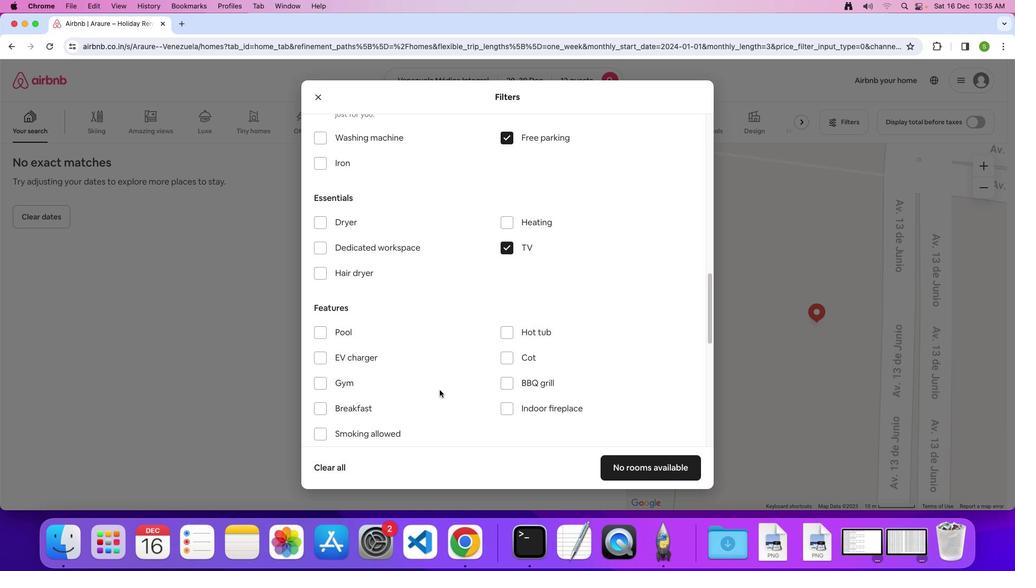 
Action: Mouse scrolled (440, 389) with delta (0, 0)
Screenshot: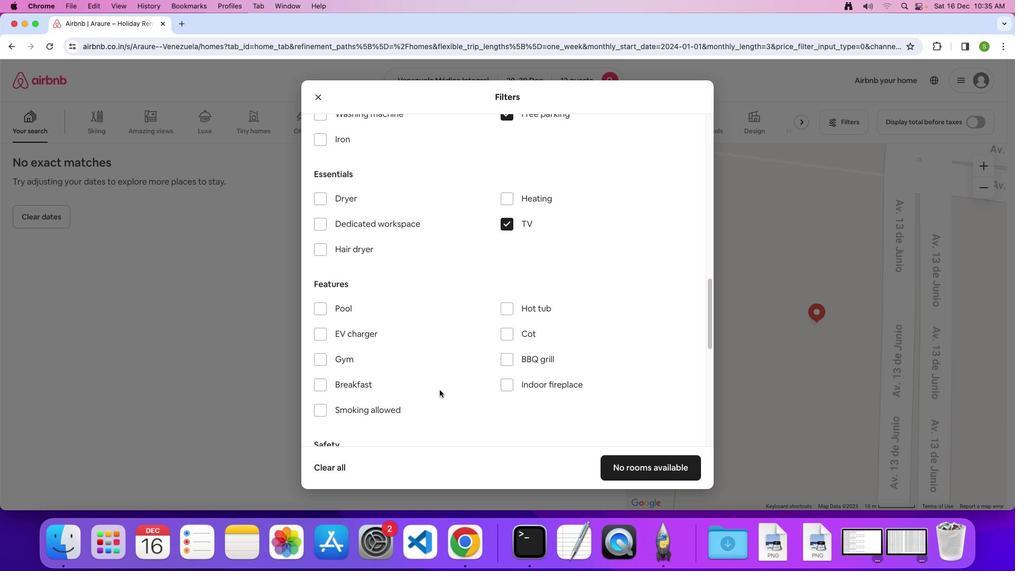 
Action: Mouse moved to (440, 389)
Screenshot: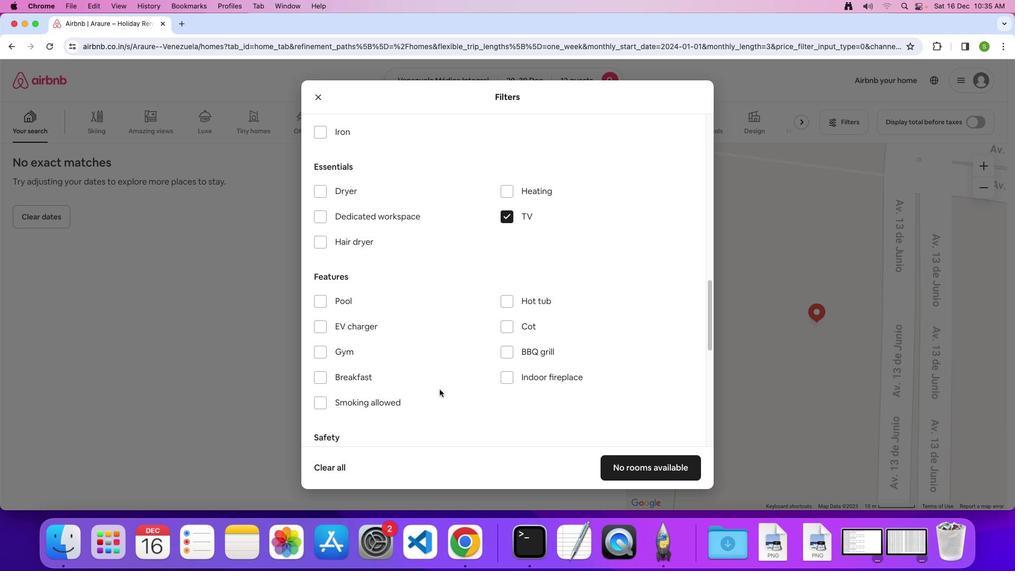 
Action: Mouse scrolled (440, 389) with delta (0, 0)
Screenshot: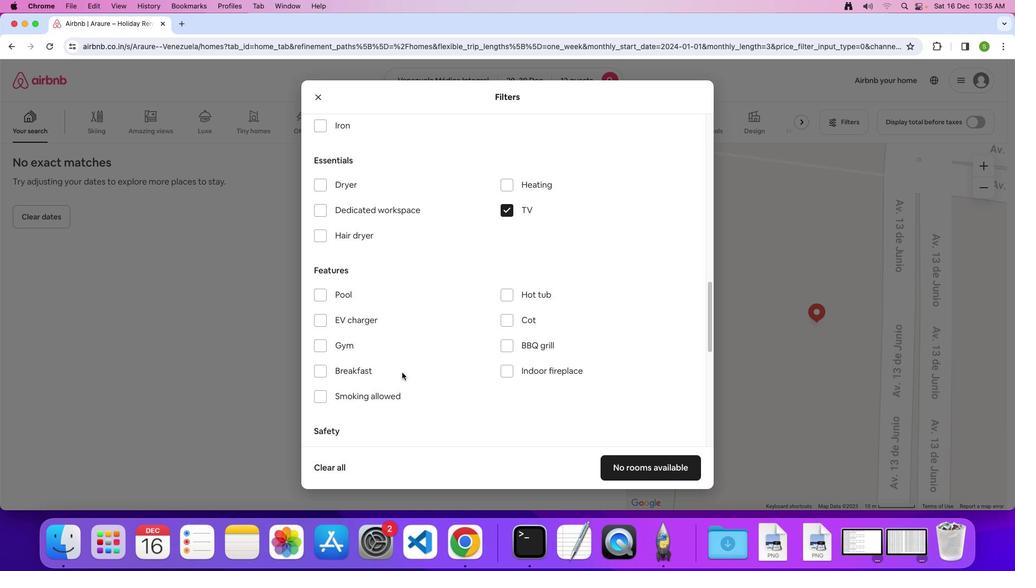 
Action: Mouse scrolled (440, 389) with delta (0, 0)
Screenshot: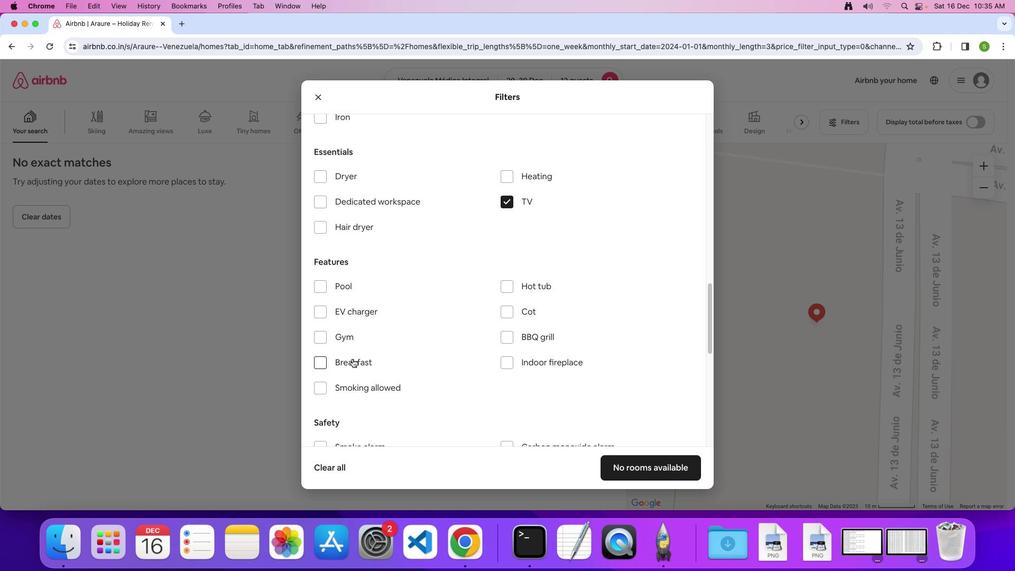 
Action: Mouse moved to (329, 331)
Screenshot: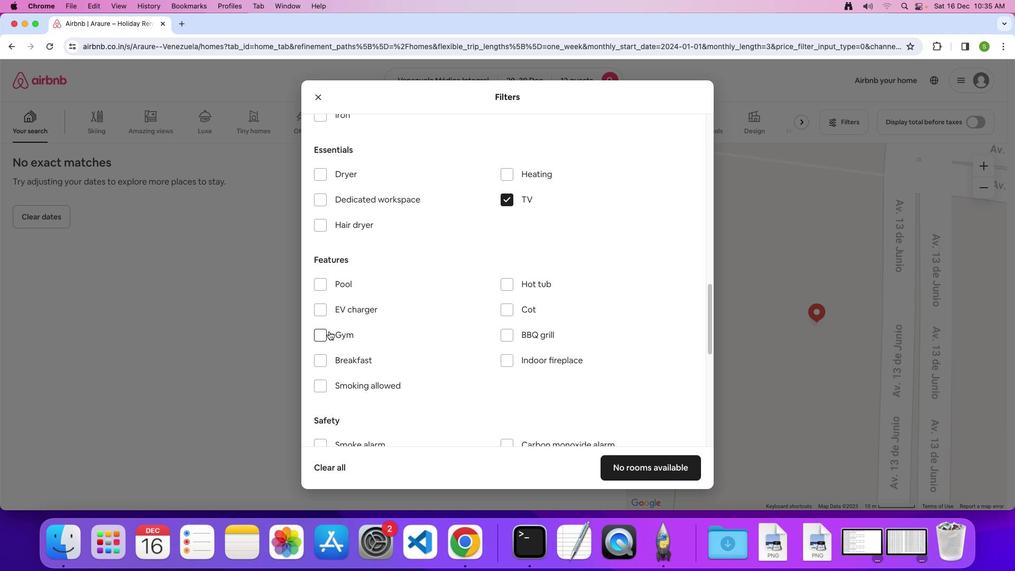 
Action: Mouse pressed left at (329, 331)
Screenshot: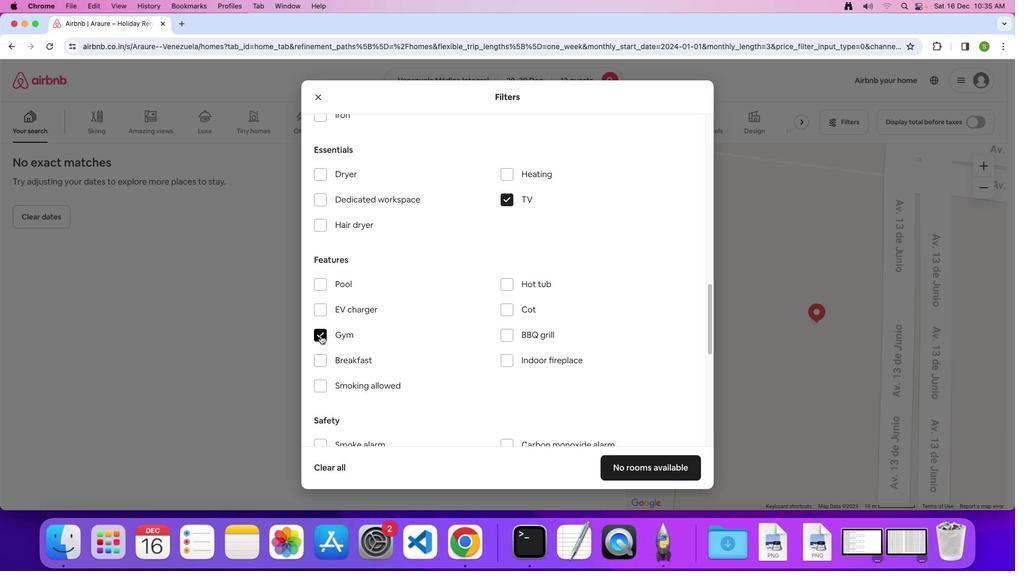 
Action: Mouse moved to (317, 356)
Screenshot: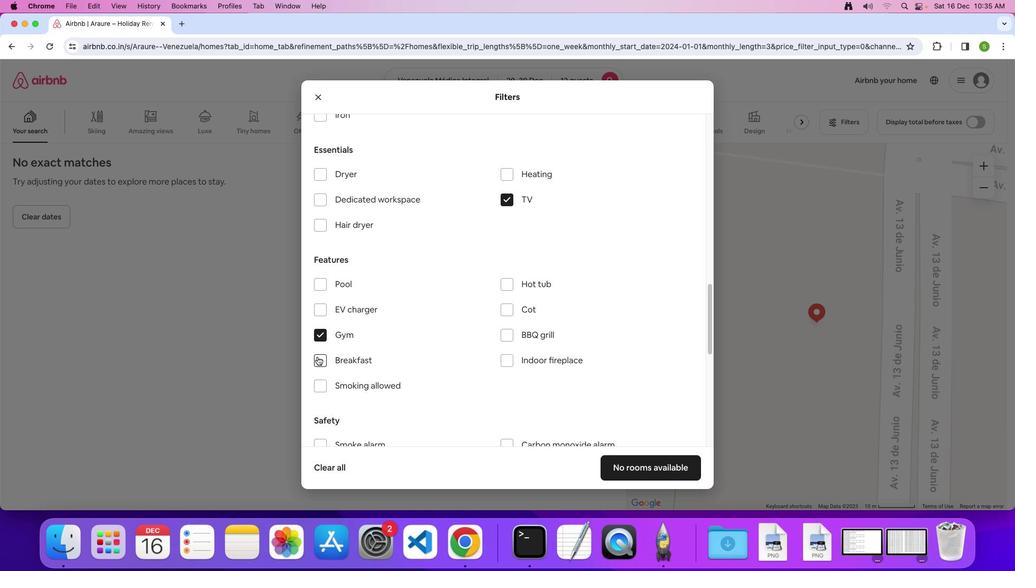 
Action: Mouse pressed left at (317, 356)
Screenshot: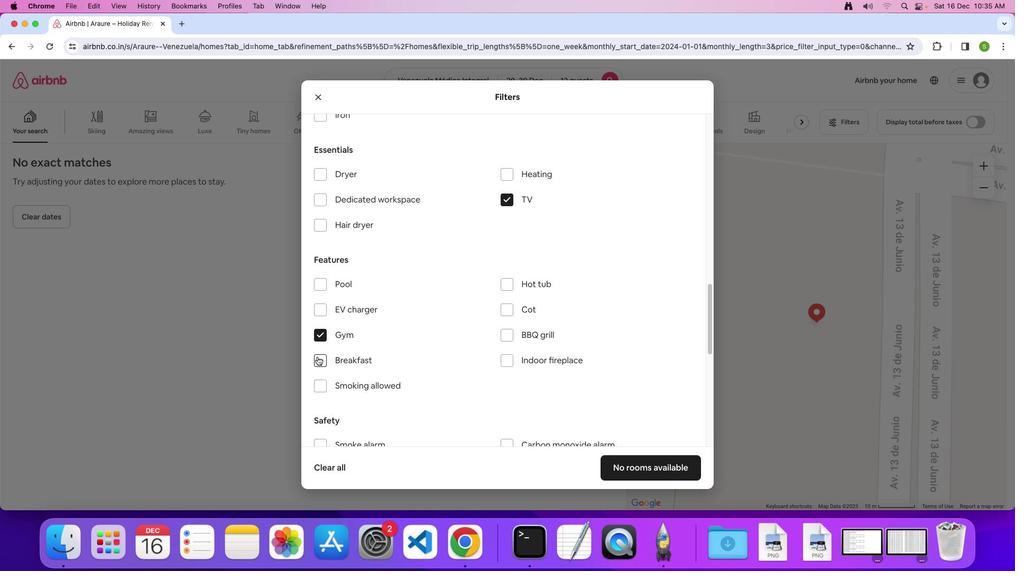 
Action: Mouse moved to (438, 348)
Screenshot: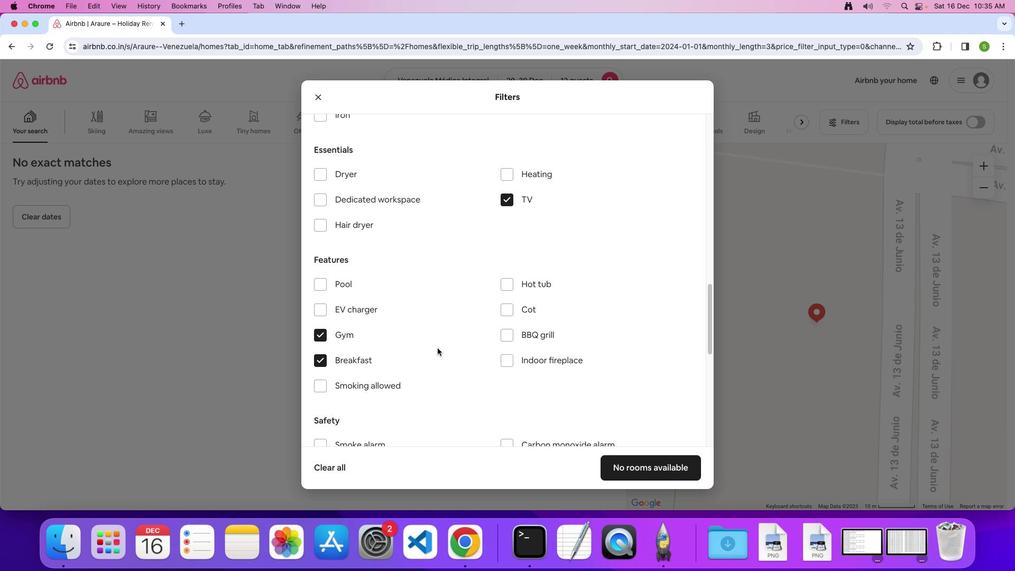 
Action: Mouse scrolled (438, 348) with delta (0, 0)
Screenshot: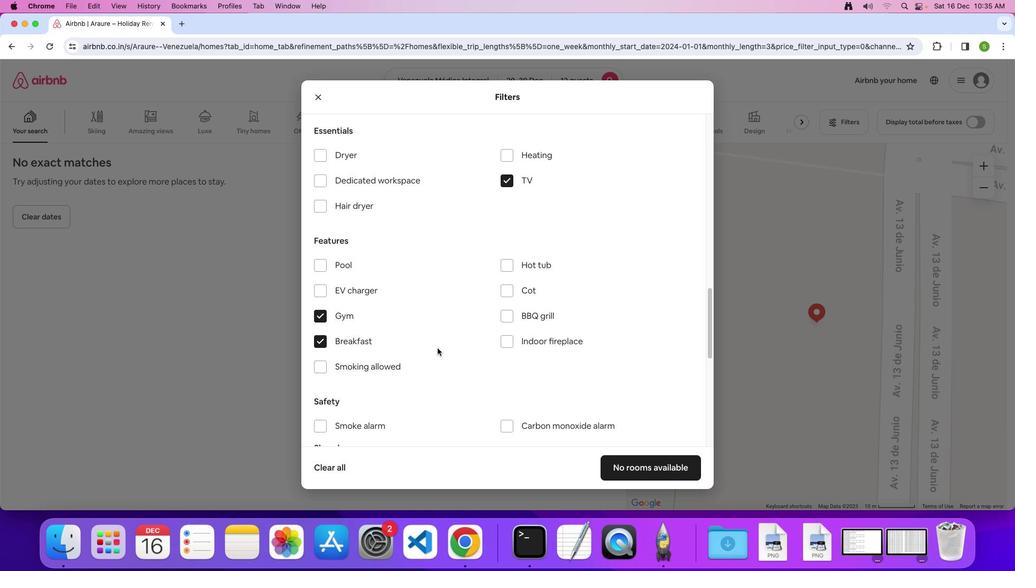 
Action: Mouse scrolled (438, 348) with delta (0, 0)
Screenshot: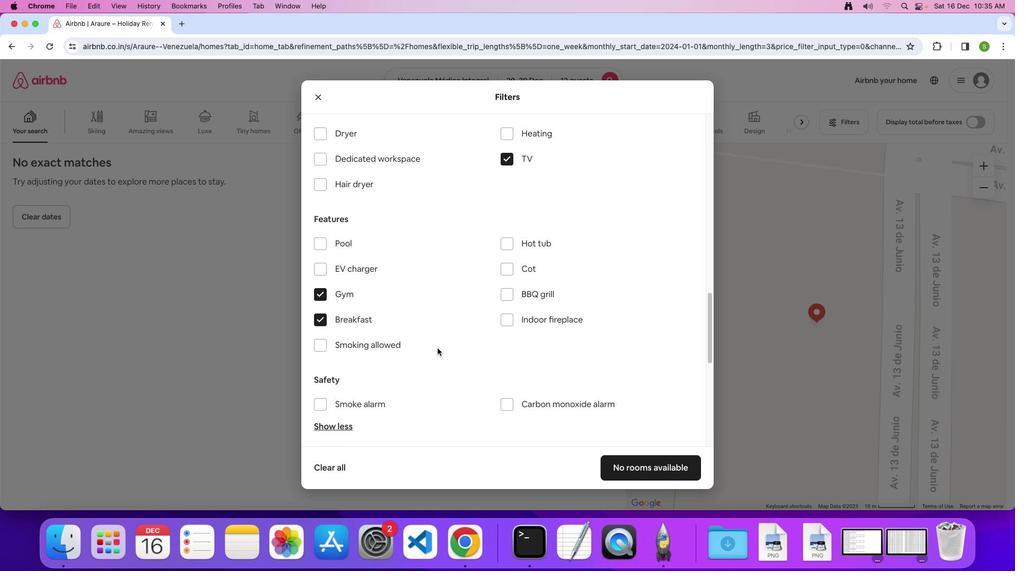 
Action: Mouse scrolled (438, 348) with delta (0, -1)
Screenshot: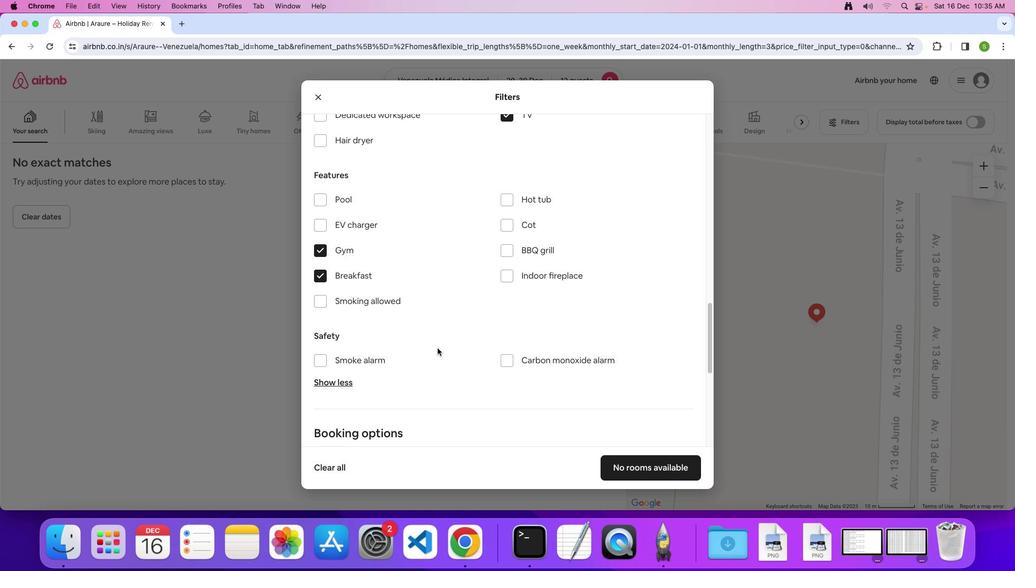 
Action: Mouse scrolled (438, 348) with delta (0, 0)
Screenshot: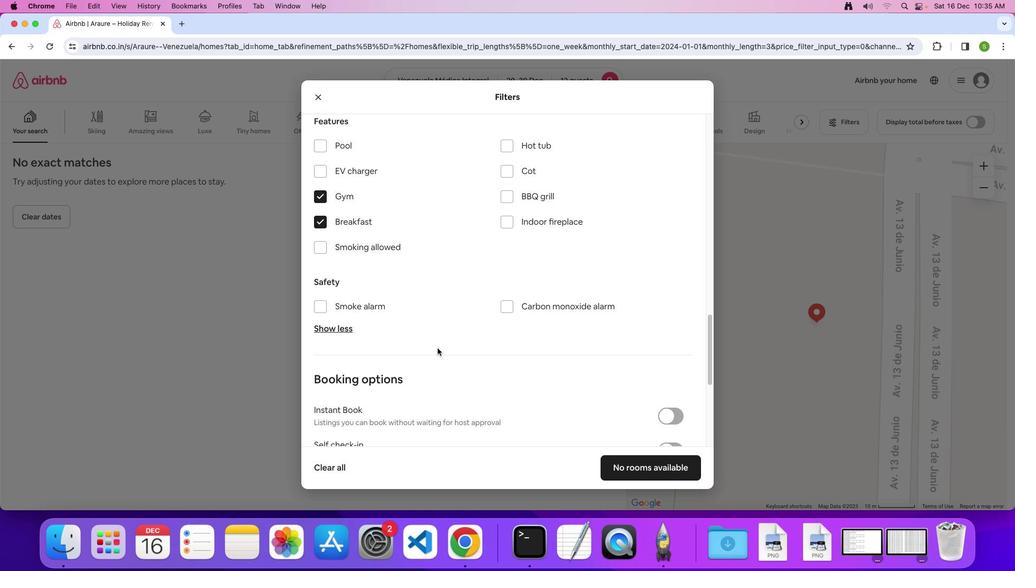 
Action: Mouse scrolled (438, 348) with delta (0, 0)
Screenshot: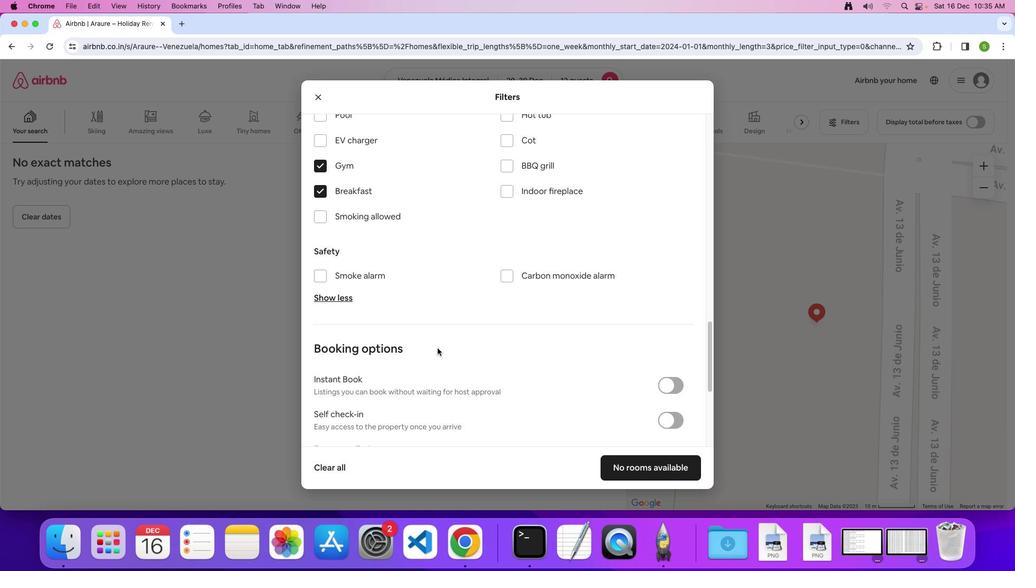 
Action: Mouse scrolled (438, 348) with delta (0, -1)
Screenshot: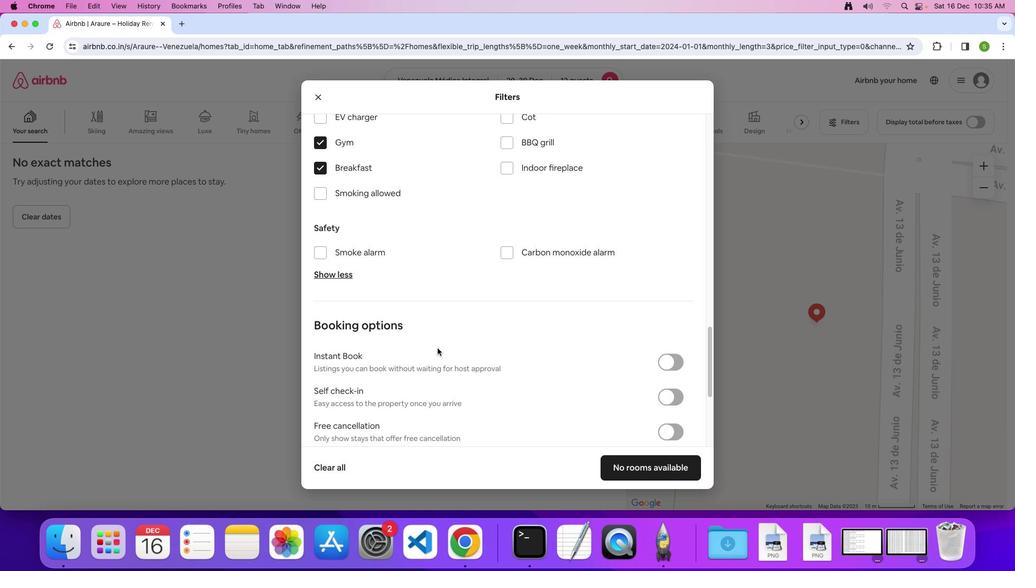 
Action: Mouse scrolled (438, 348) with delta (0, 0)
Screenshot: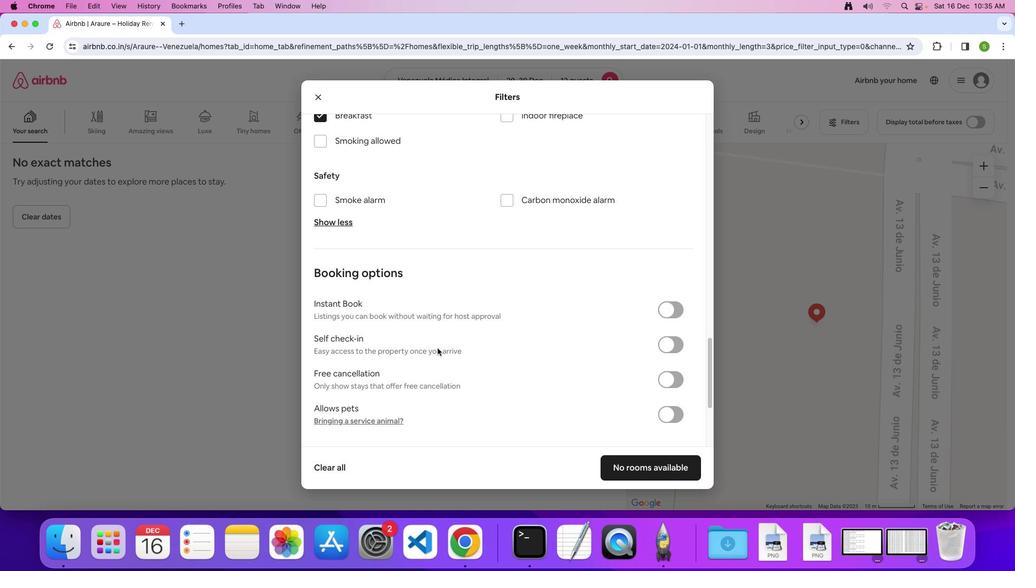 
Action: Mouse scrolled (438, 348) with delta (0, 0)
Screenshot: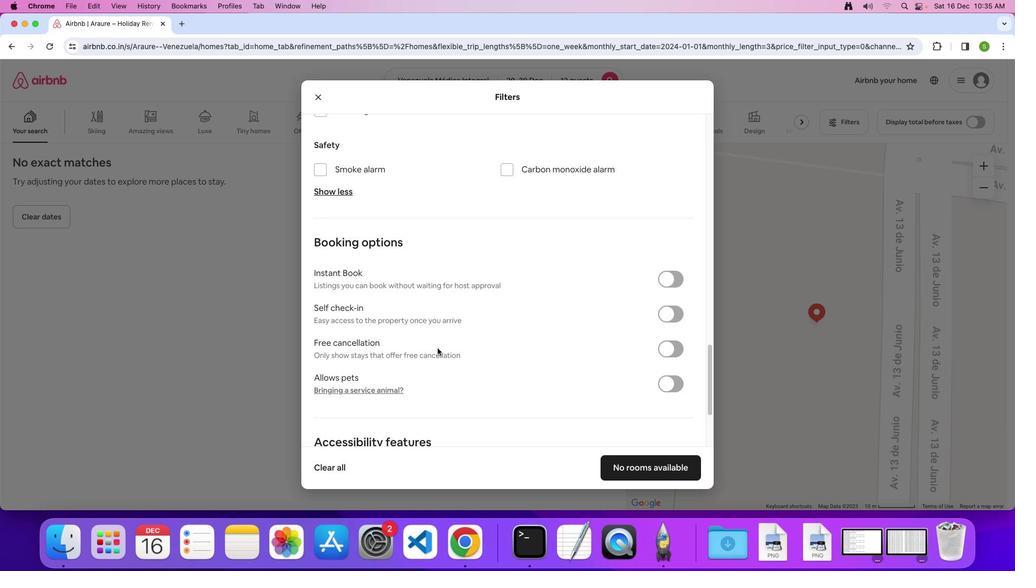 
Action: Mouse scrolled (438, 348) with delta (0, -1)
Screenshot: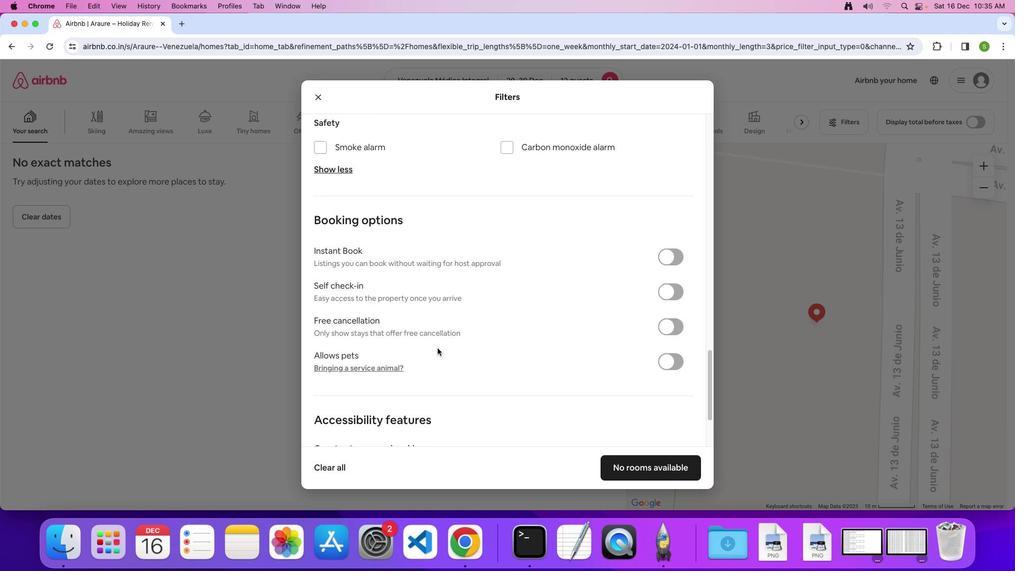 
Action: Mouse scrolled (438, 348) with delta (0, 0)
Screenshot: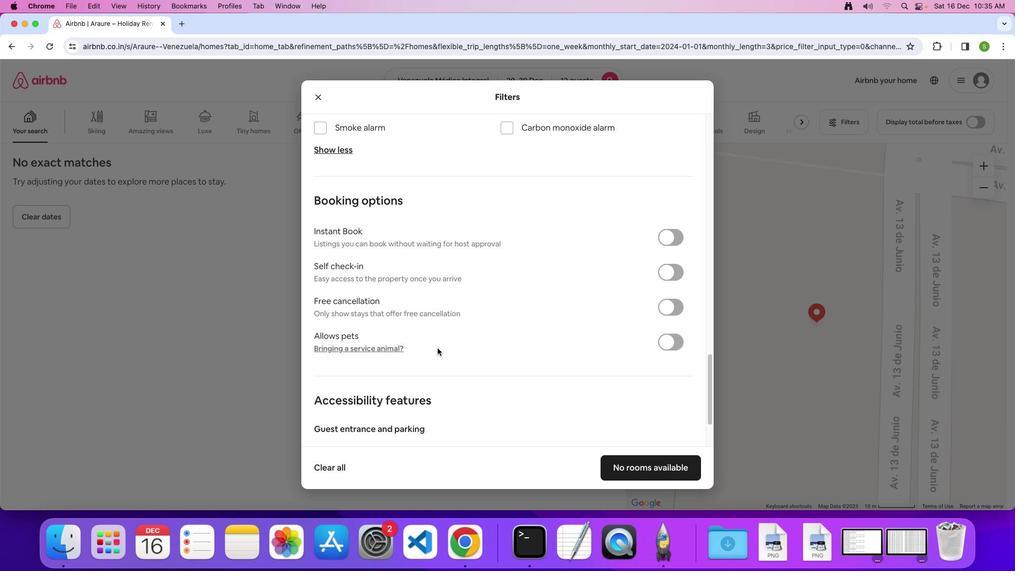 
Action: Mouse scrolled (438, 348) with delta (0, 0)
Screenshot: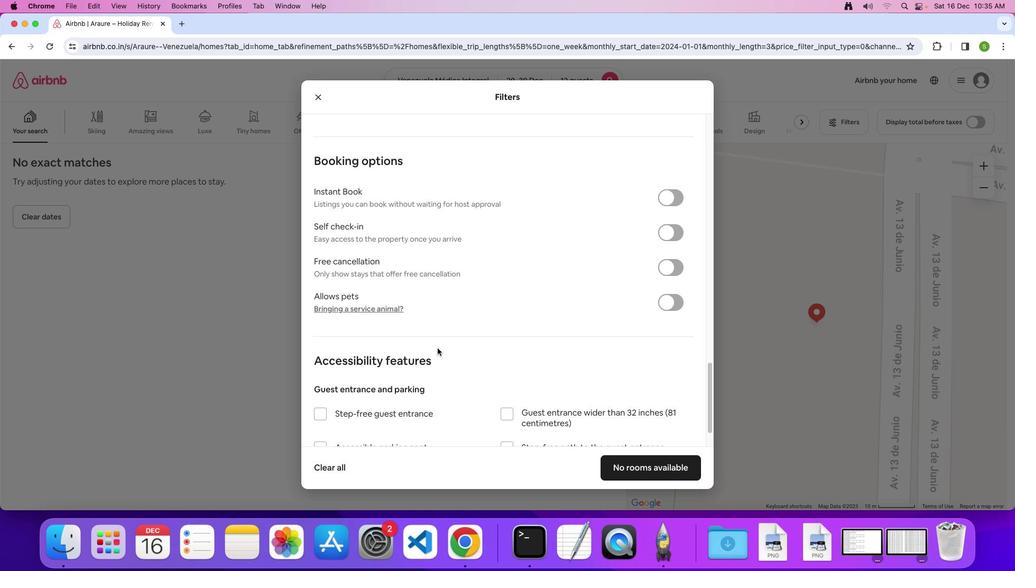 
Action: Mouse scrolled (438, 348) with delta (0, -1)
Screenshot: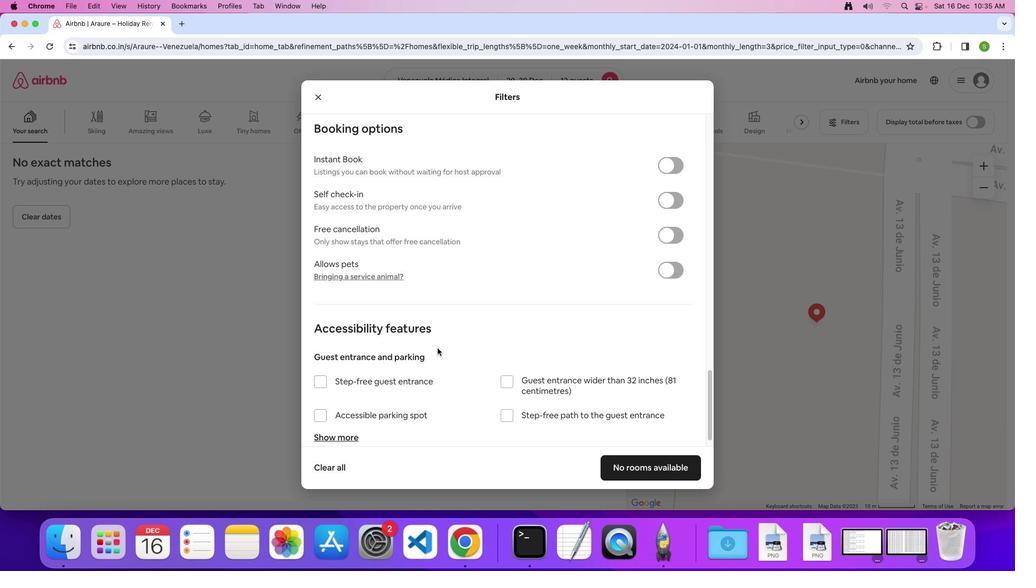
Action: Mouse scrolled (438, 348) with delta (0, 0)
Screenshot: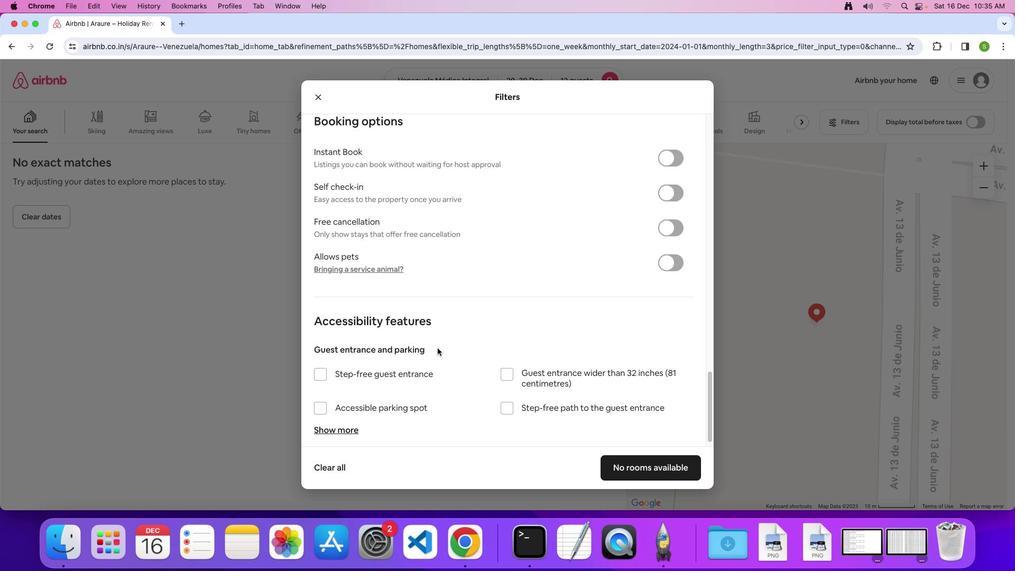 
Action: Mouse scrolled (438, 348) with delta (0, 0)
Screenshot: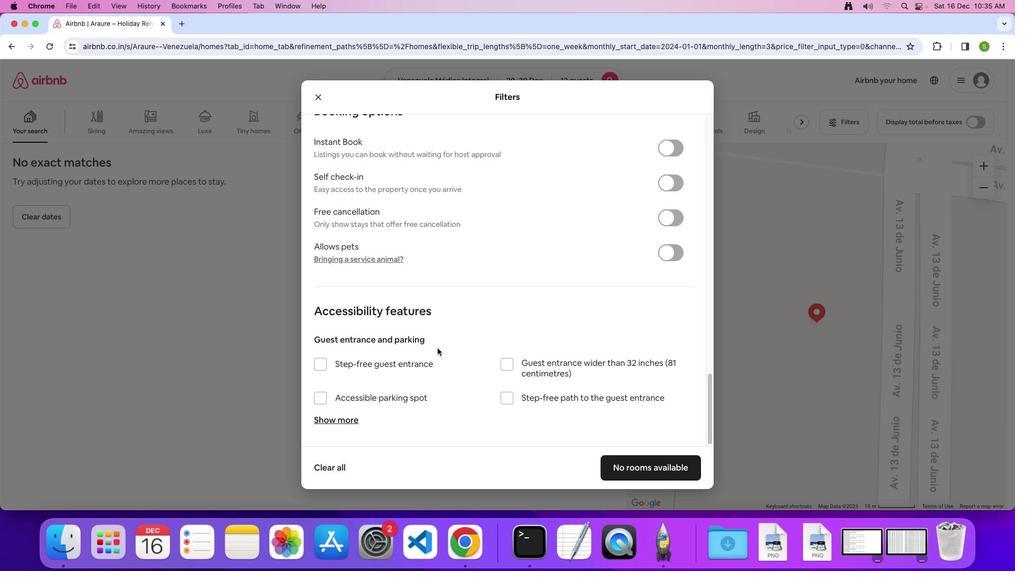 
Action: Mouse scrolled (438, 348) with delta (0, -1)
Screenshot: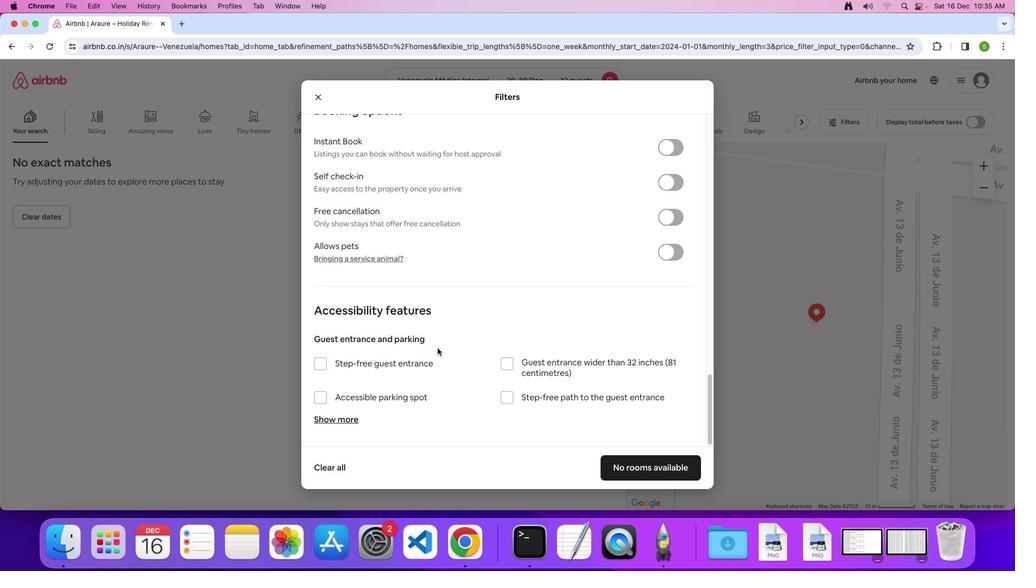 
Action: Mouse scrolled (438, 348) with delta (0, 0)
Screenshot: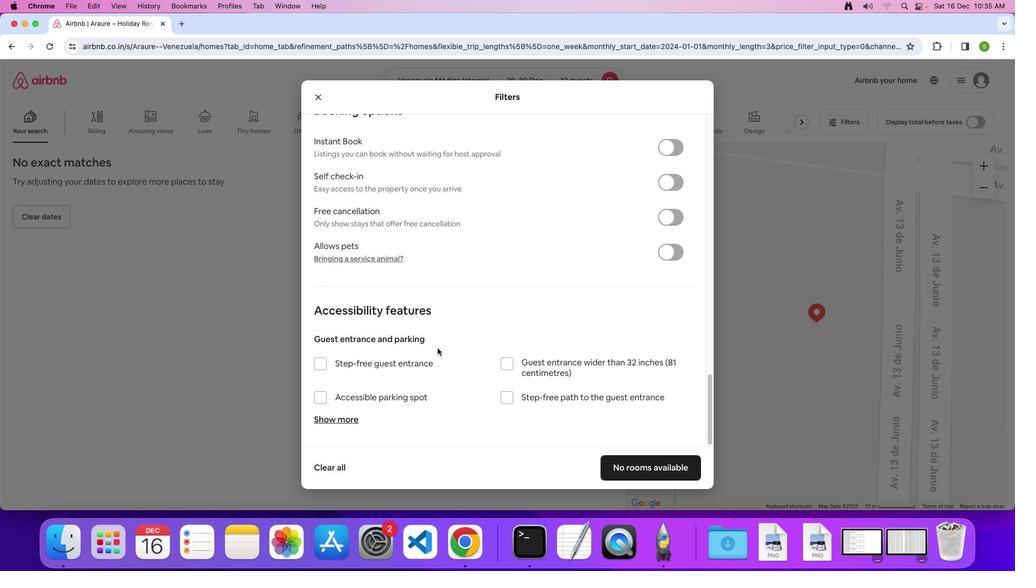 
Action: Mouse scrolled (438, 348) with delta (0, 0)
Screenshot: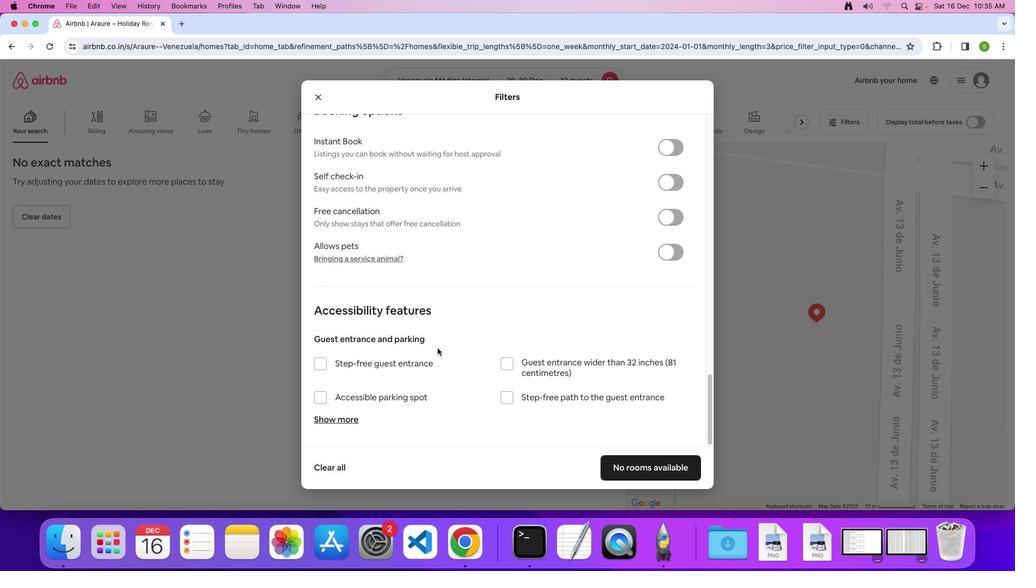 
Action: Mouse scrolled (438, 348) with delta (0, -2)
Screenshot: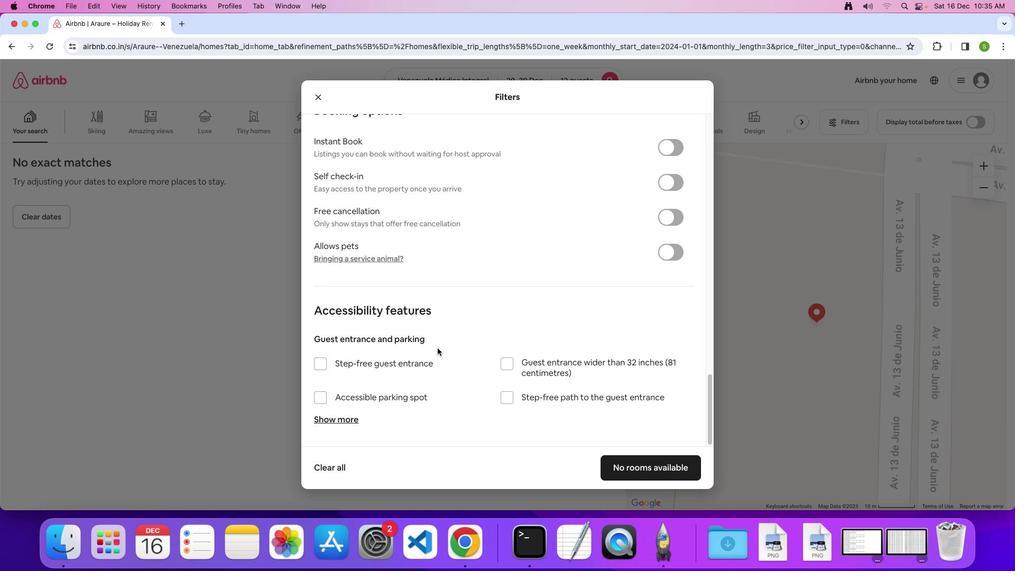 
Action: Mouse scrolled (438, 348) with delta (0, -3)
Screenshot: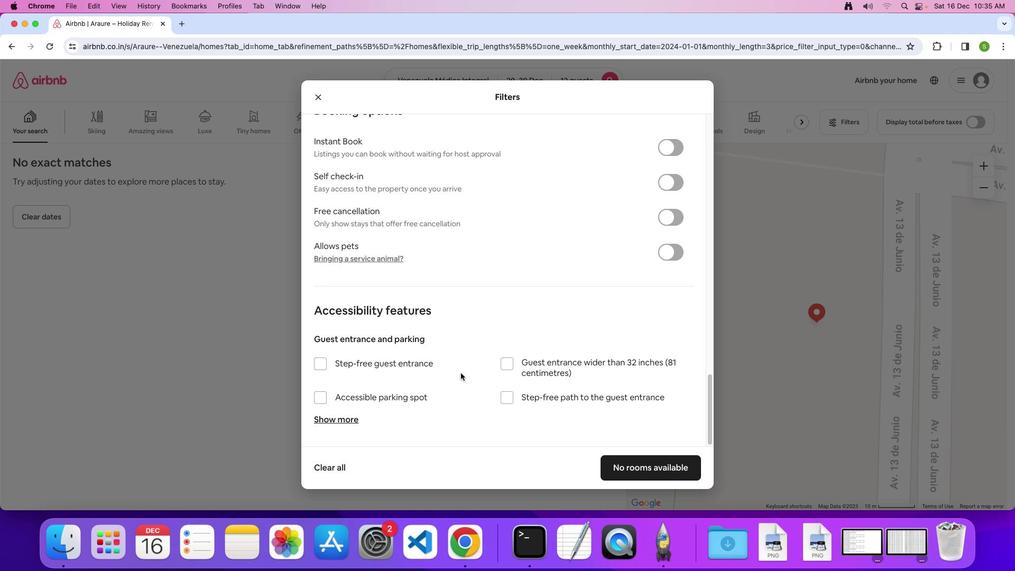 
Action: Mouse moved to (627, 466)
Screenshot: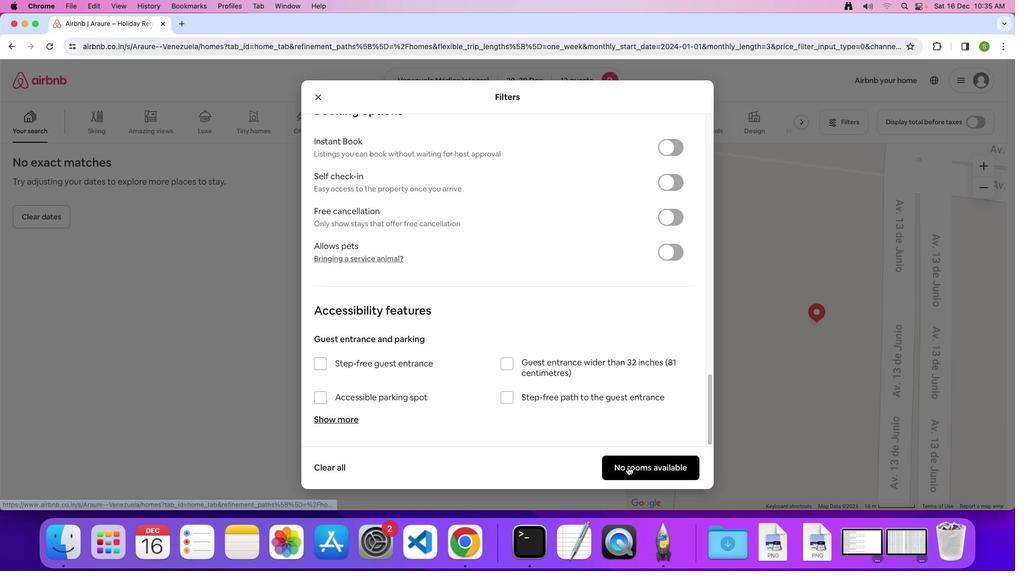
Action: Mouse pressed left at (627, 466)
Screenshot: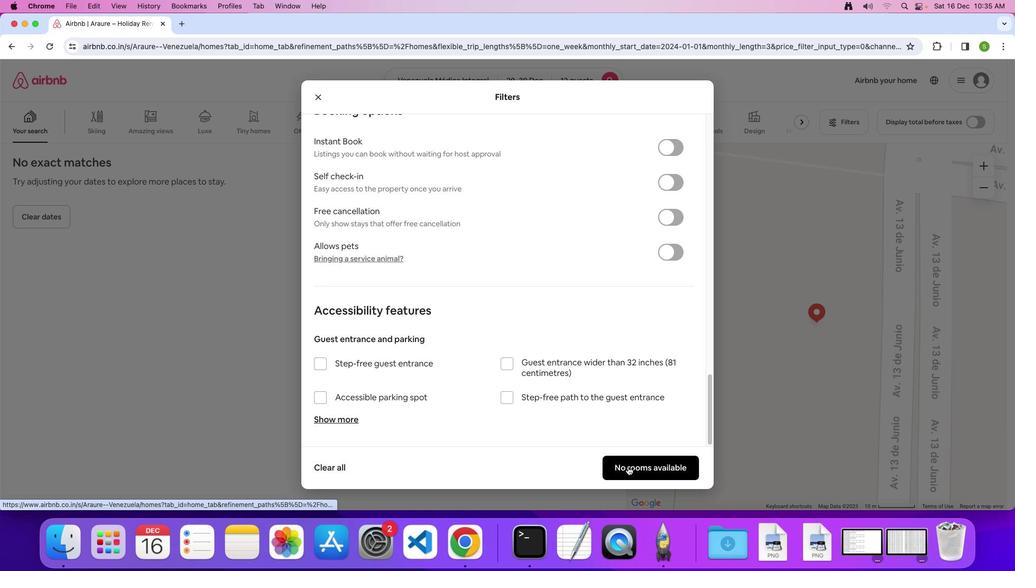 
Action: Mouse moved to (321, 280)
Screenshot: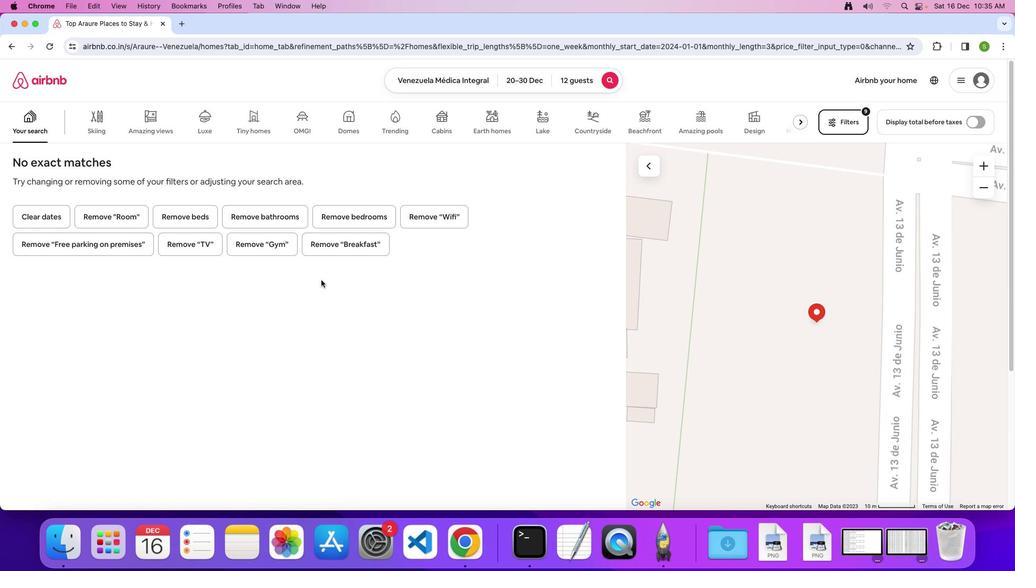
